 Task: Find connections with filter location Sarankhola with filter topic #Entrepreneurshipwith filter profile language Potuguese with filter current company PubMatic with filter school Sree Chitra Thirunal College of Engineering, Pappanamcode, Thiruvananthapuram with filter industry Public Relations and Communications Services with filter service category DUI Law with filter keywords title Musician
Action: Mouse moved to (662, 134)
Screenshot: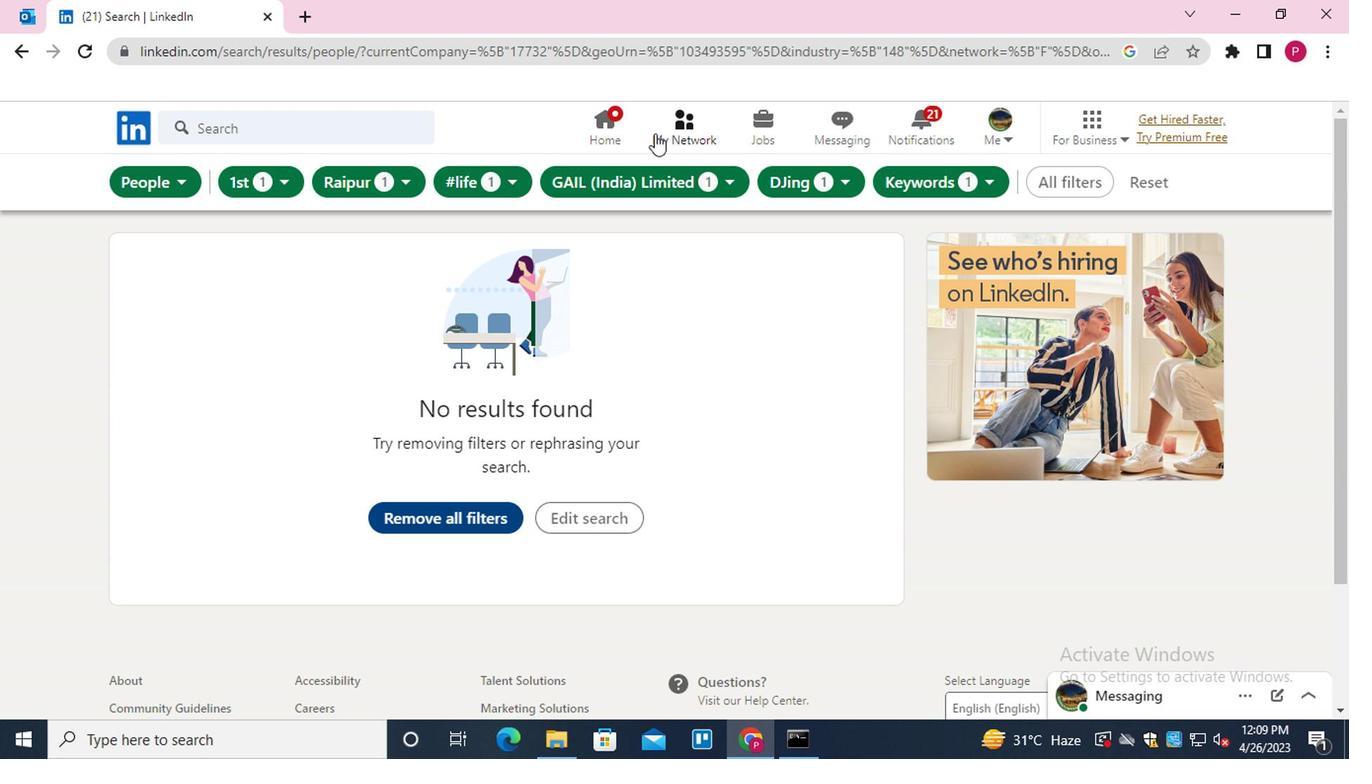 
Action: Mouse pressed left at (662, 134)
Screenshot: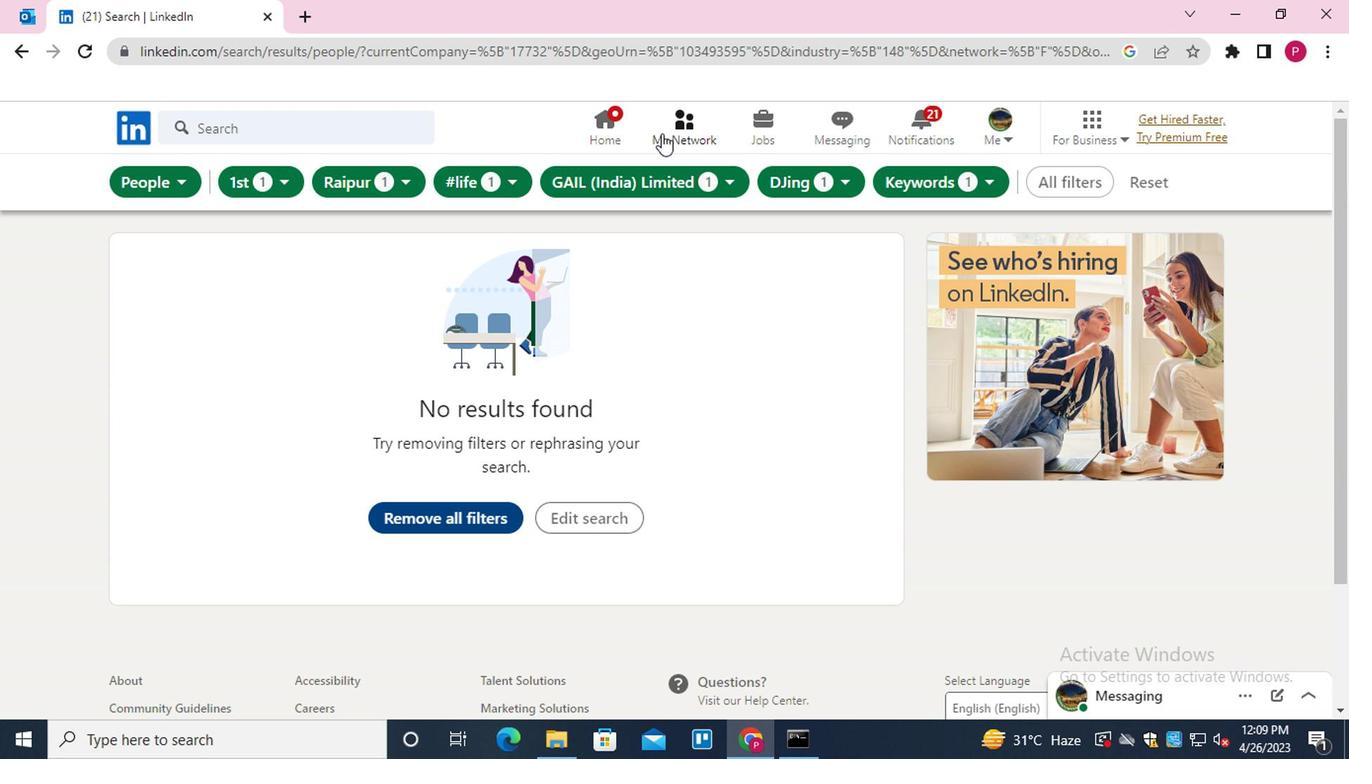
Action: Mouse moved to (315, 235)
Screenshot: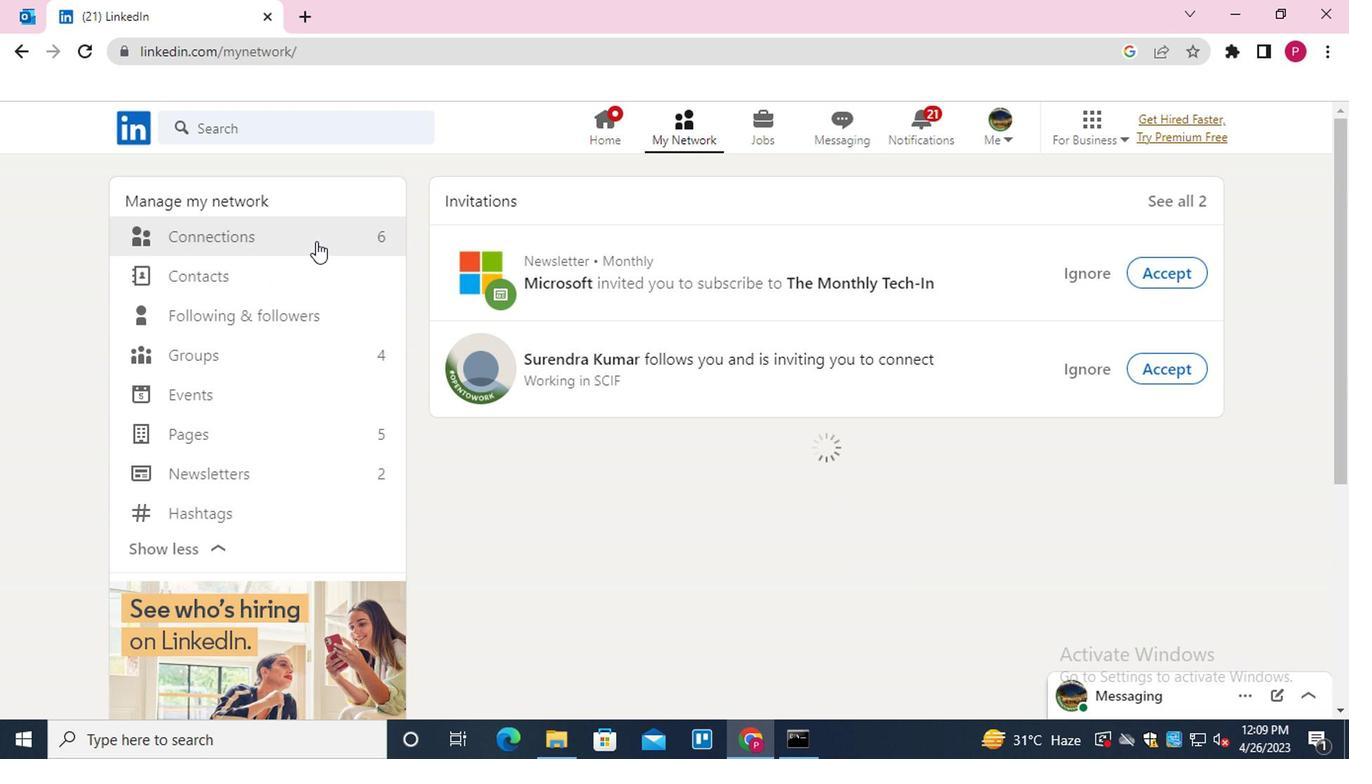 
Action: Mouse pressed left at (315, 235)
Screenshot: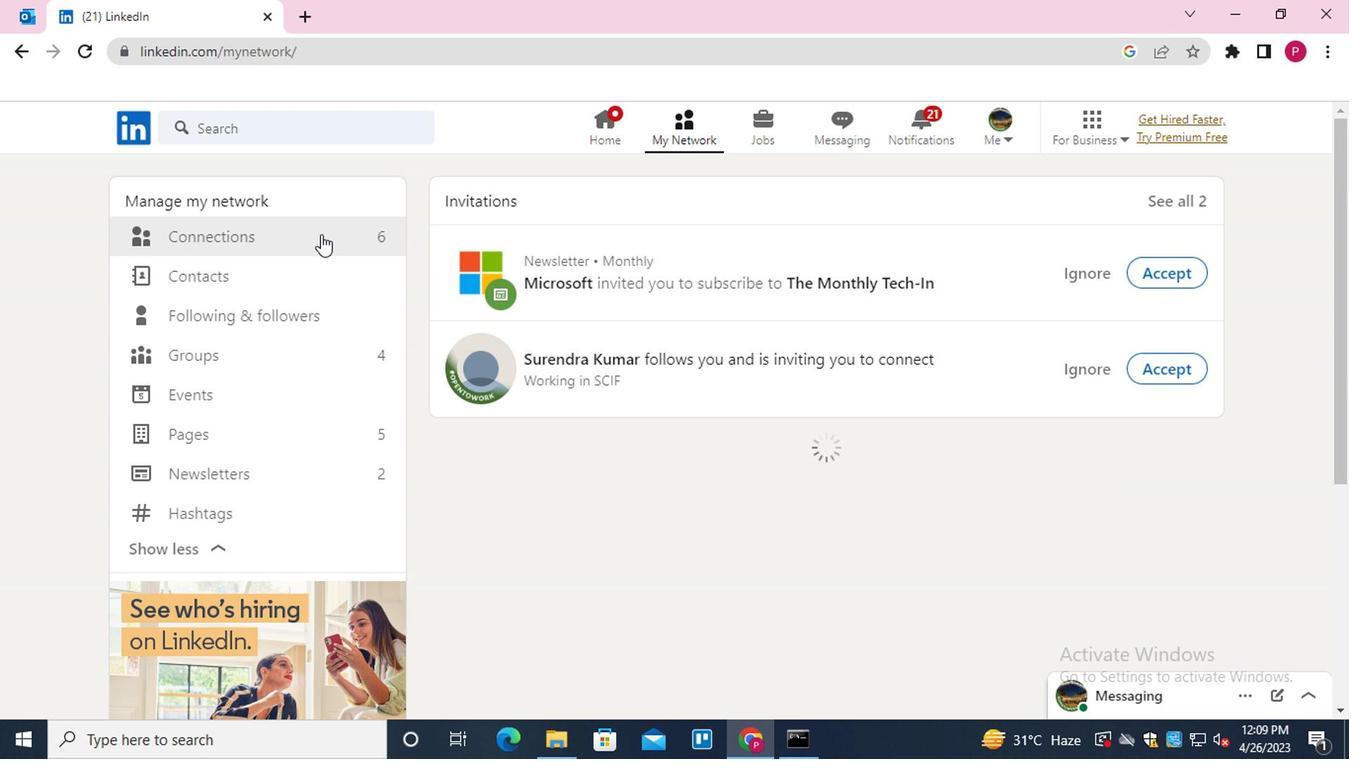 
Action: Mouse moved to (821, 238)
Screenshot: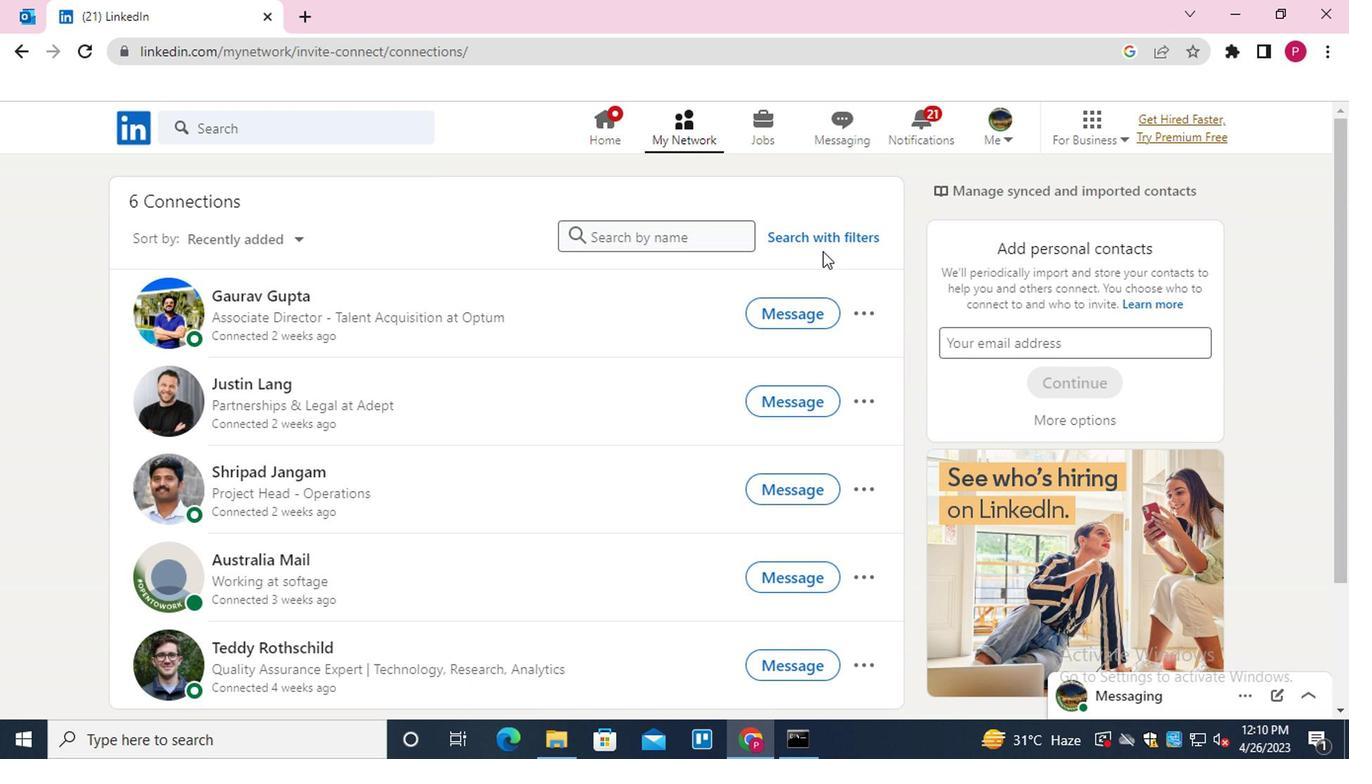 
Action: Mouse pressed left at (821, 238)
Screenshot: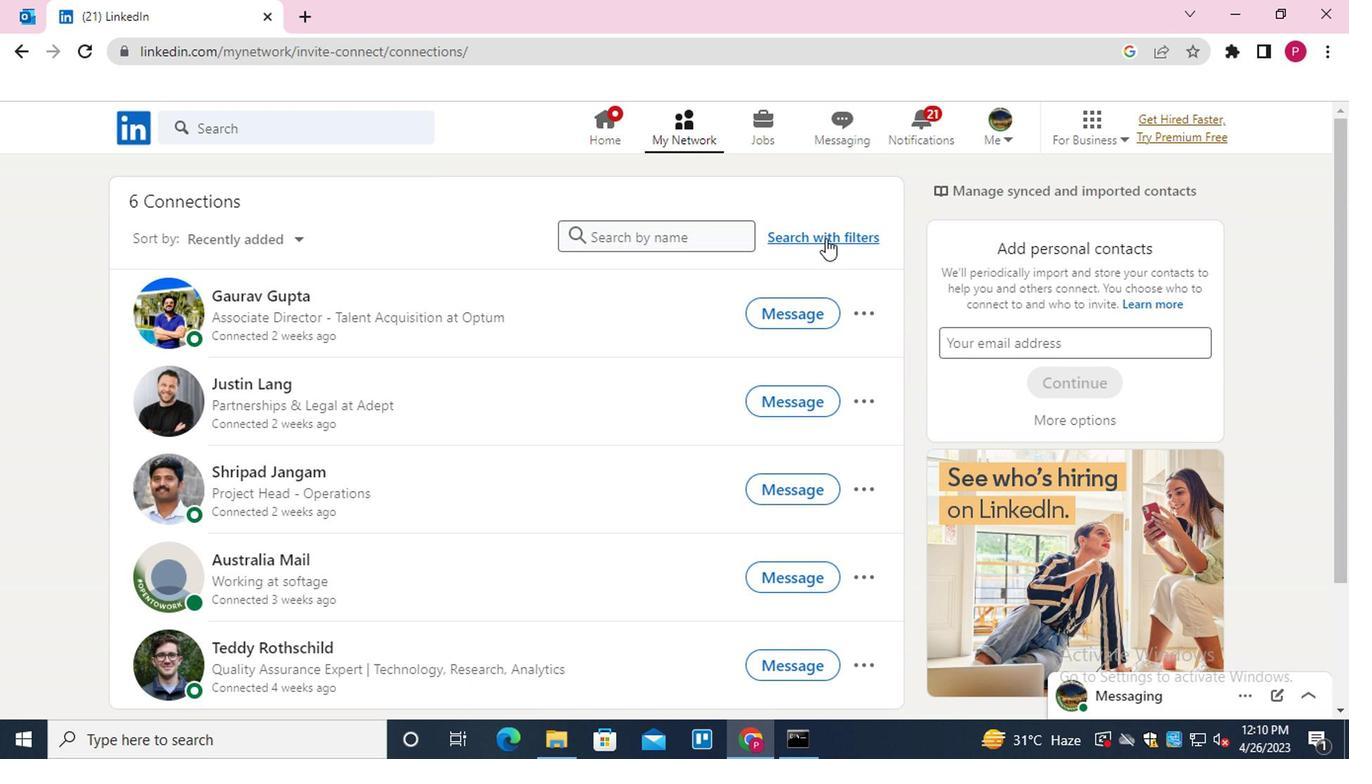 
Action: Mouse moved to (674, 189)
Screenshot: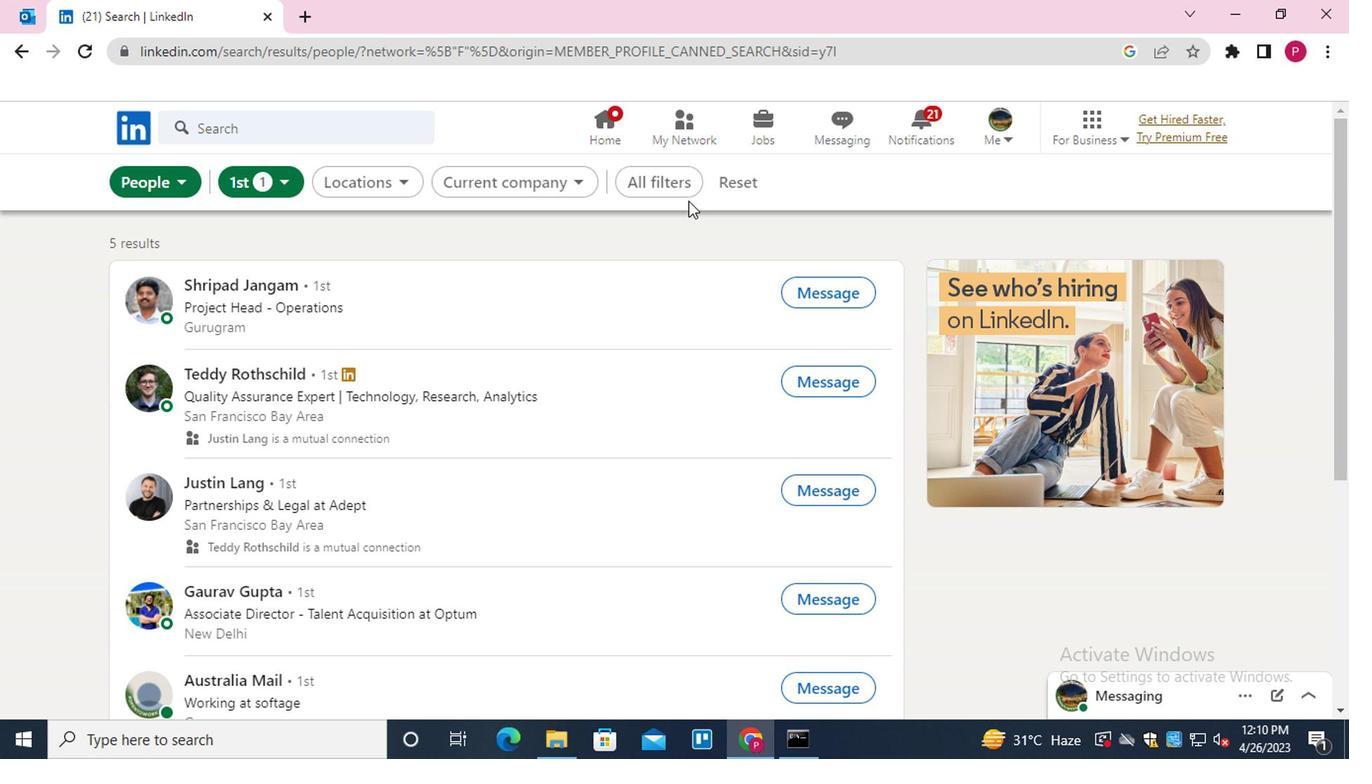 
Action: Mouse pressed left at (674, 189)
Screenshot: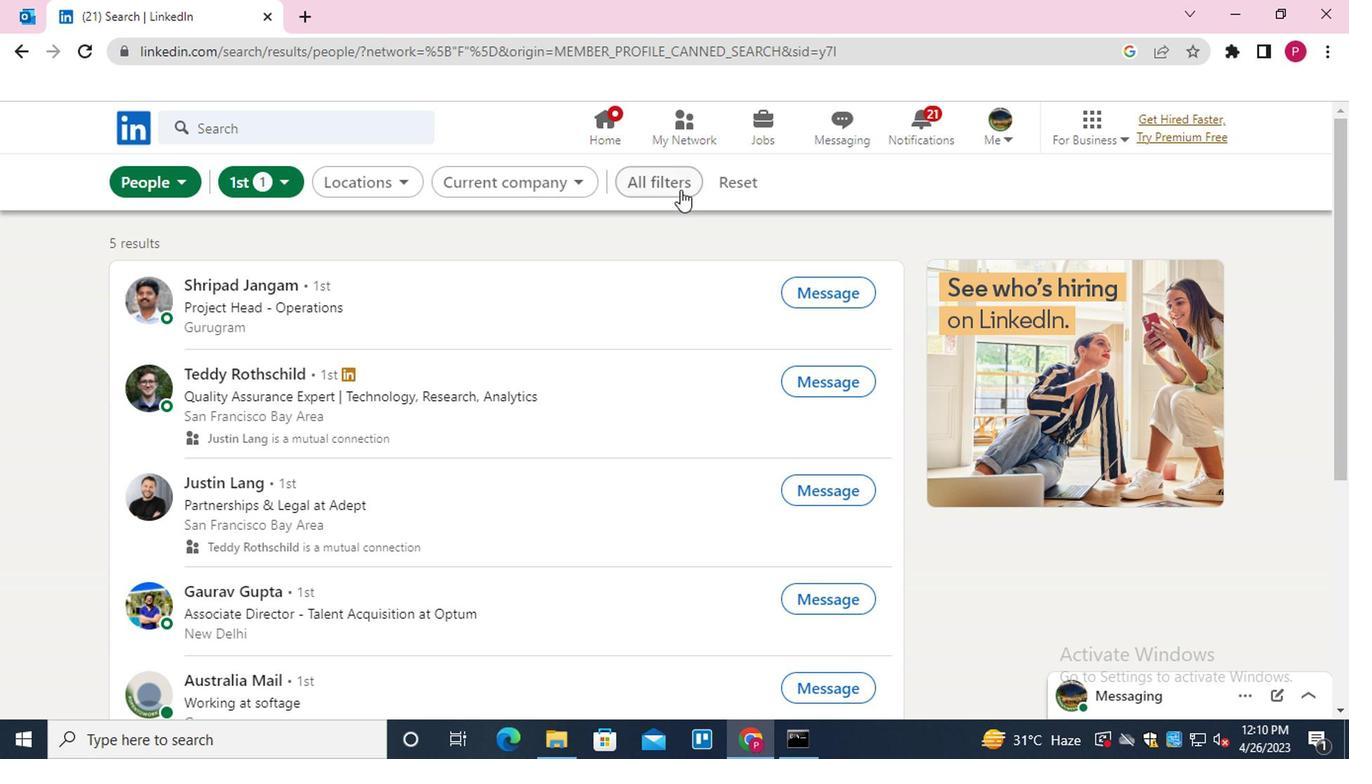 
Action: Mouse moved to (989, 371)
Screenshot: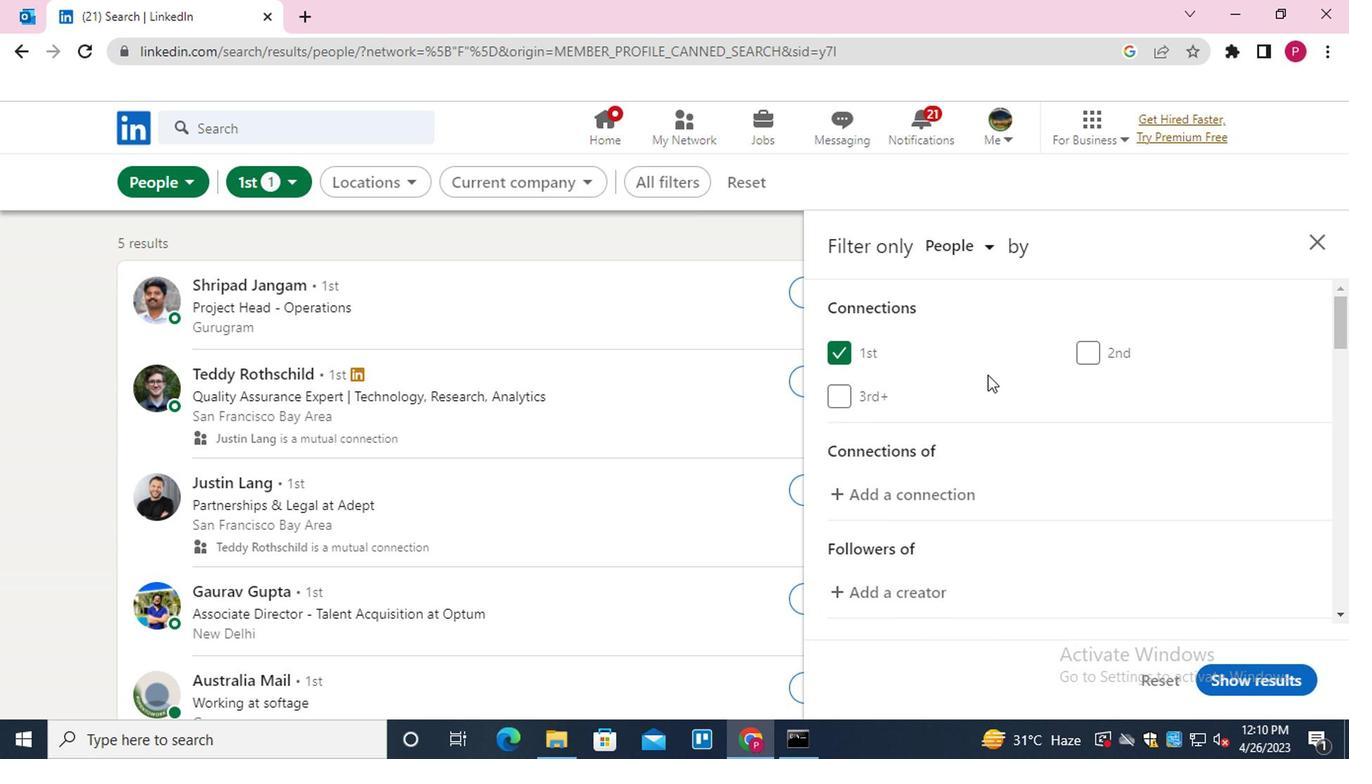 
Action: Mouse scrolled (989, 370) with delta (0, 0)
Screenshot: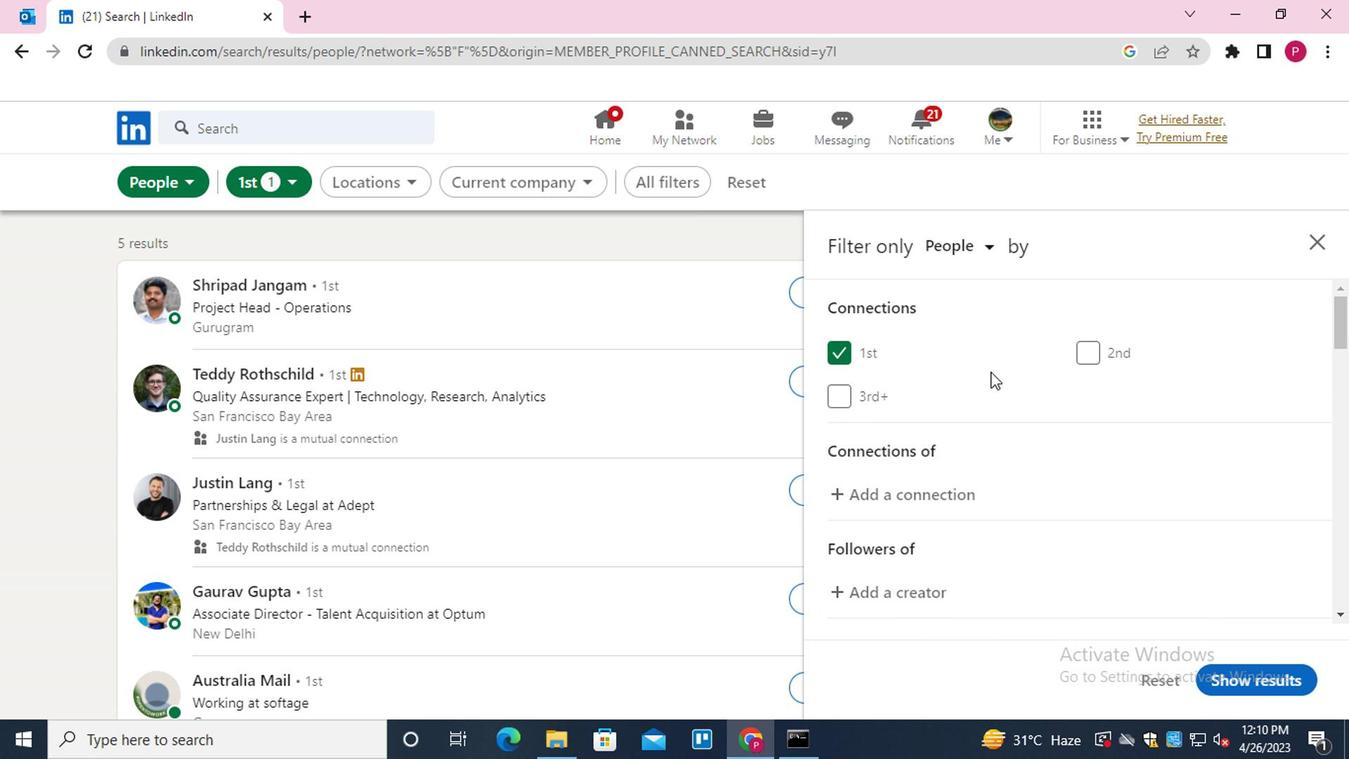 
Action: Mouse scrolled (989, 370) with delta (0, 0)
Screenshot: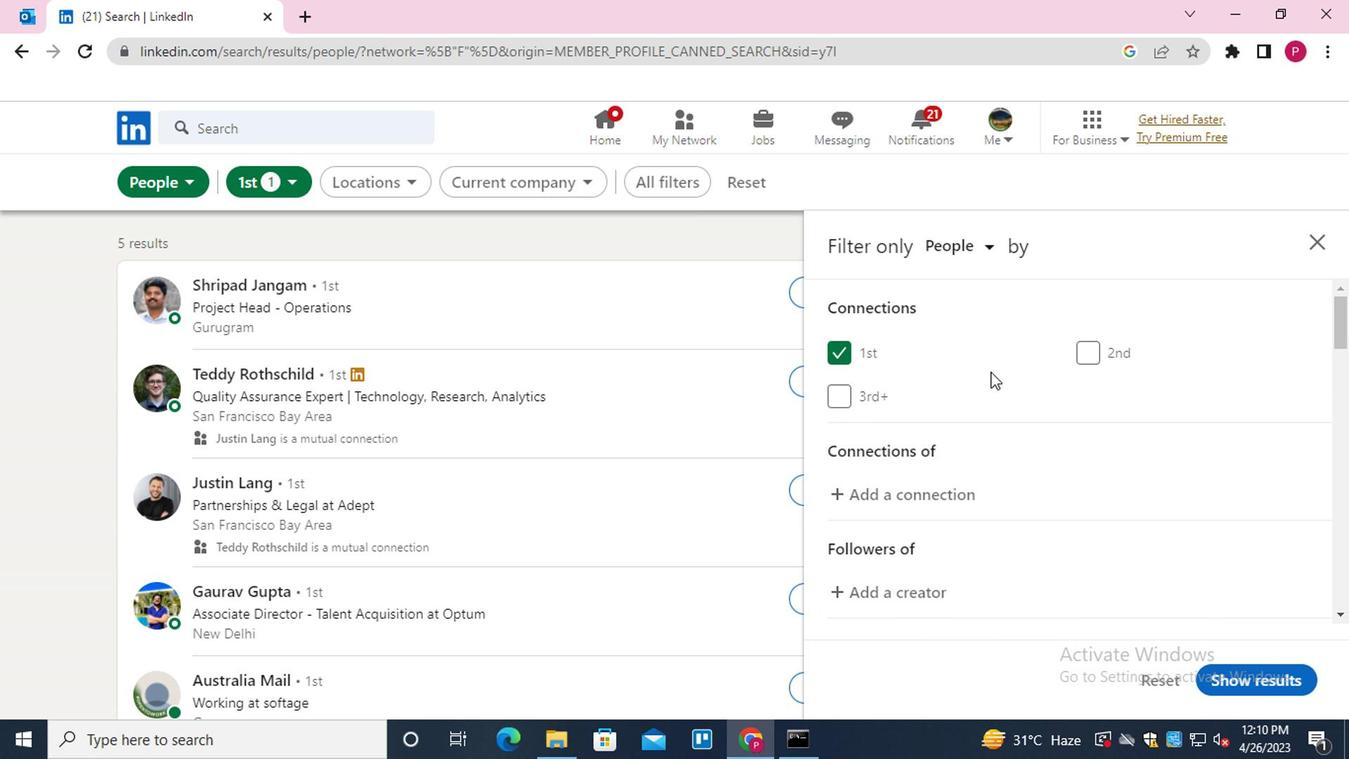 
Action: Mouse scrolled (989, 370) with delta (0, 0)
Screenshot: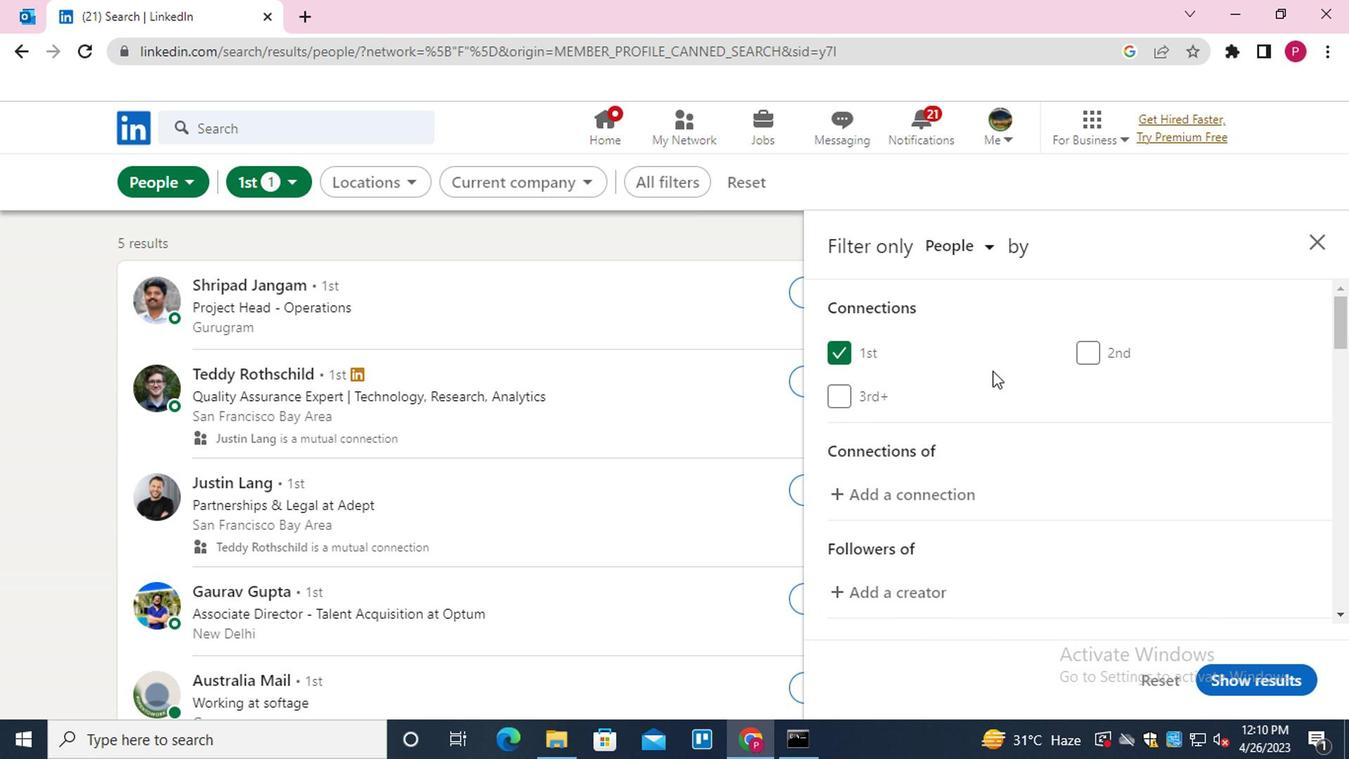 
Action: Mouse moved to (1114, 487)
Screenshot: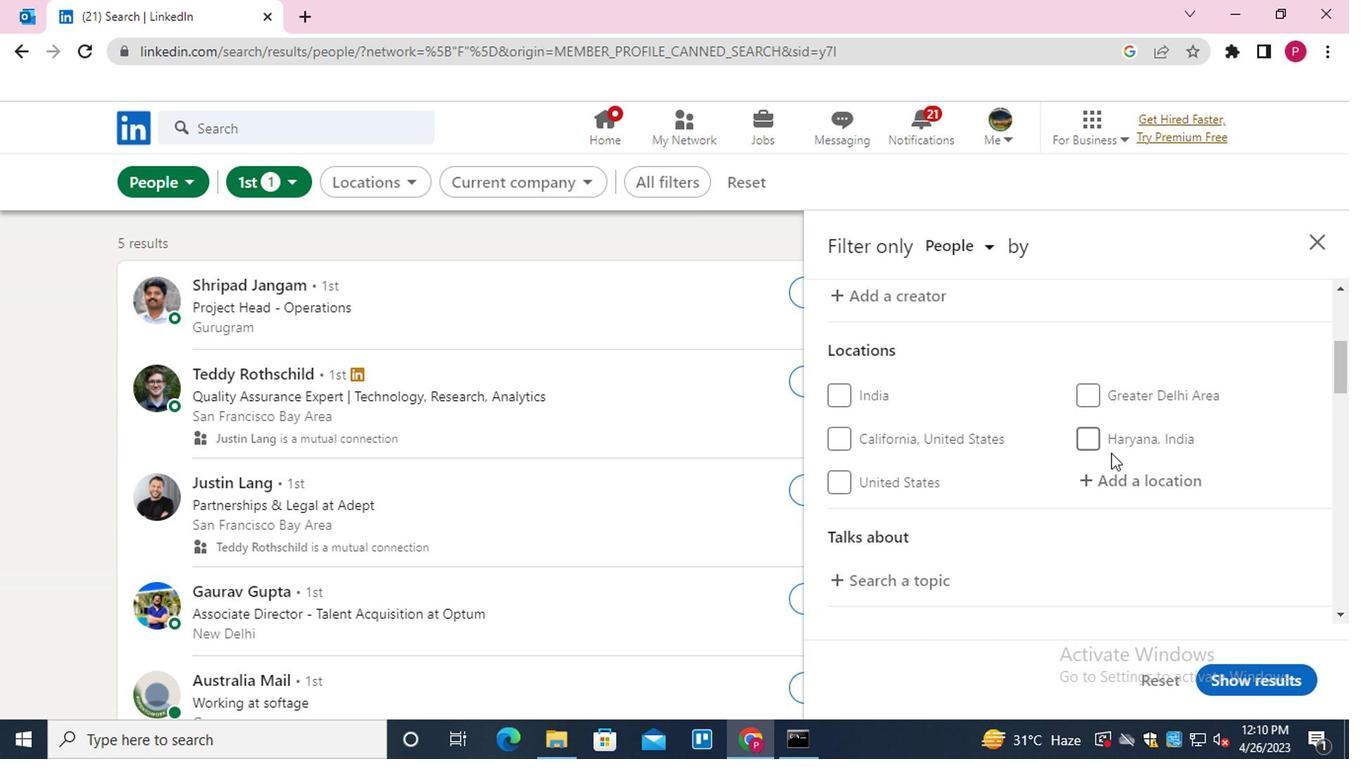 
Action: Mouse pressed left at (1114, 487)
Screenshot: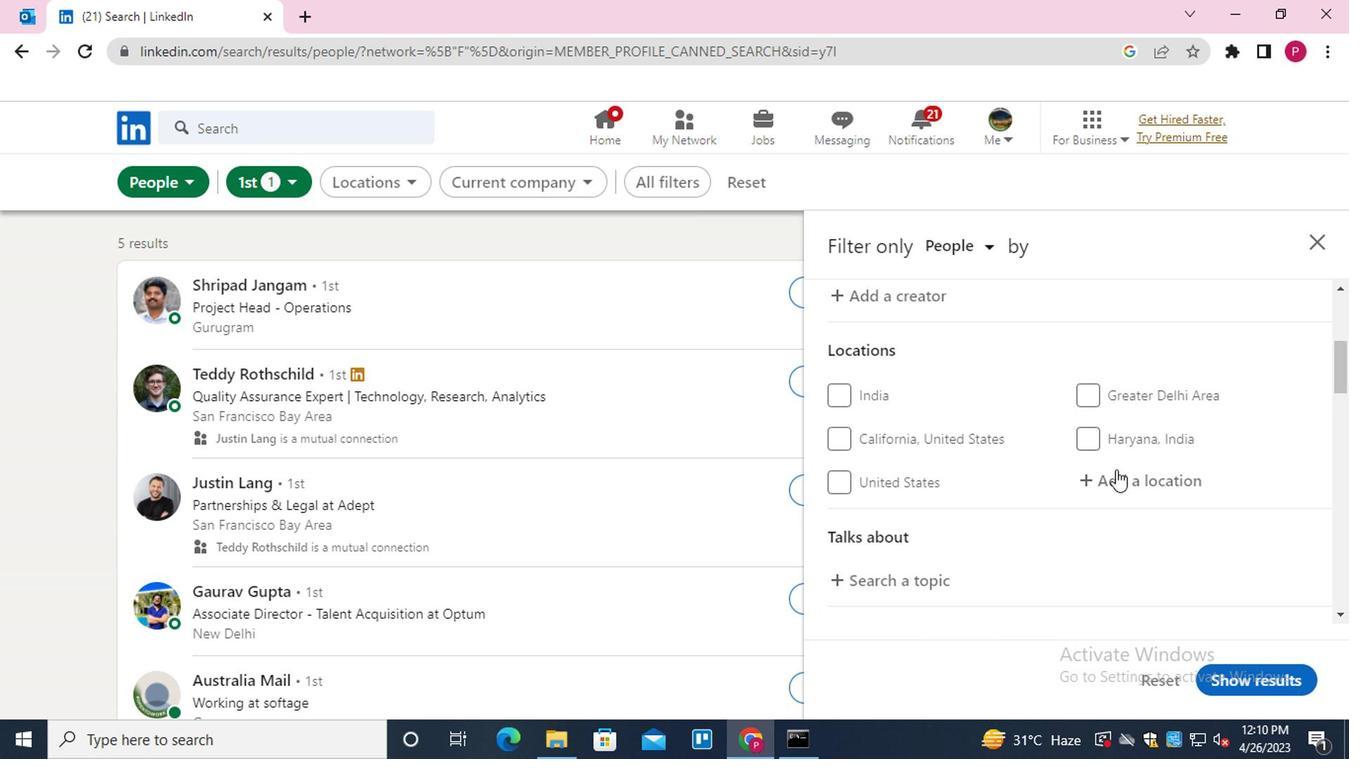 
Action: Mouse moved to (1112, 444)
Screenshot: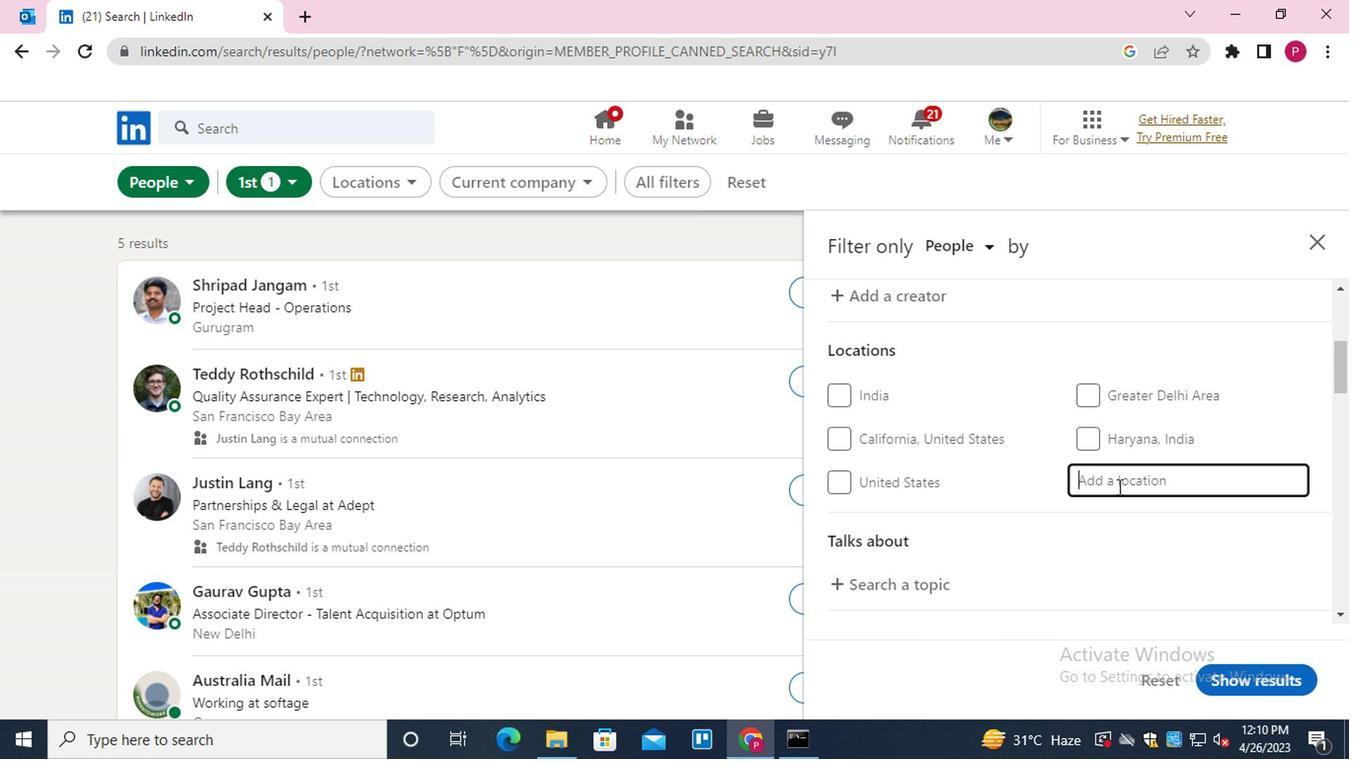 
Action: Key pressed <Key.shift>SARANKHOLA<Key.down><Key.enter>
Screenshot: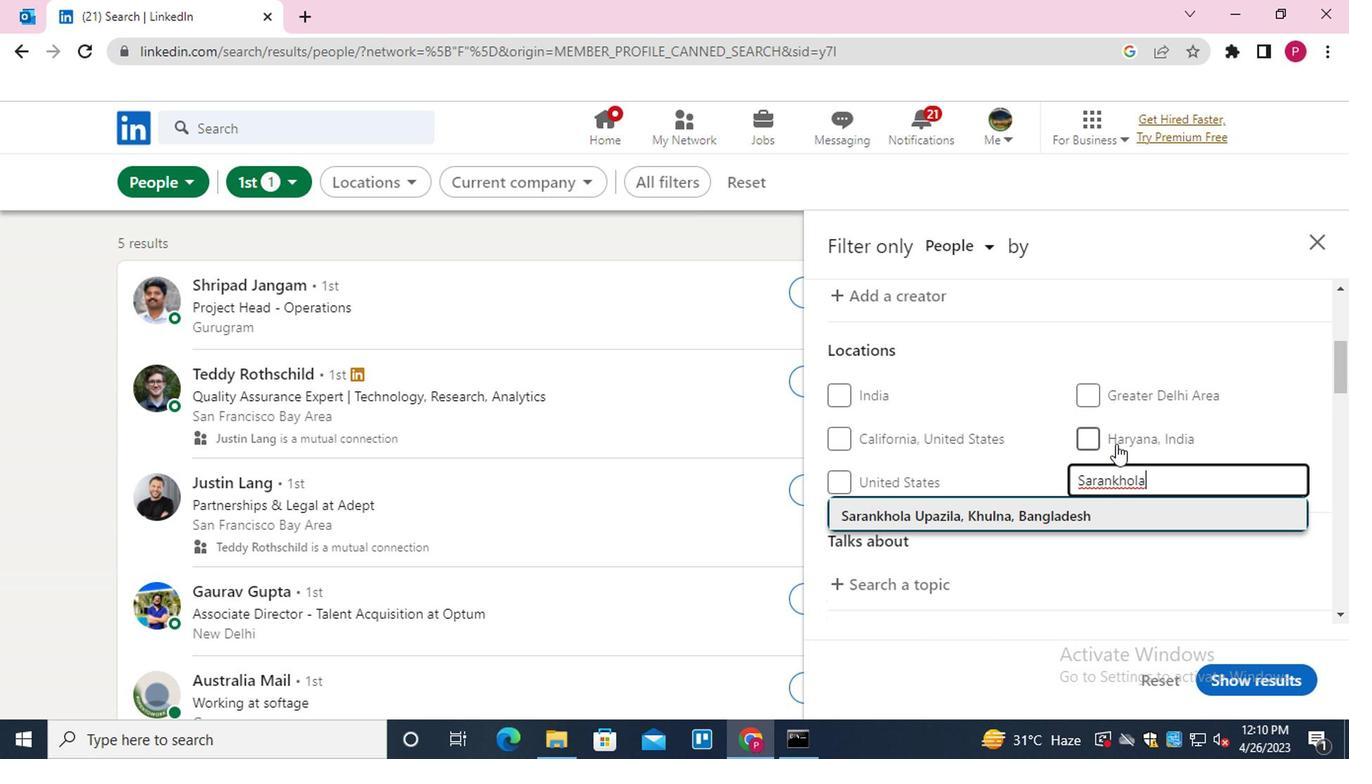 
Action: Mouse moved to (936, 444)
Screenshot: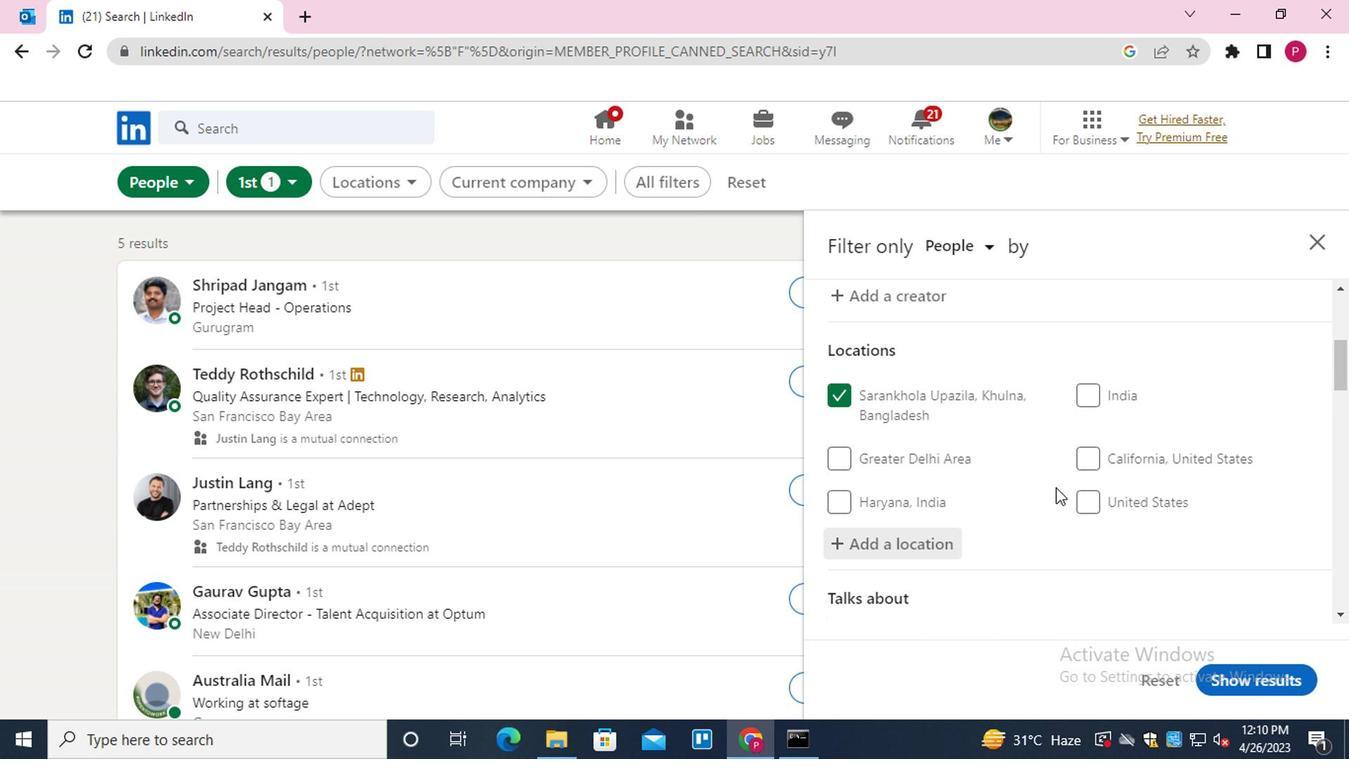 
Action: Mouse scrolled (936, 444) with delta (0, 0)
Screenshot: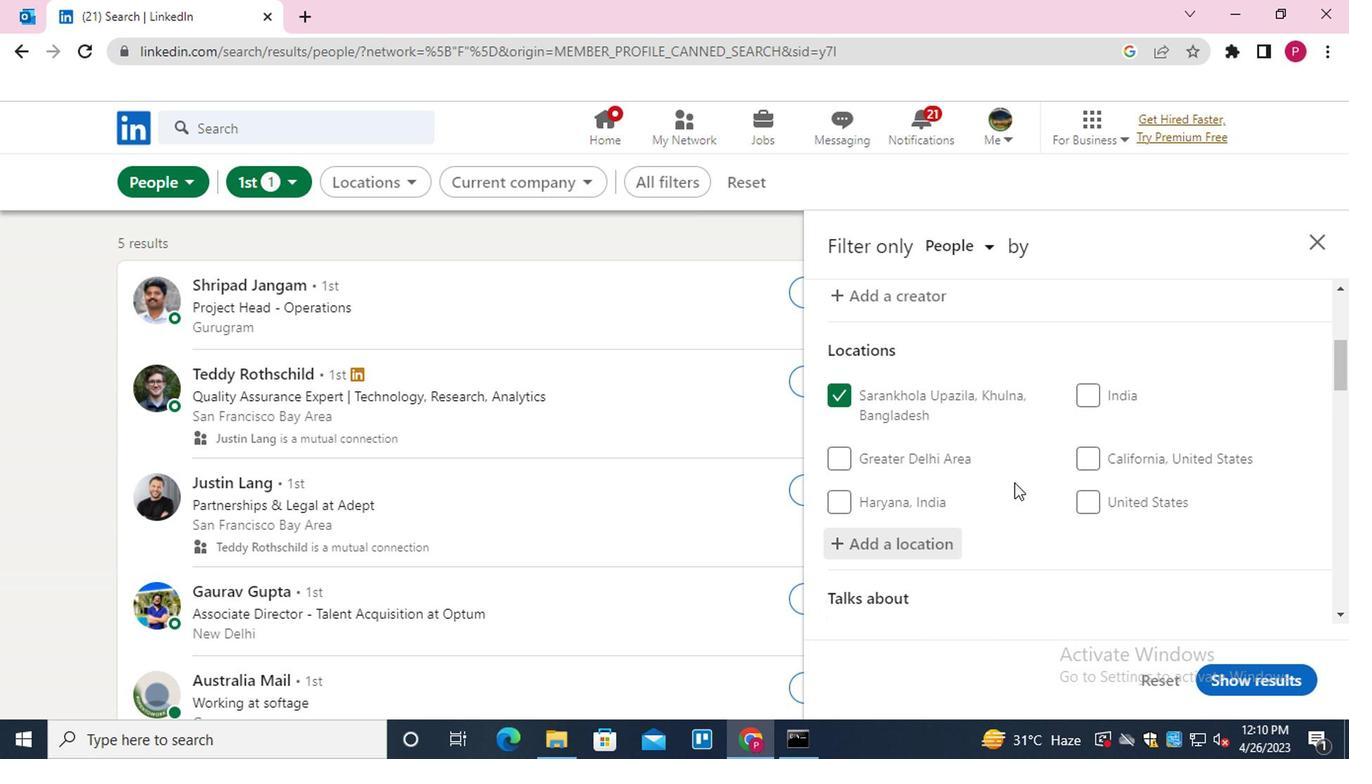 
Action: Mouse scrolled (936, 444) with delta (0, 0)
Screenshot: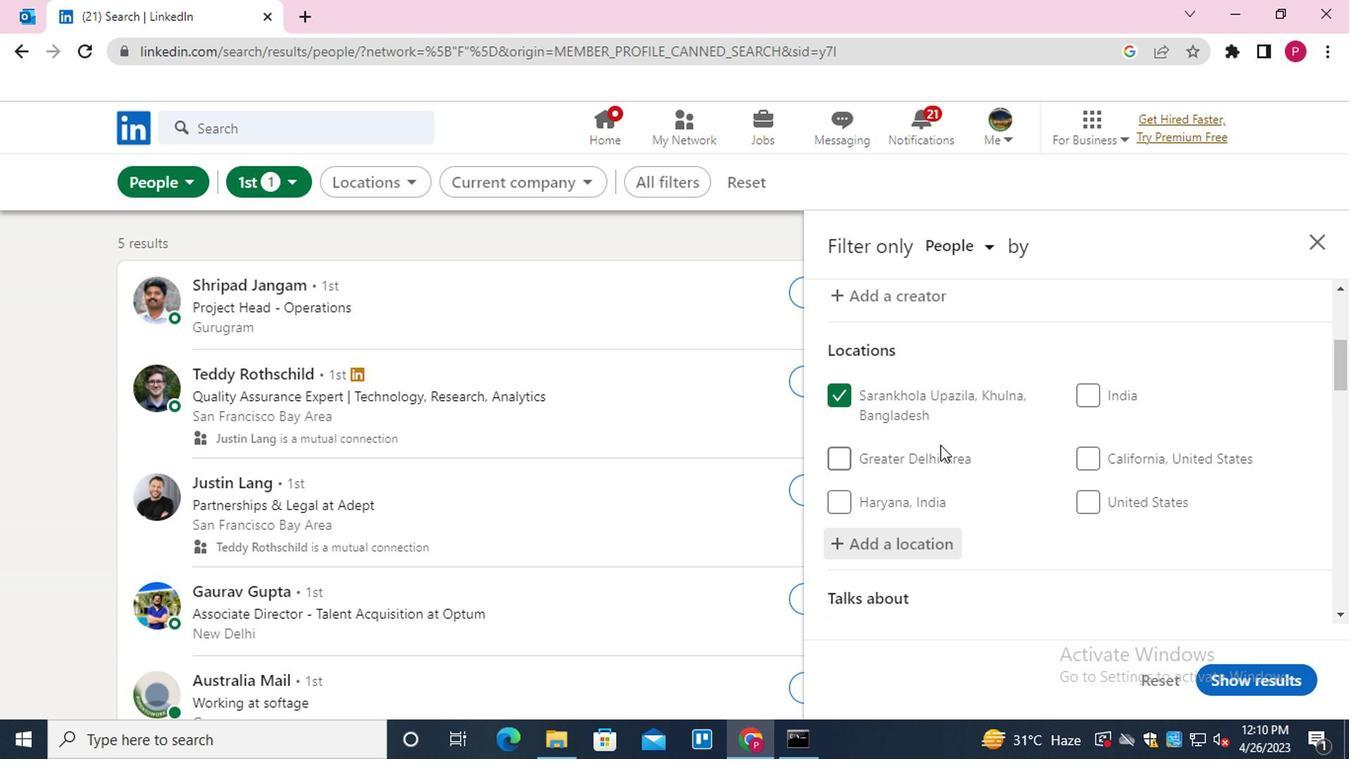
Action: Mouse moved to (938, 444)
Screenshot: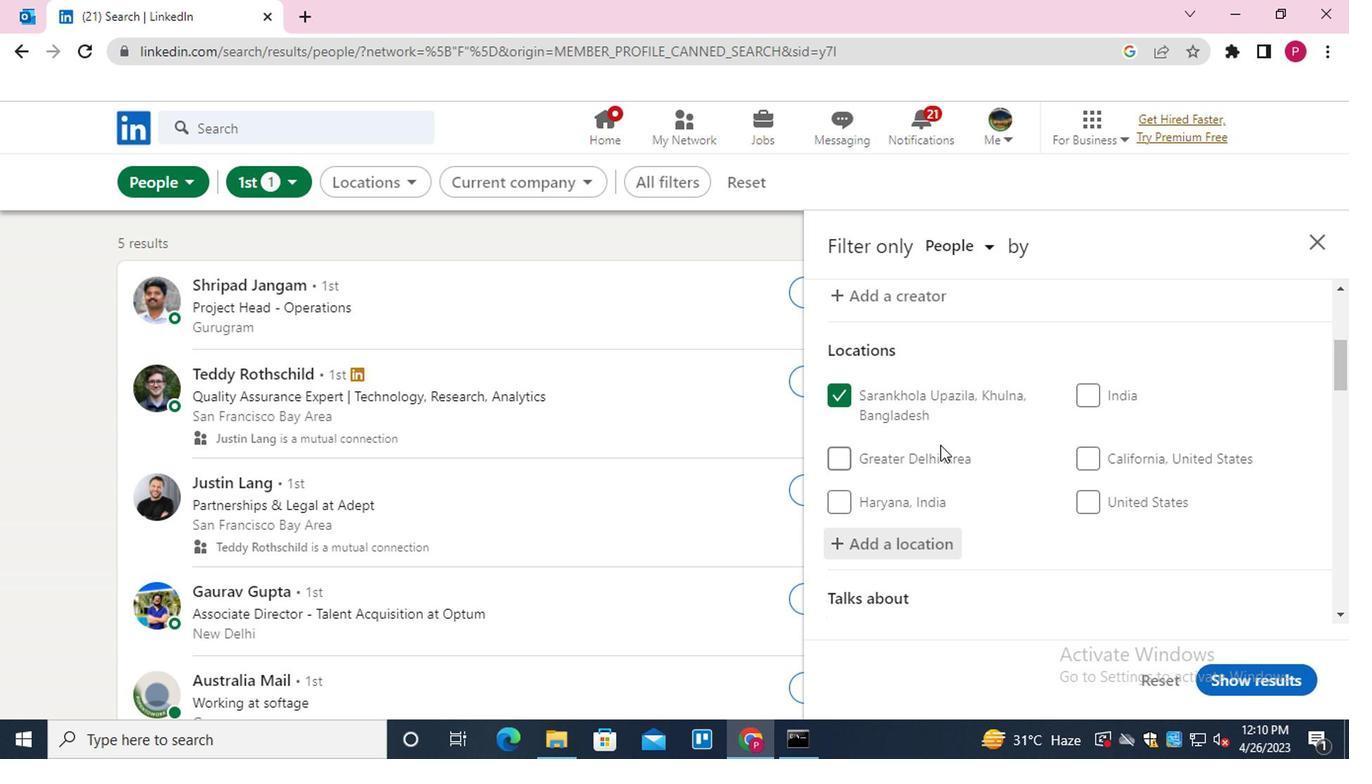 
Action: Mouse scrolled (938, 444) with delta (0, 0)
Screenshot: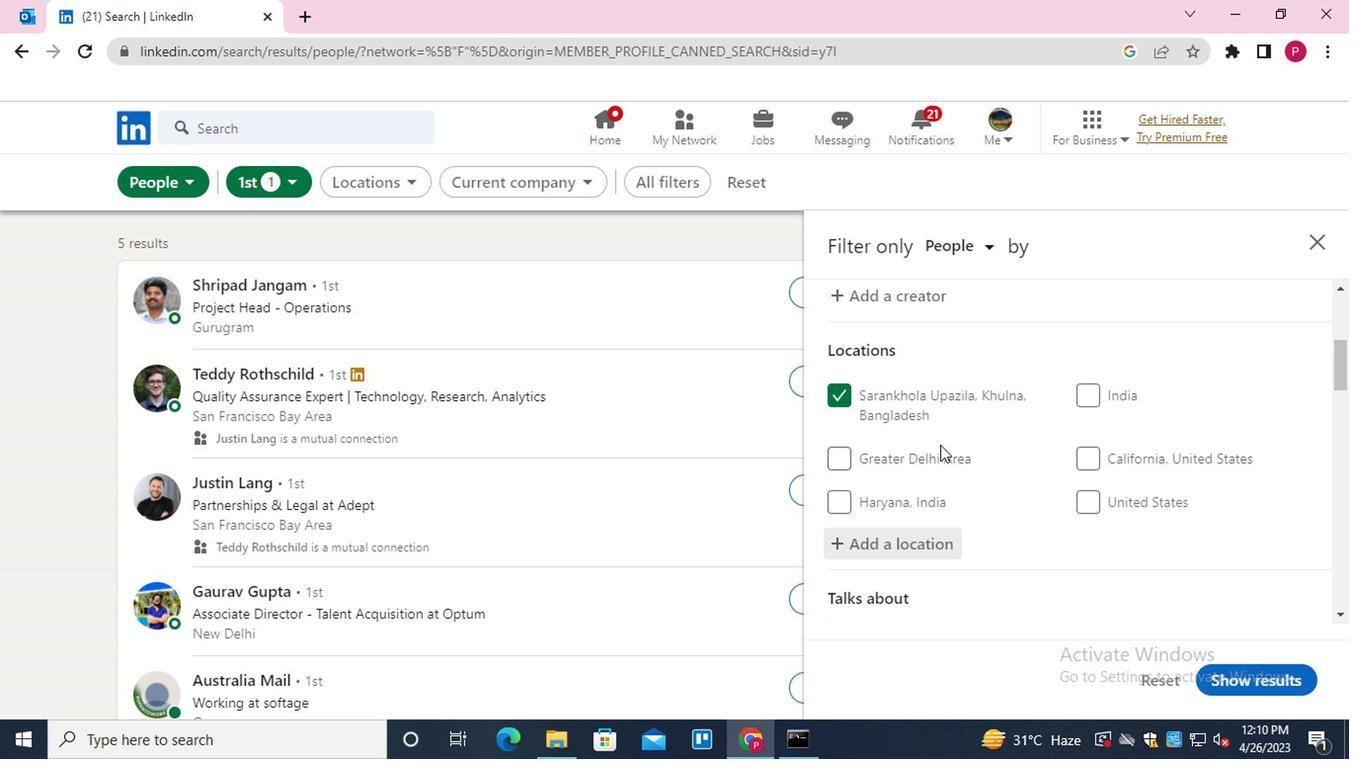 
Action: Mouse moved to (866, 336)
Screenshot: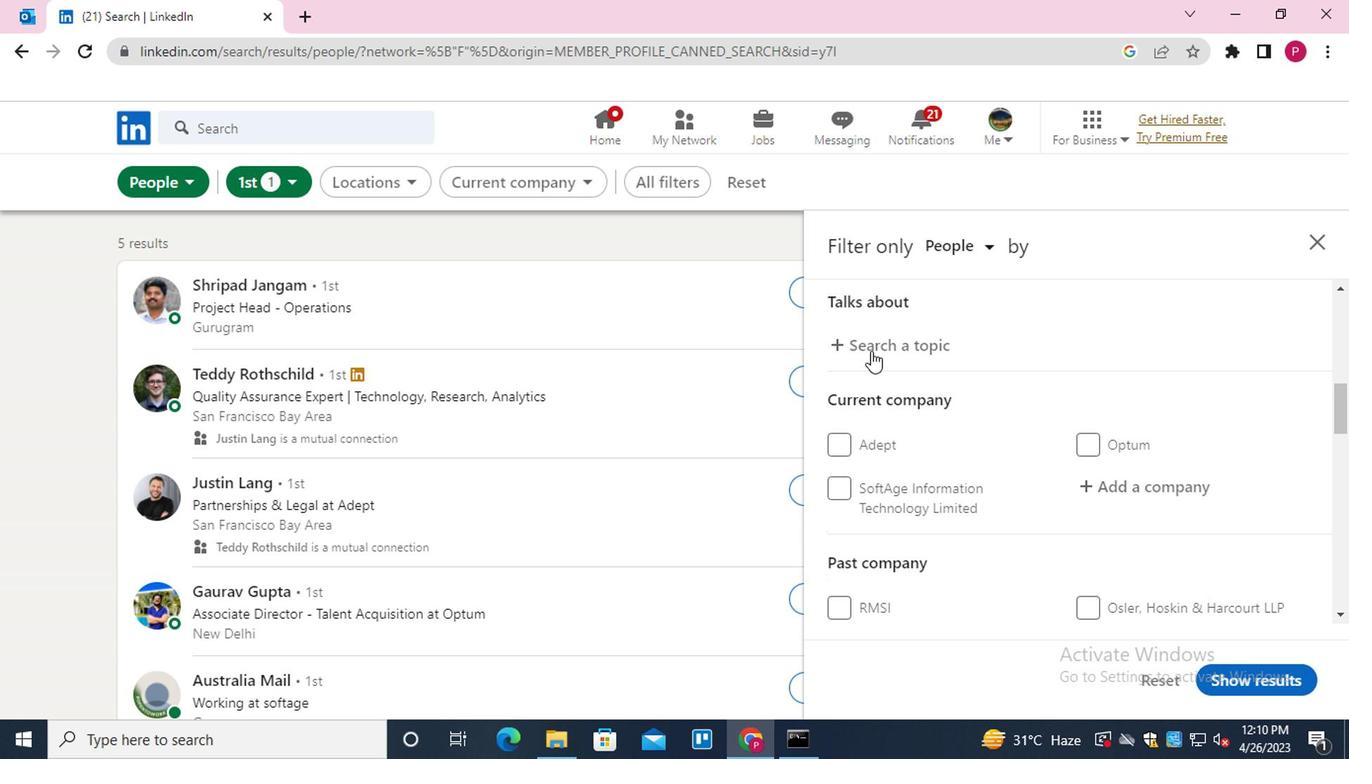 
Action: Mouse pressed left at (866, 336)
Screenshot: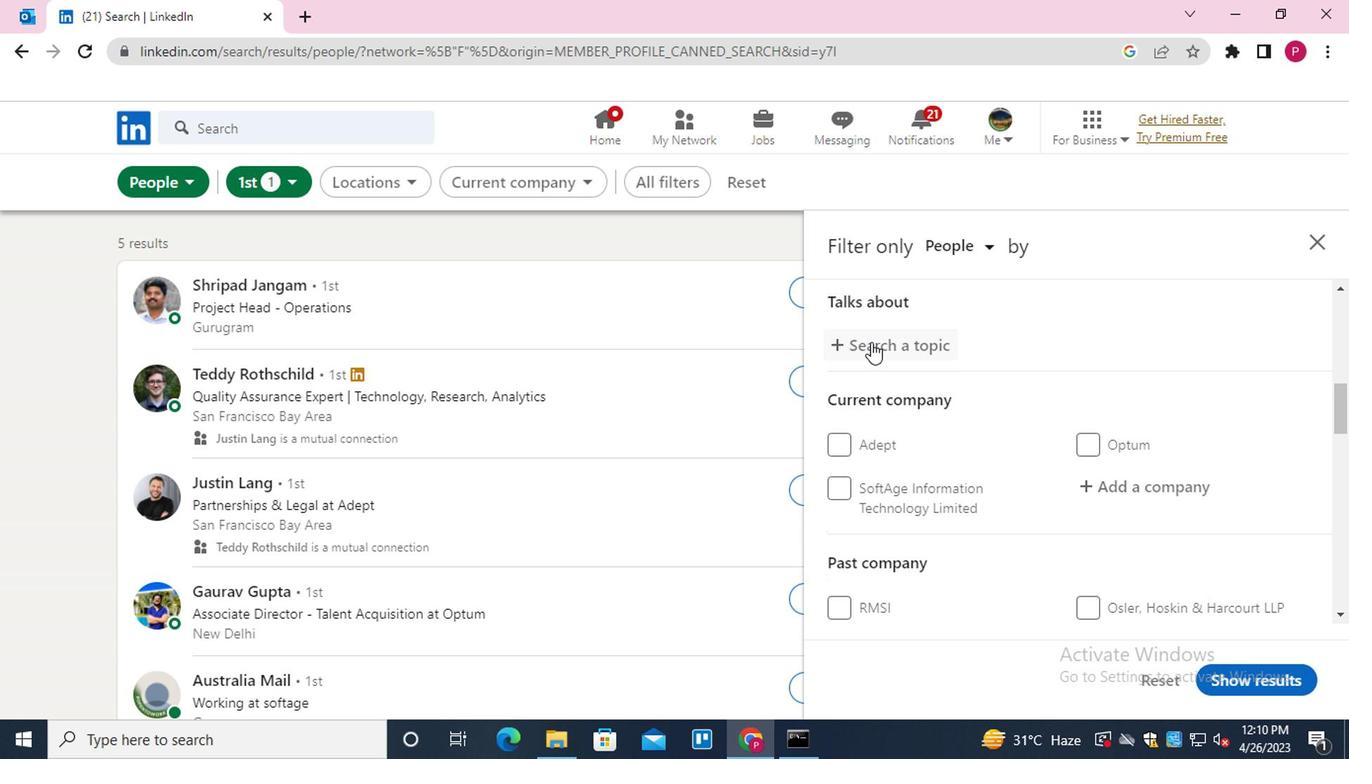 
Action: Key pressed <Key.shift>ENTERPRE<Key.down><Key.down><Key.down><Key.enter>
Screenshot: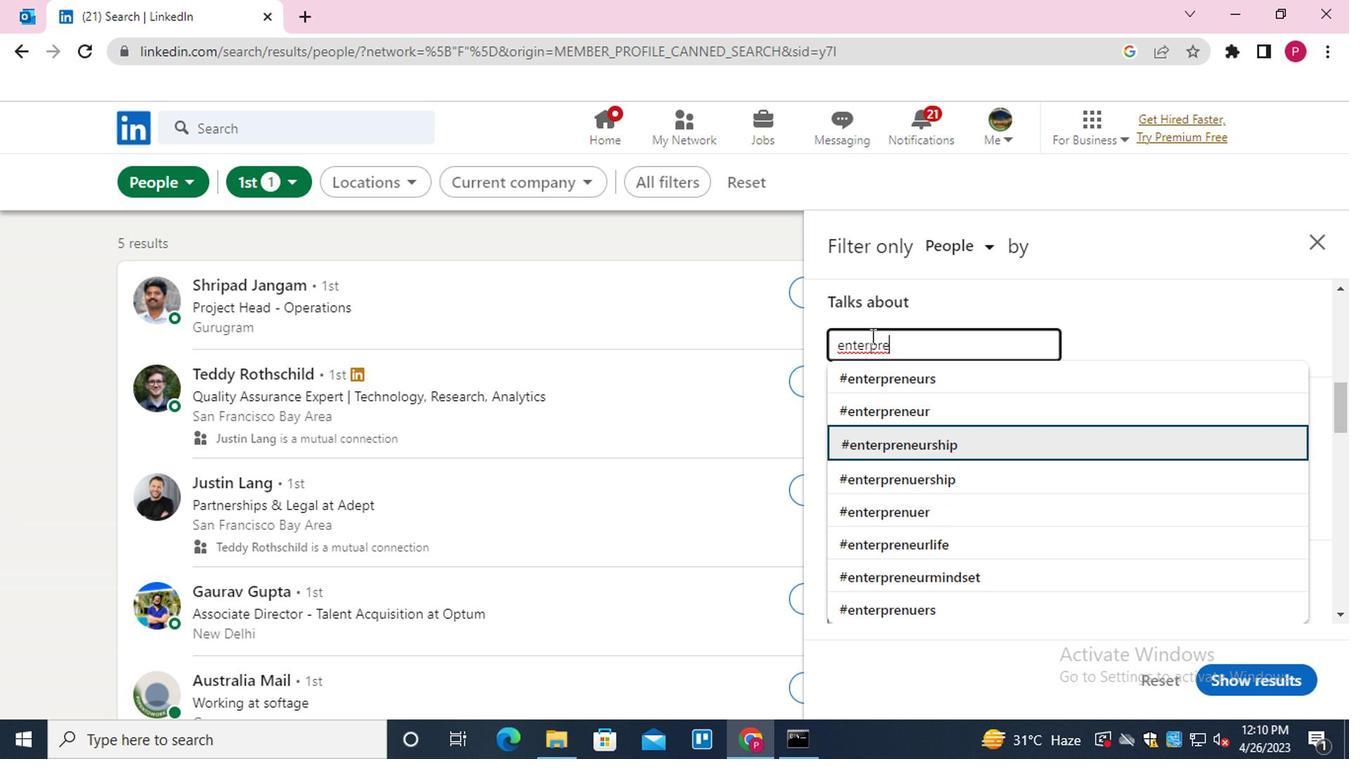 
Action: Mouse moved to (851, 333)
Screenshot: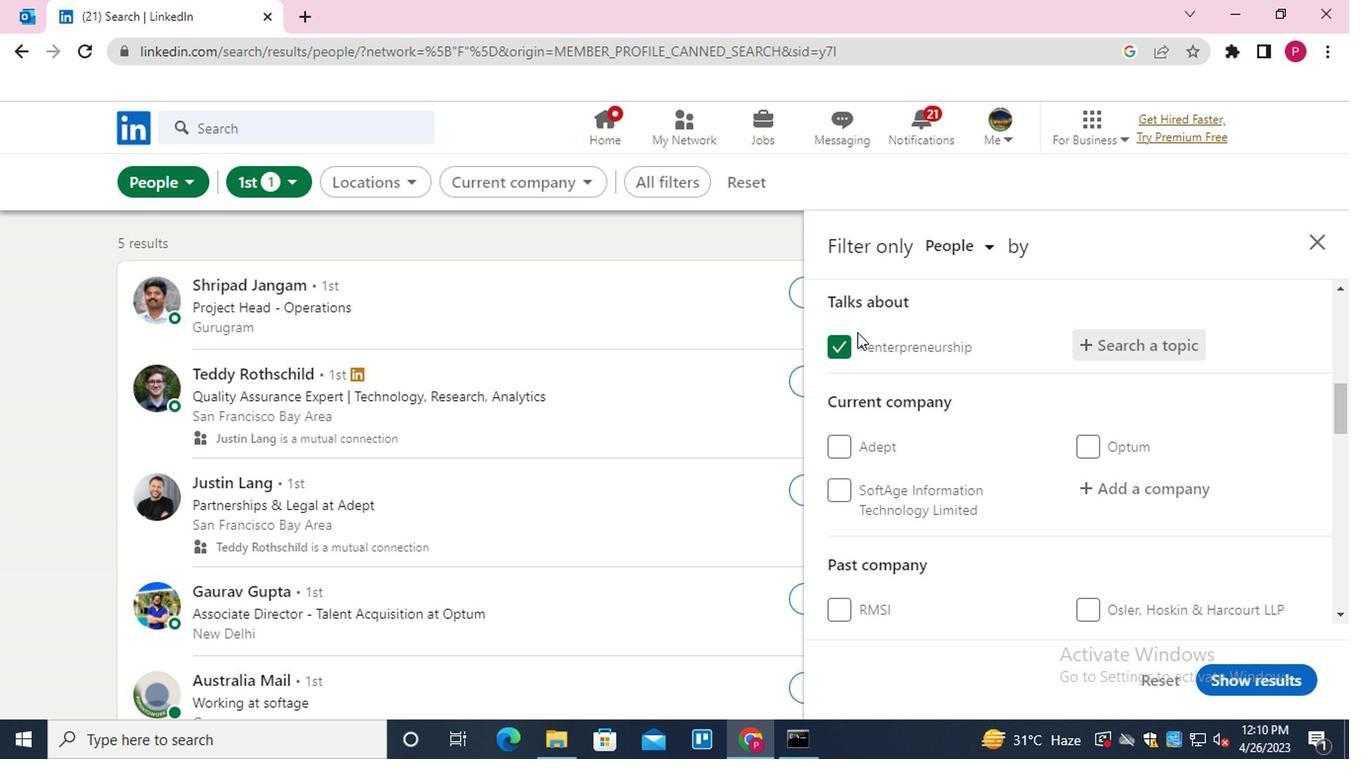 
Action: Mouse scrolled (851, 332) with delta (0, -1)
Screenshot: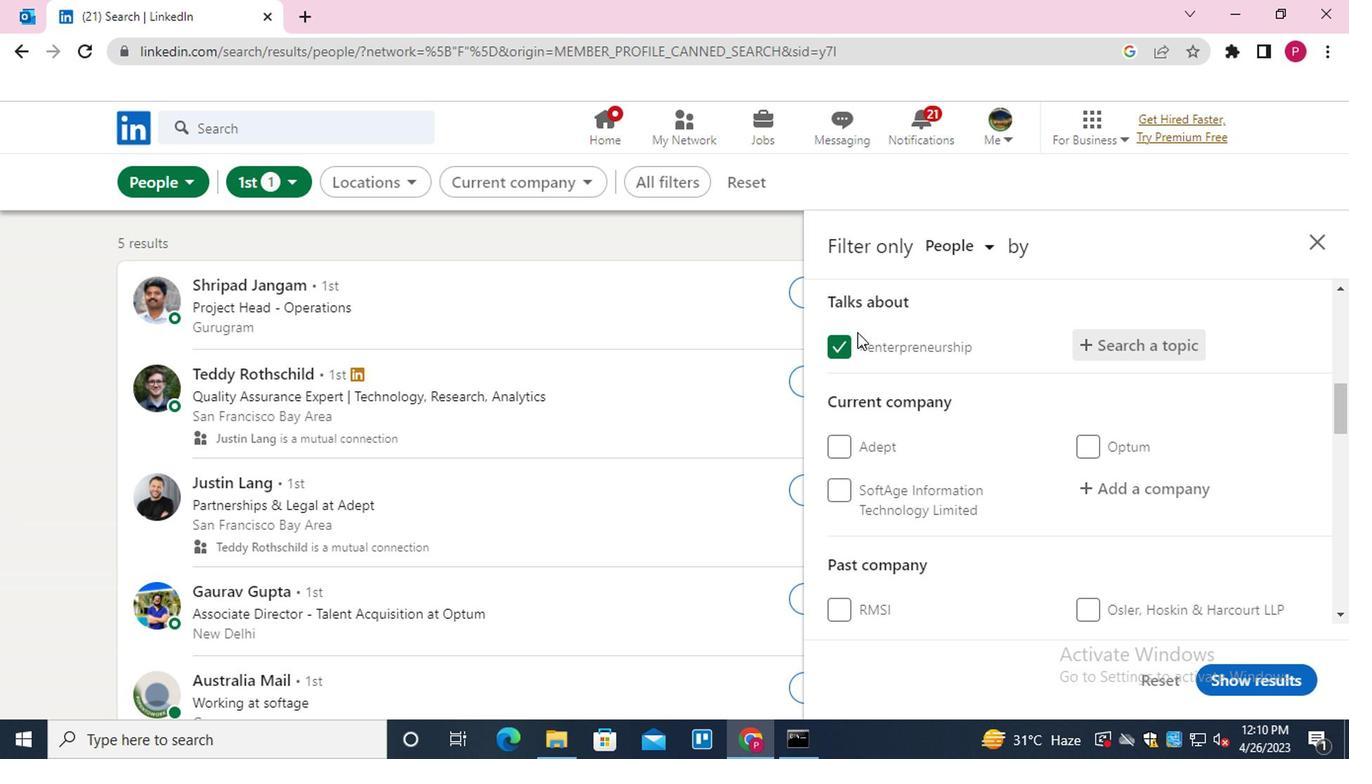 
Action: Mouse scrolled (851, 332) with delta (0, -1)
Screenshot: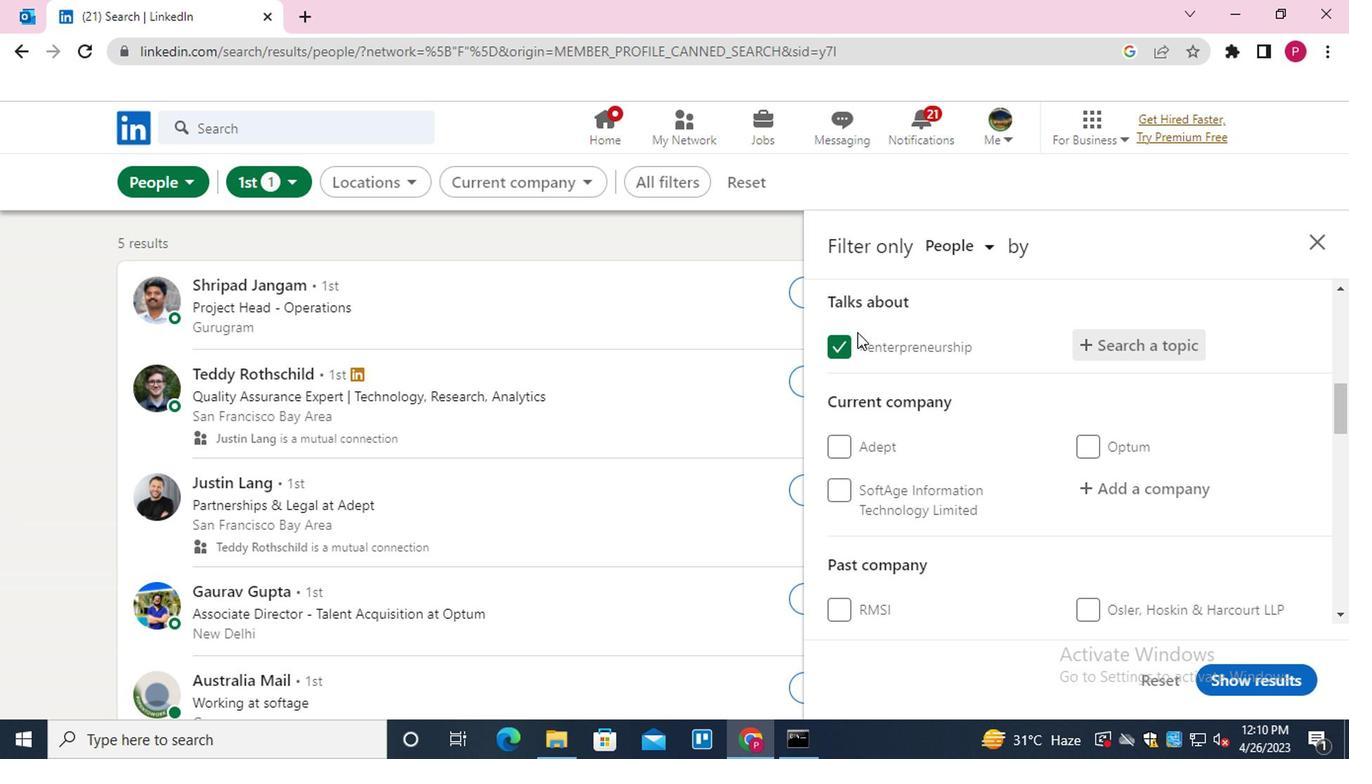 
Action: Mouse moved to (1109, 295)
Screenshot: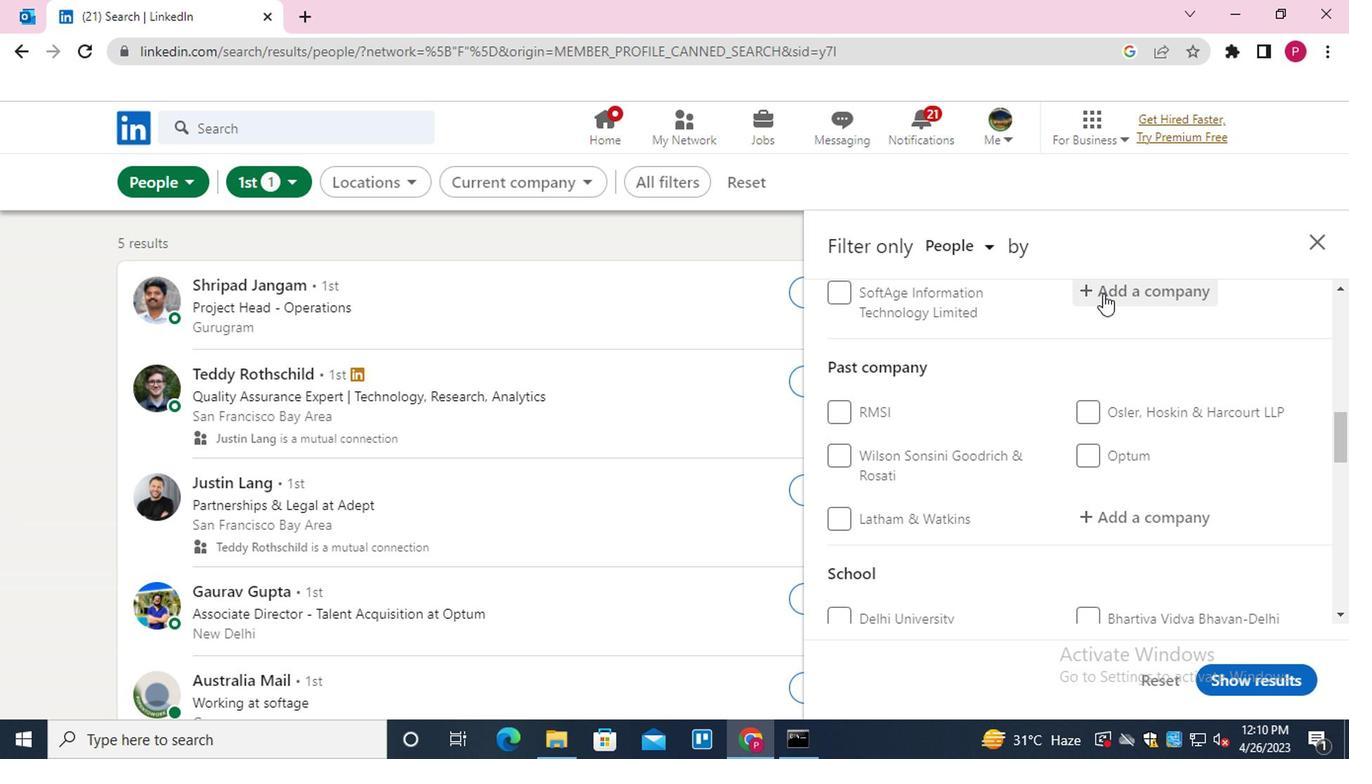 
Action: Mouse pressed left at (1109, 295)
Screenshot: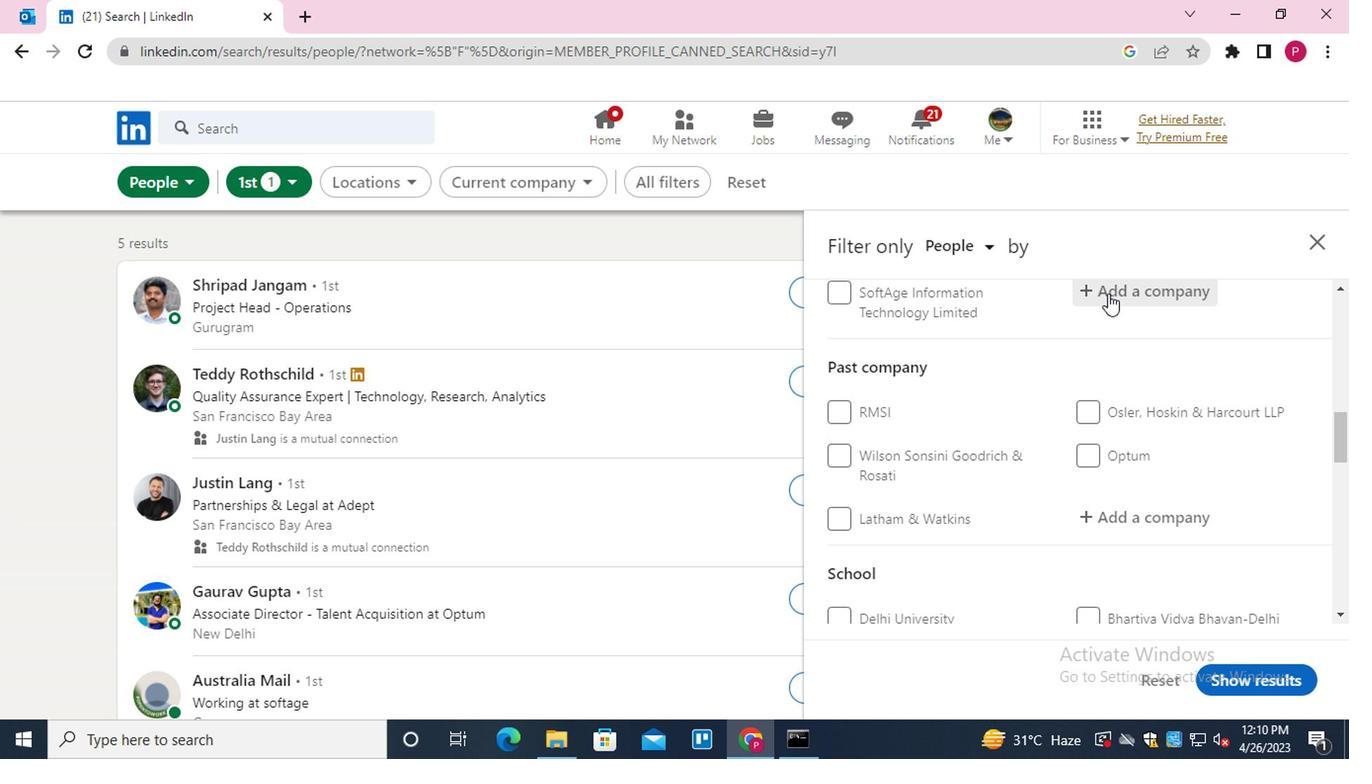 
Action: Mouse moved to (1110, 297)
Screenshot: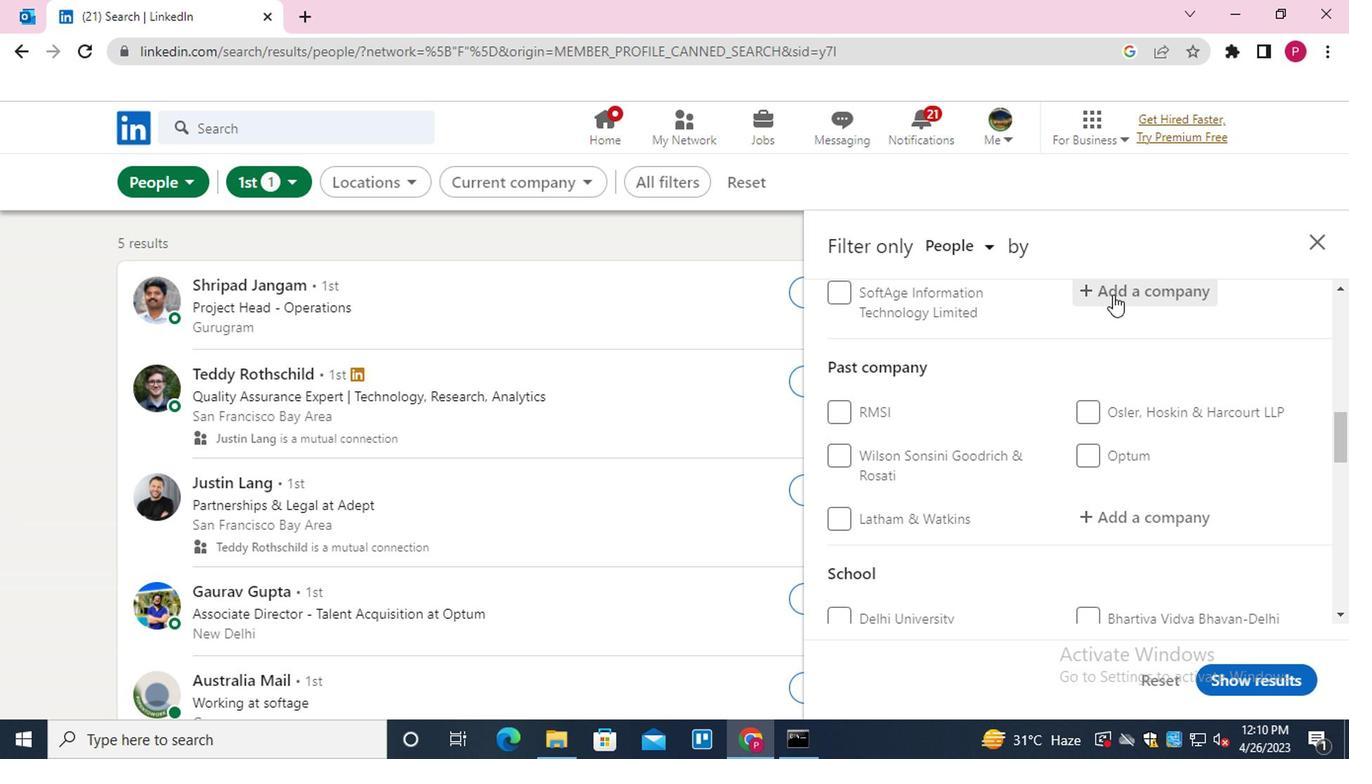 
Action: Key pressed <Key.shift>PUBMATIC<Key.down><Key.enter>
Screenshot: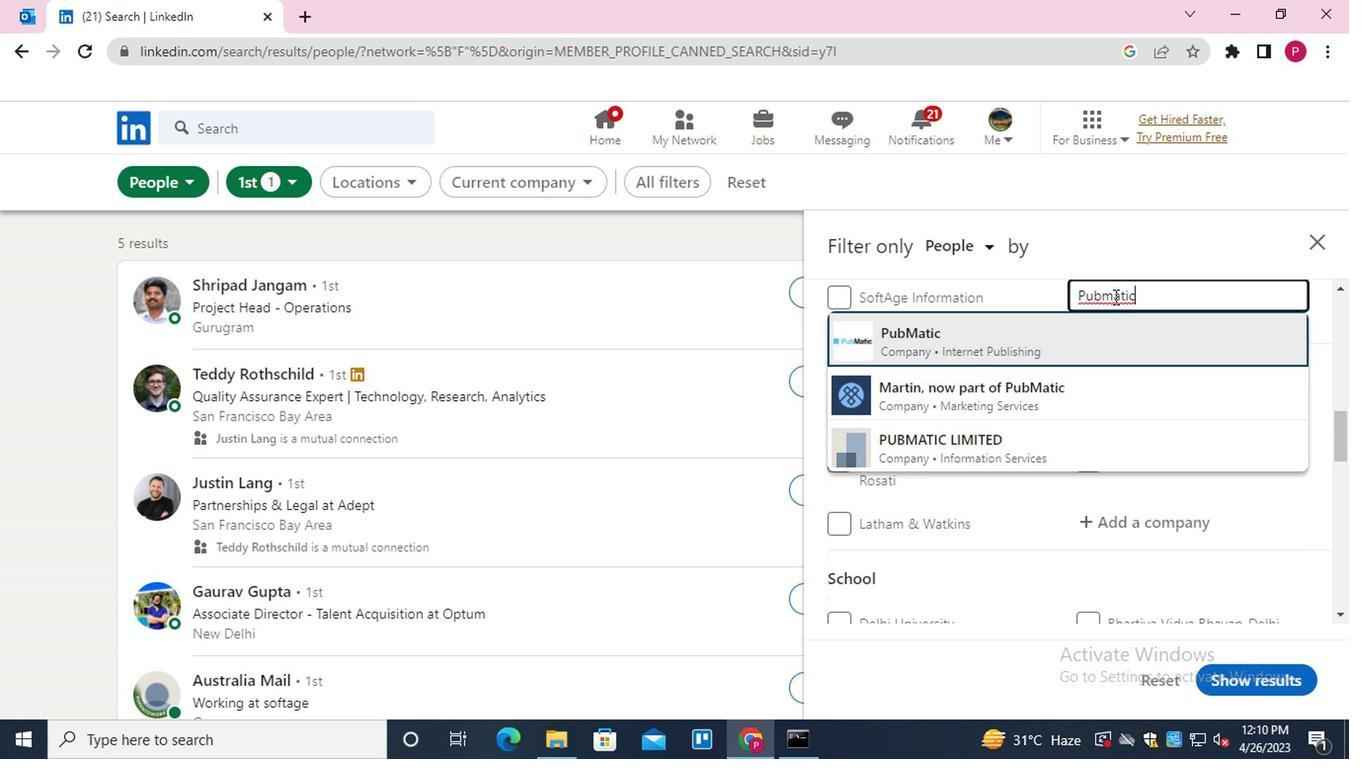 
Action: Mouse moved to (1044, 347)
Screenshot: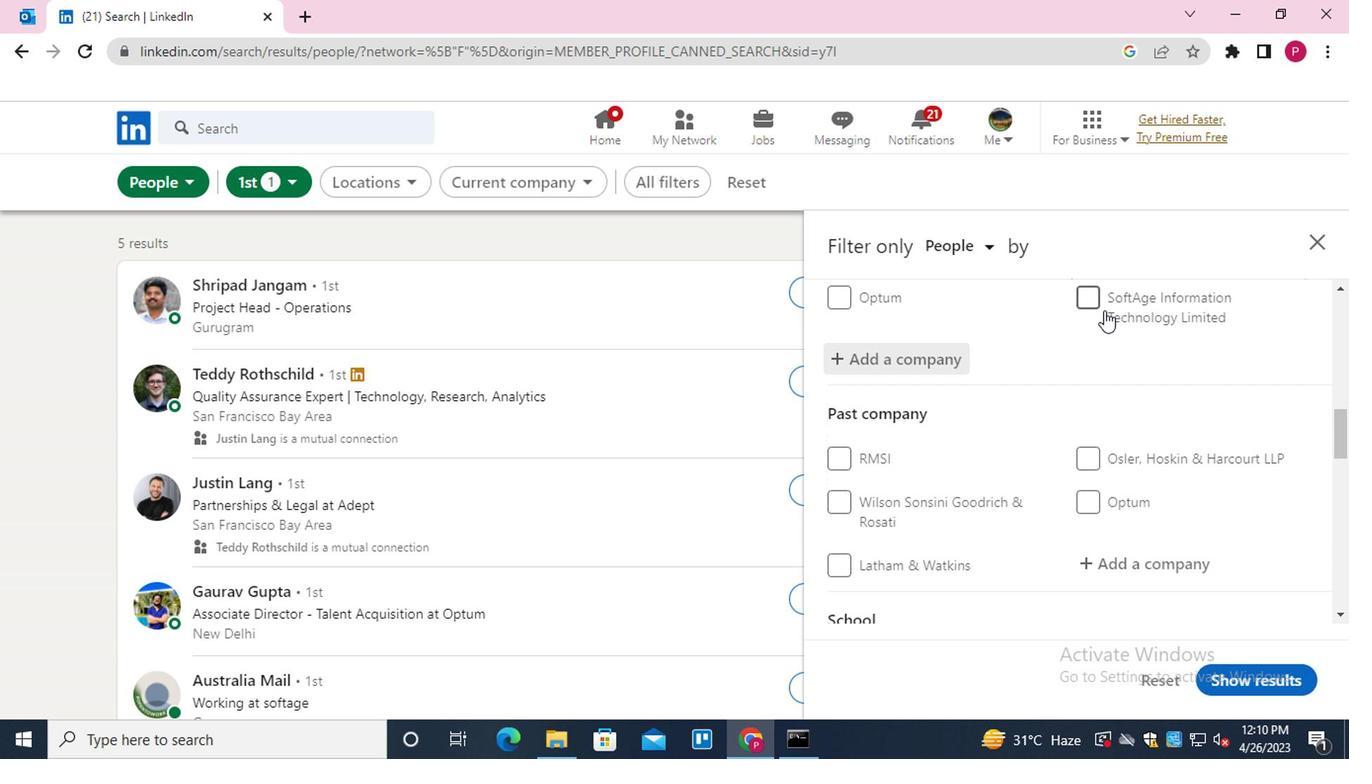 
Action: Mouse scrolled (1044, 348) with delta (0, 1)
Screenshot: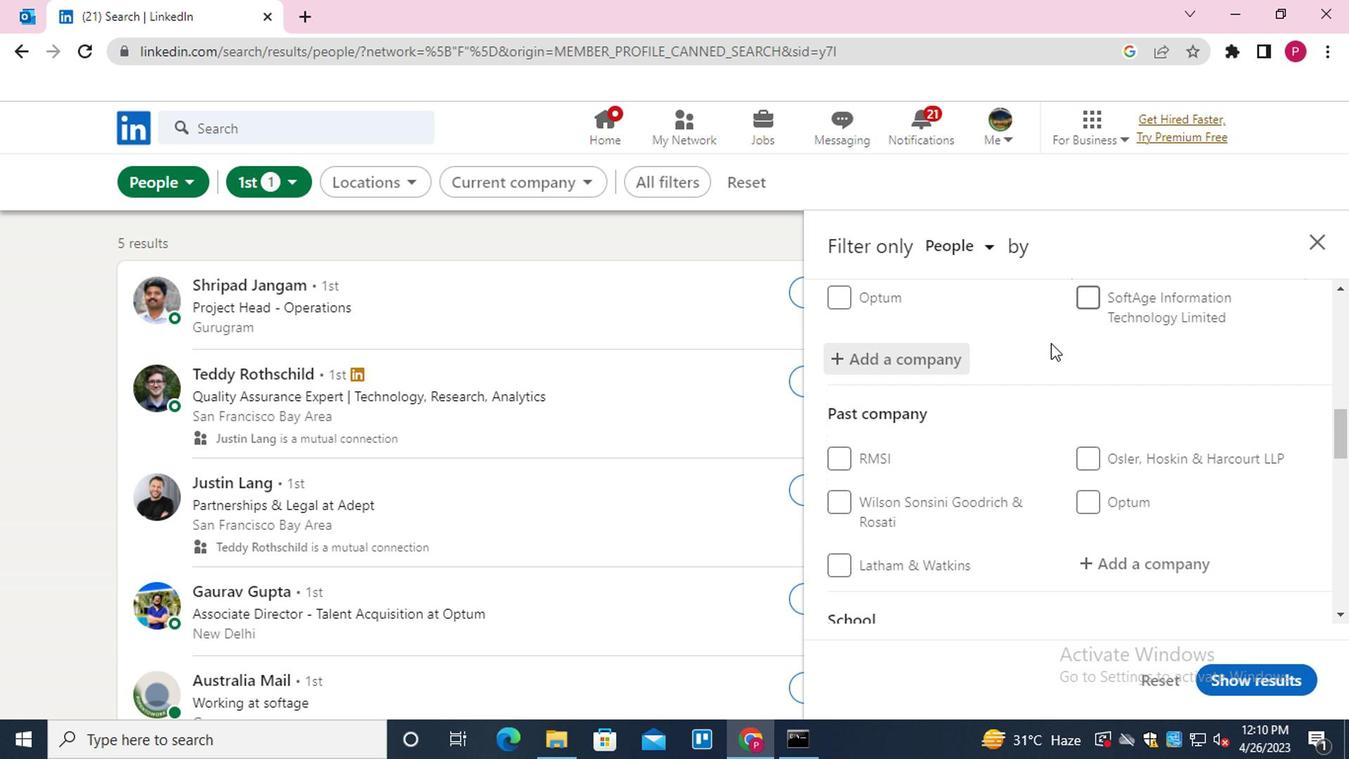 
Action: Mouse moved to (1044, 353)
Screenshot: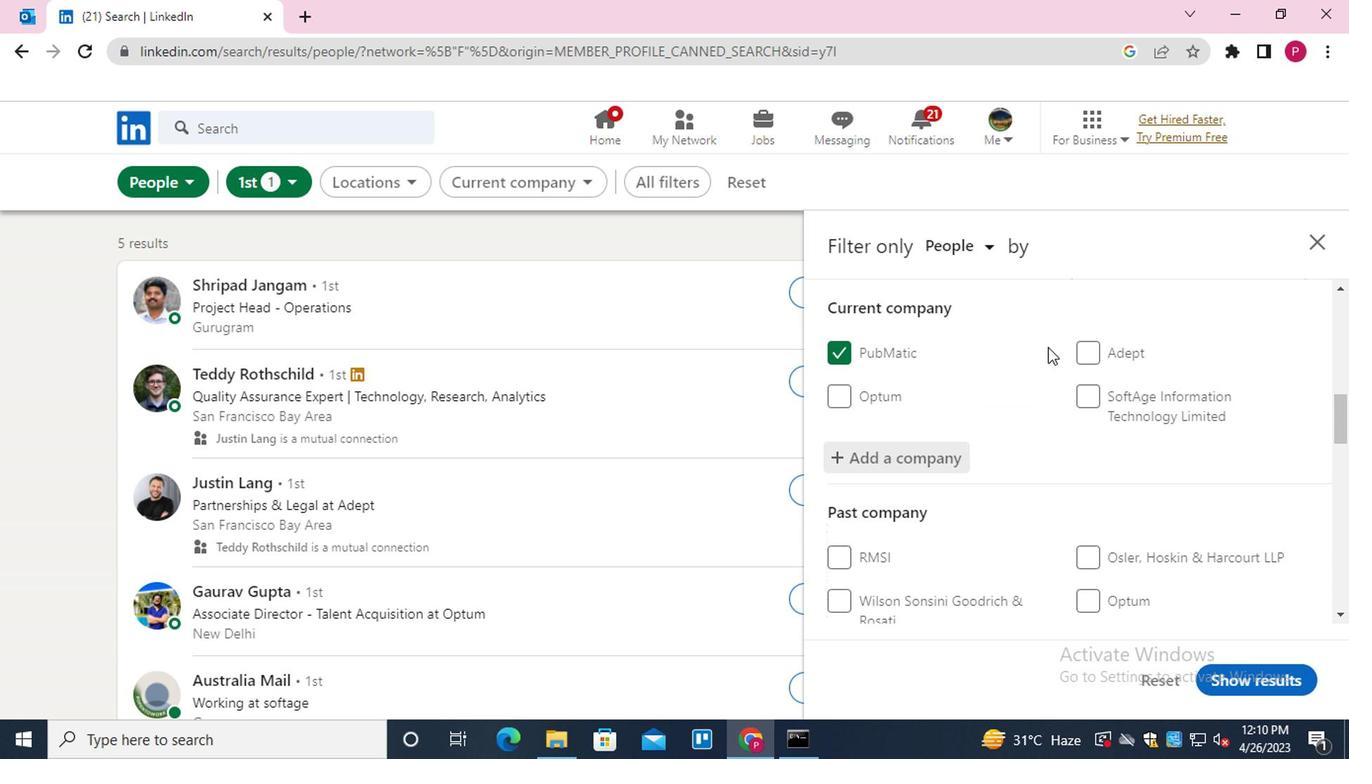 
Action: Mouse scrolled (1044, 352) with delta (0, -1)
Screenshot: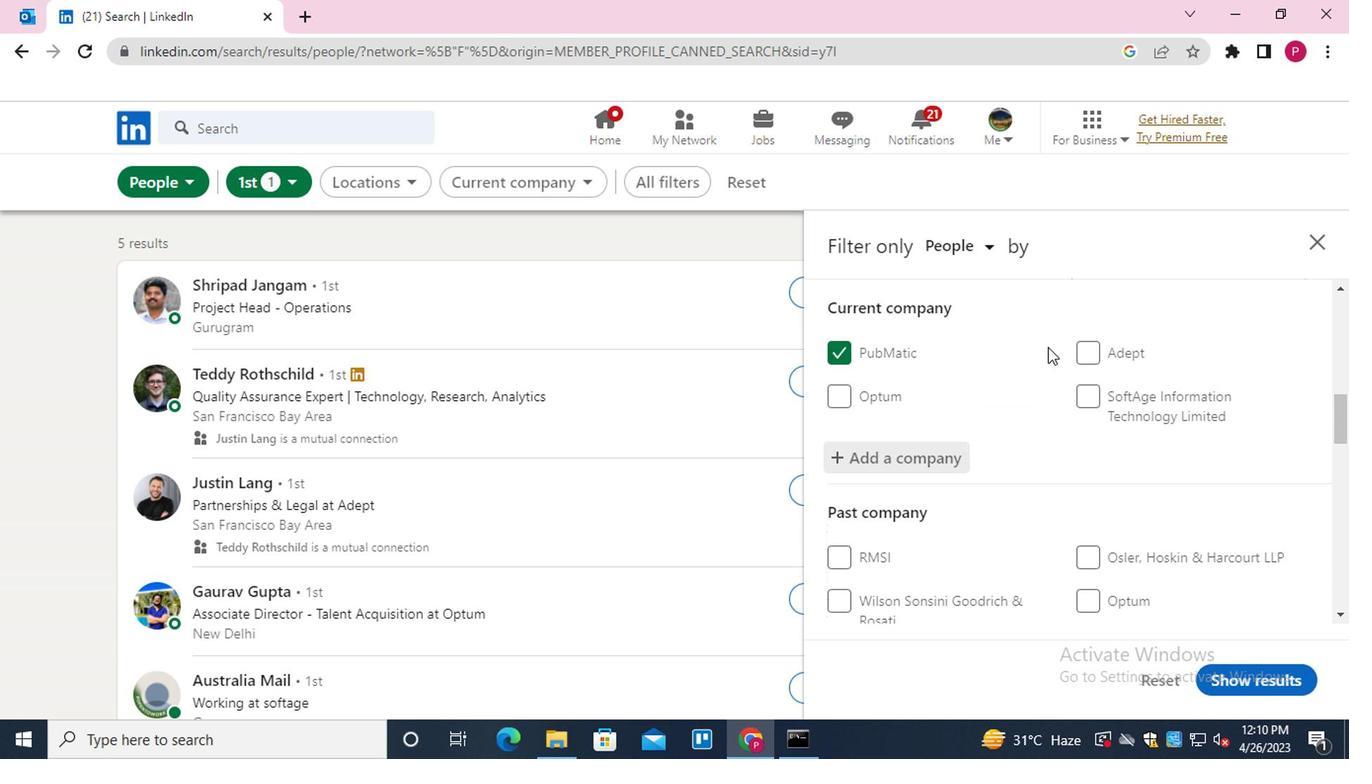 
Action: Mouse moved to (1044, 361)
Screenshot: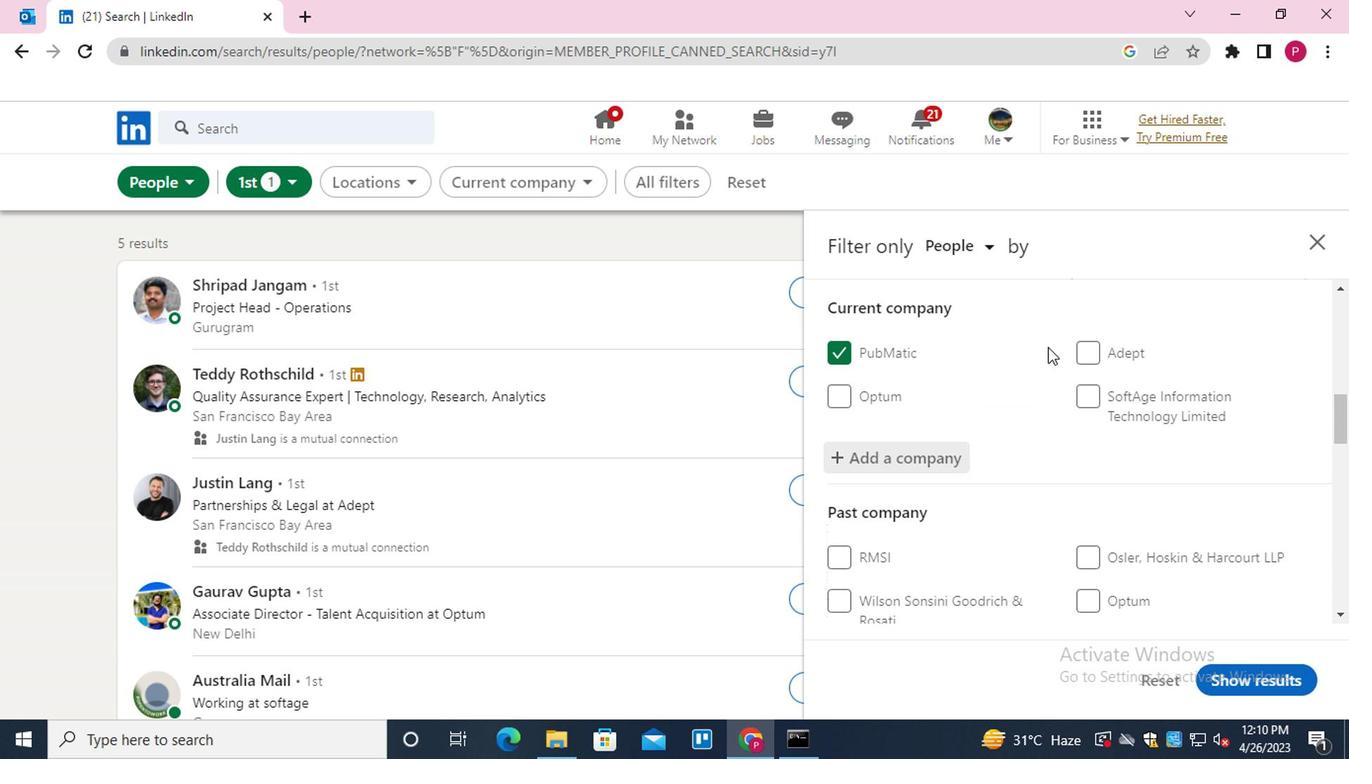 
Action: Mouse scrolled (1044, 361) with delta (0, 0)
Screenshot: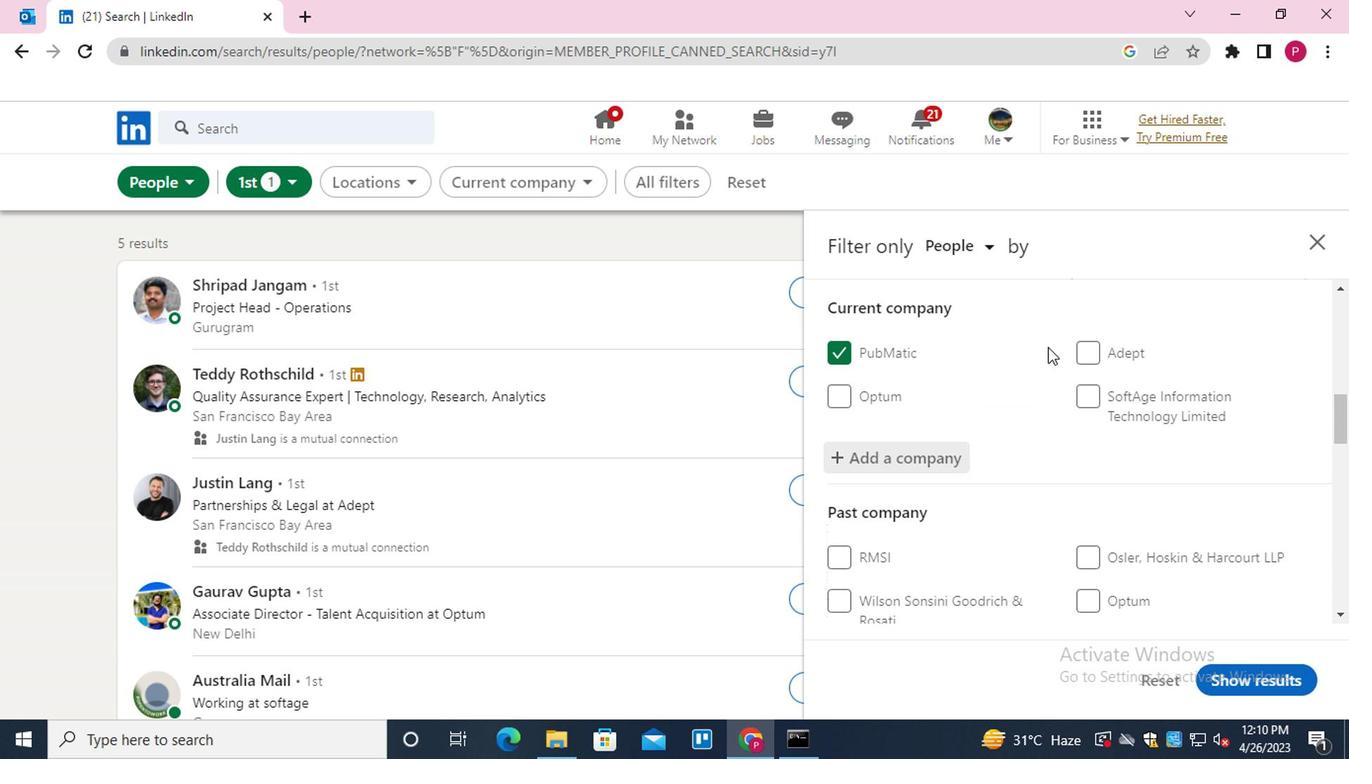 
Action: Mouse moved to (998, 396)
Screenshot: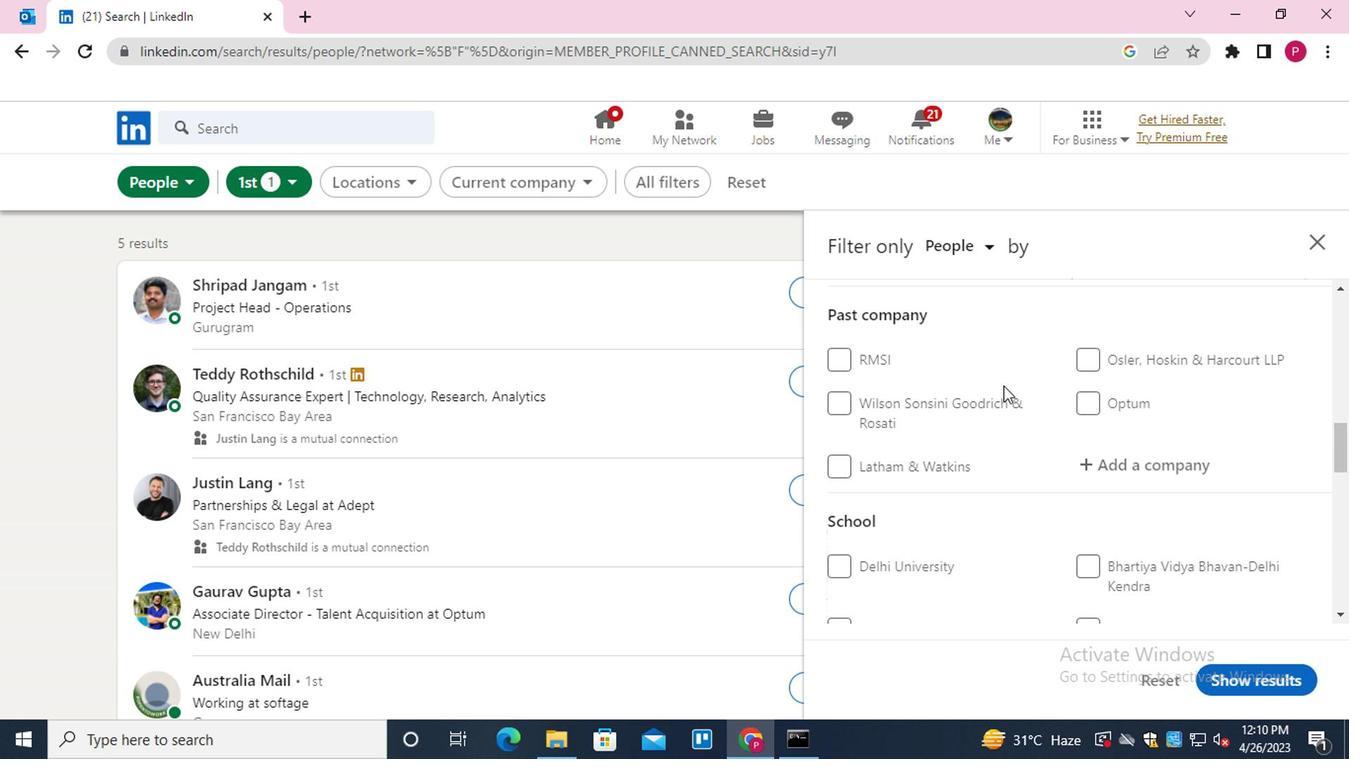 
Action: Mouse scrolled (998, 395) with delta (0, 0)
Screenshot: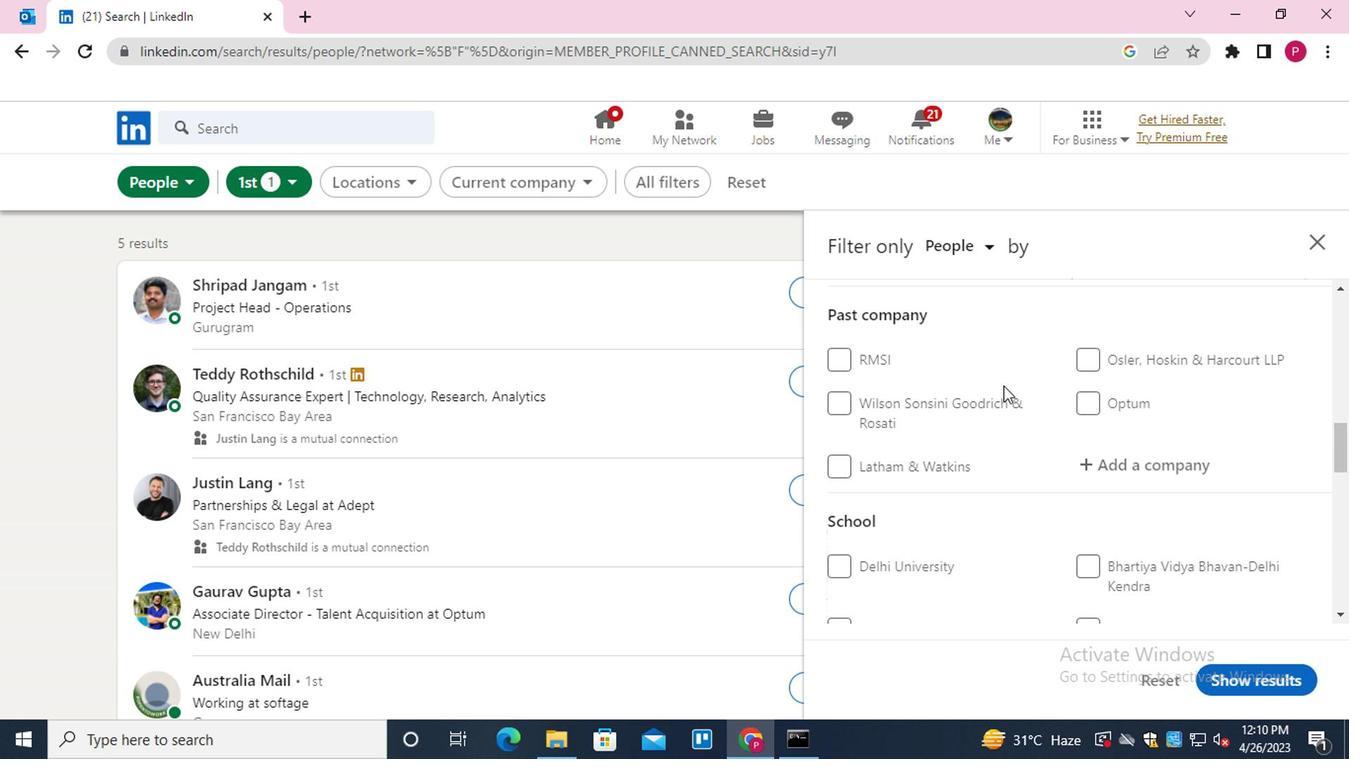 
Action: Mouse moved to (1000, 398)
Screenshot: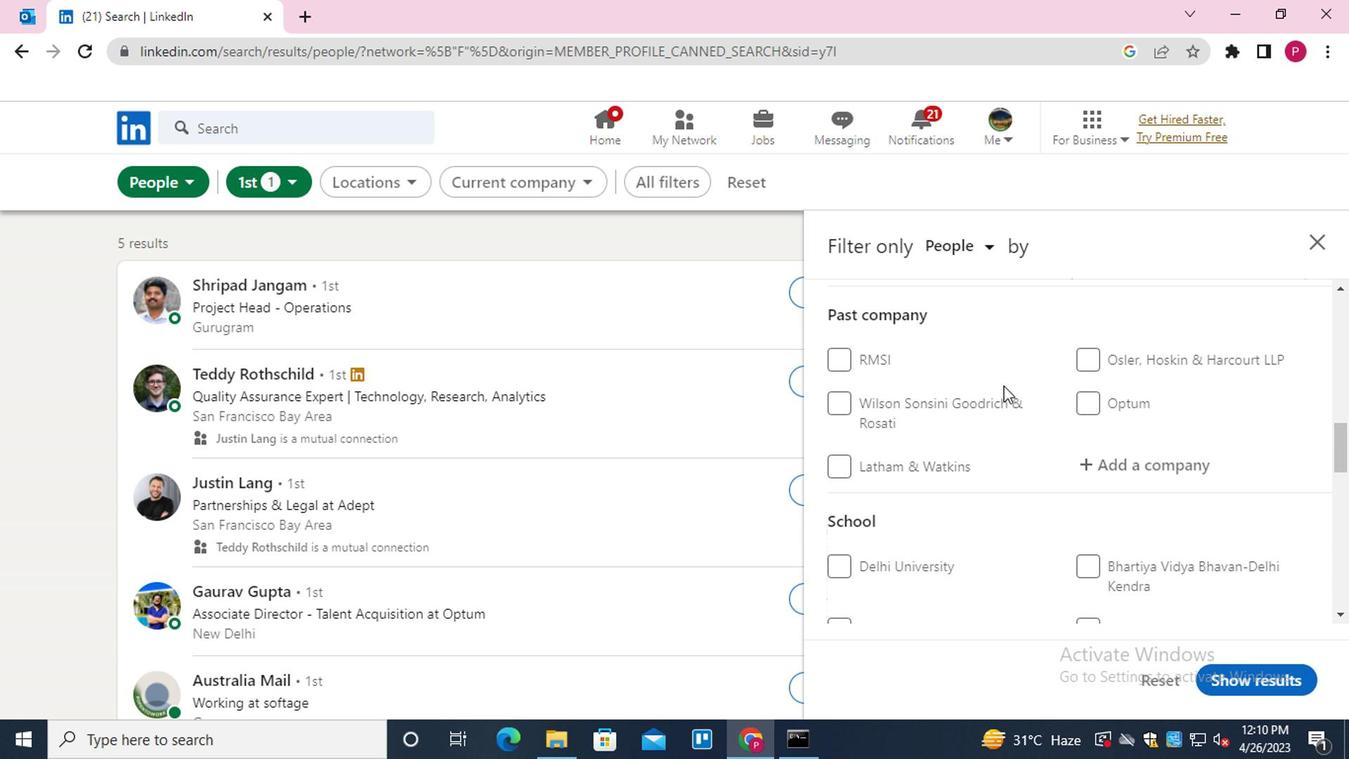 
Action: Mouse scrolled (1000, 397) with delta (0, 0)
Screenshot: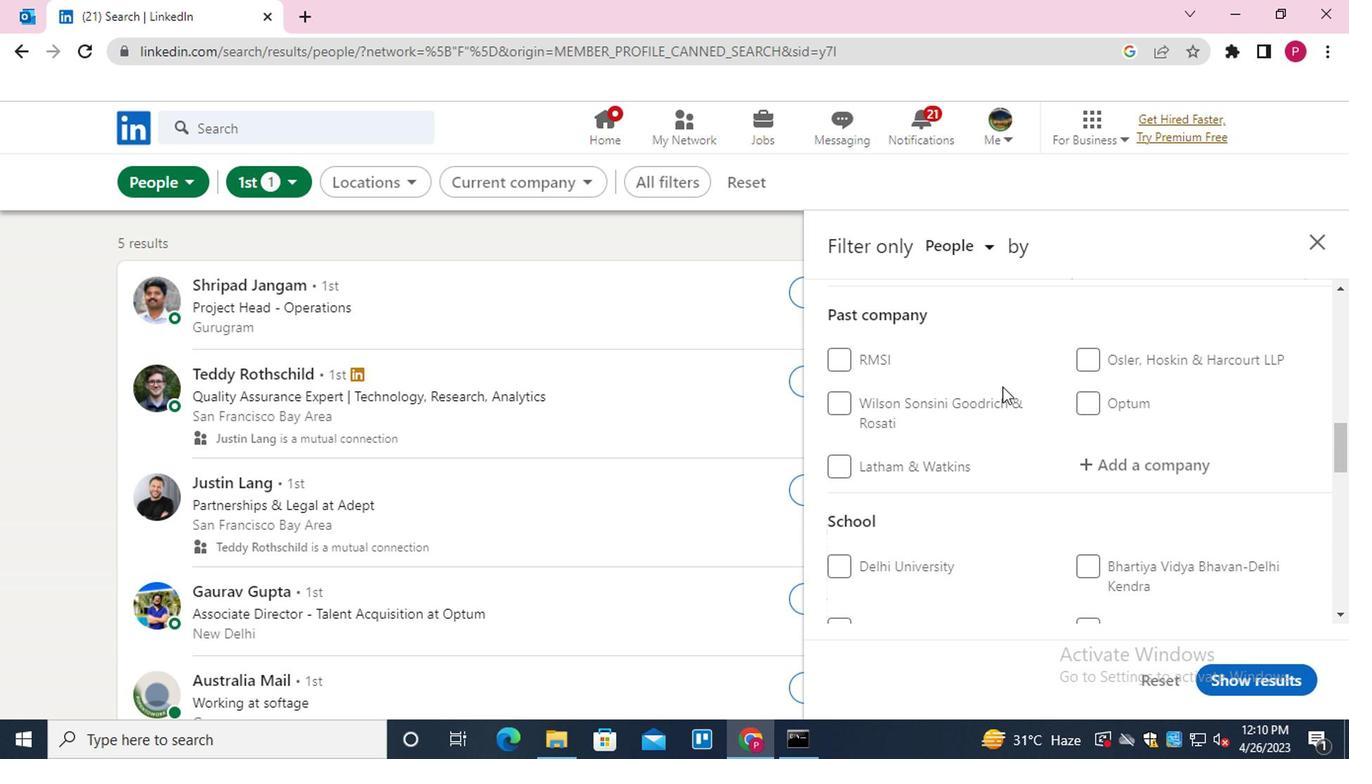 
Action: Mouse moved to (1000, 398)
Screenshot: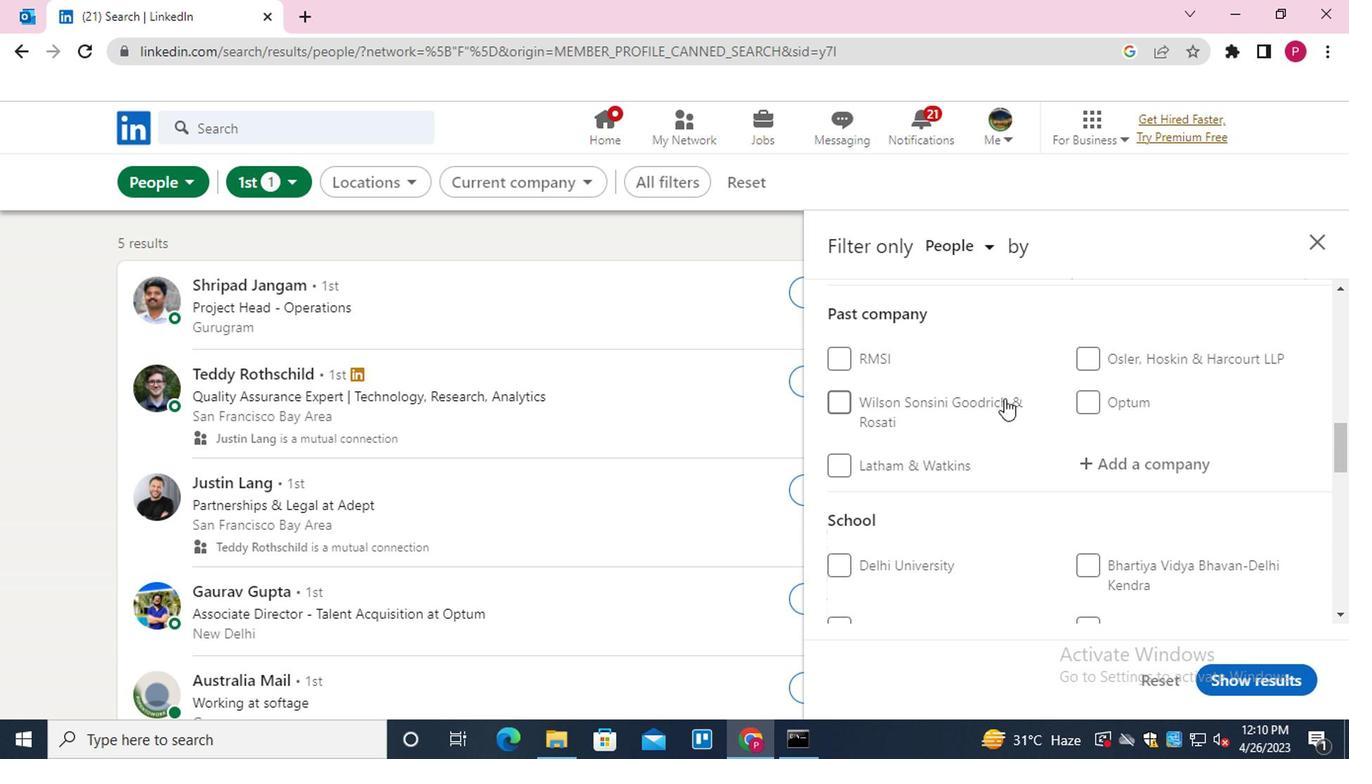 
Action: Mouse scrolled (1000, 397) with delta (0, 0)
Screenshot: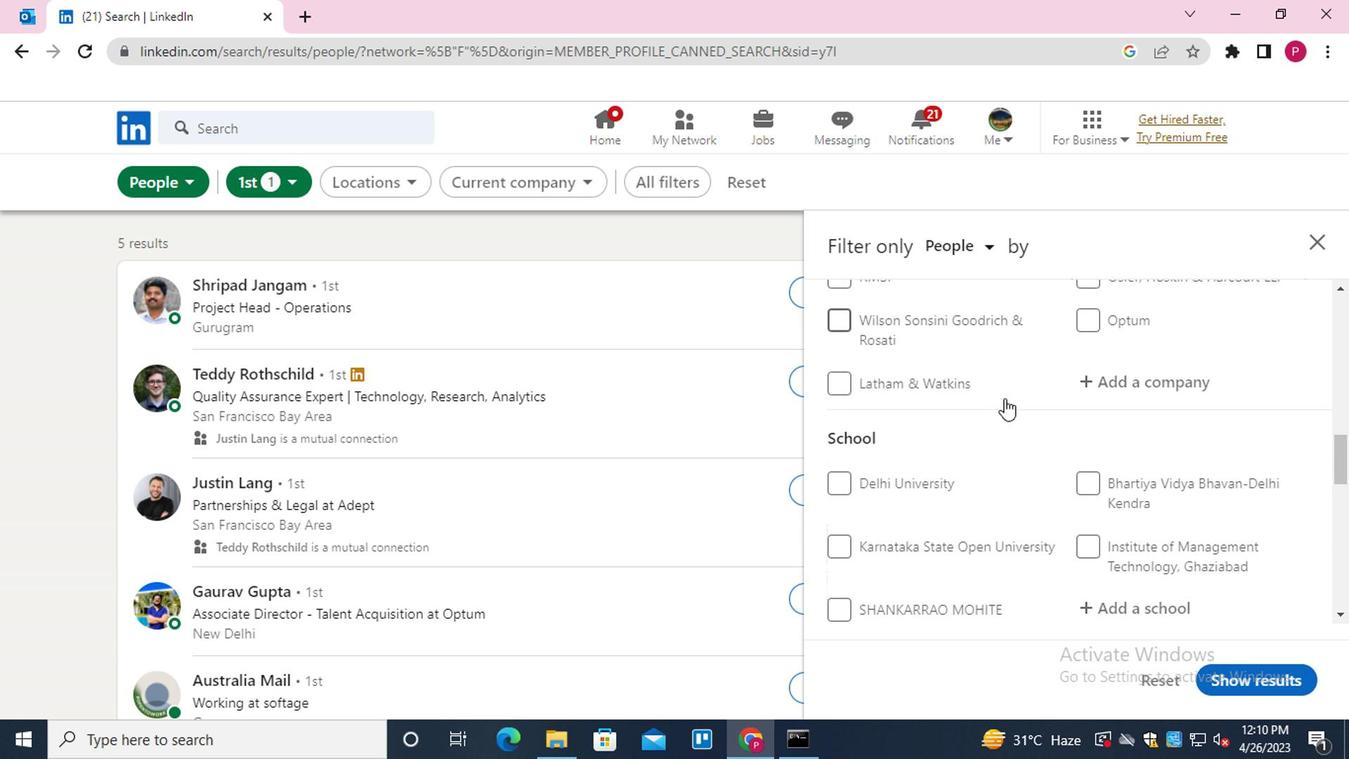
Action: Mouse scrolled (1000, 397) with delta (0, 0)
Screenshot: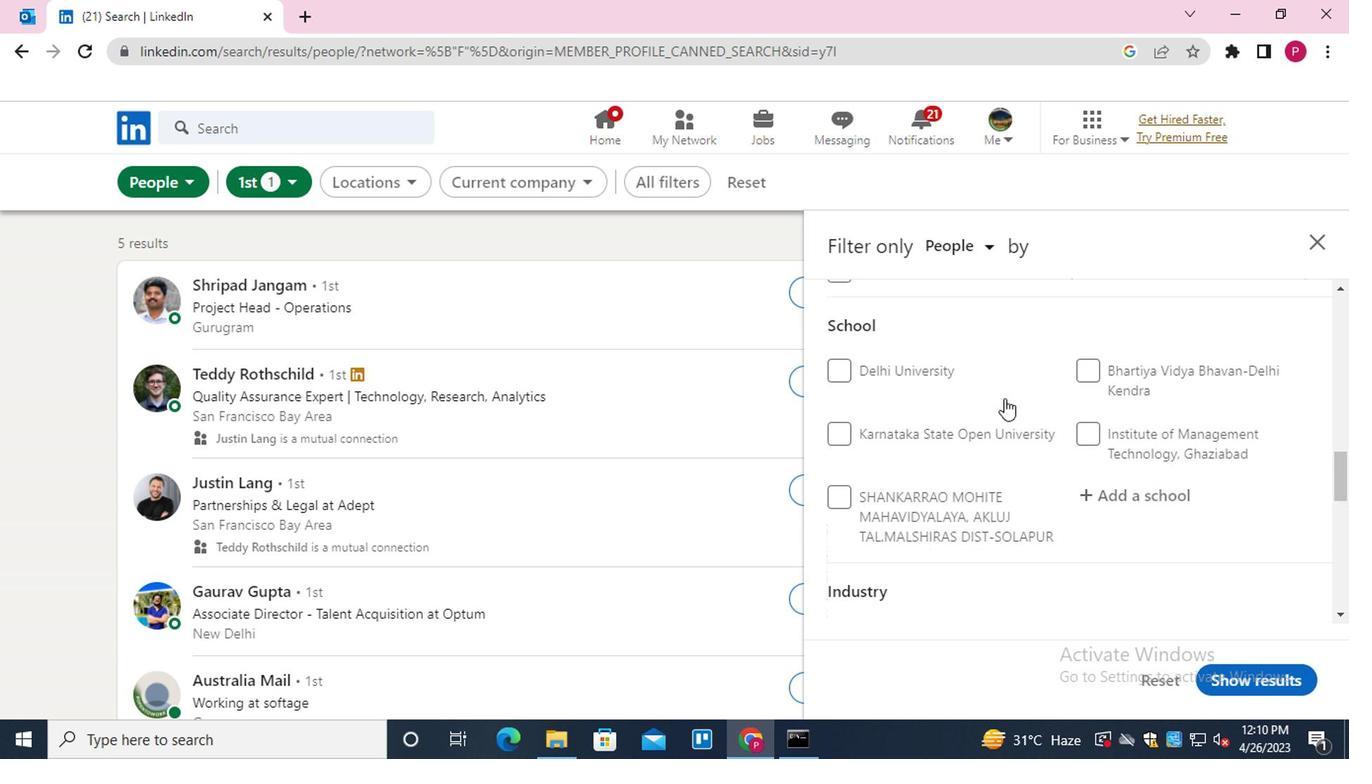 
Action: Mouse moved to (1134, 299)
Screenshot: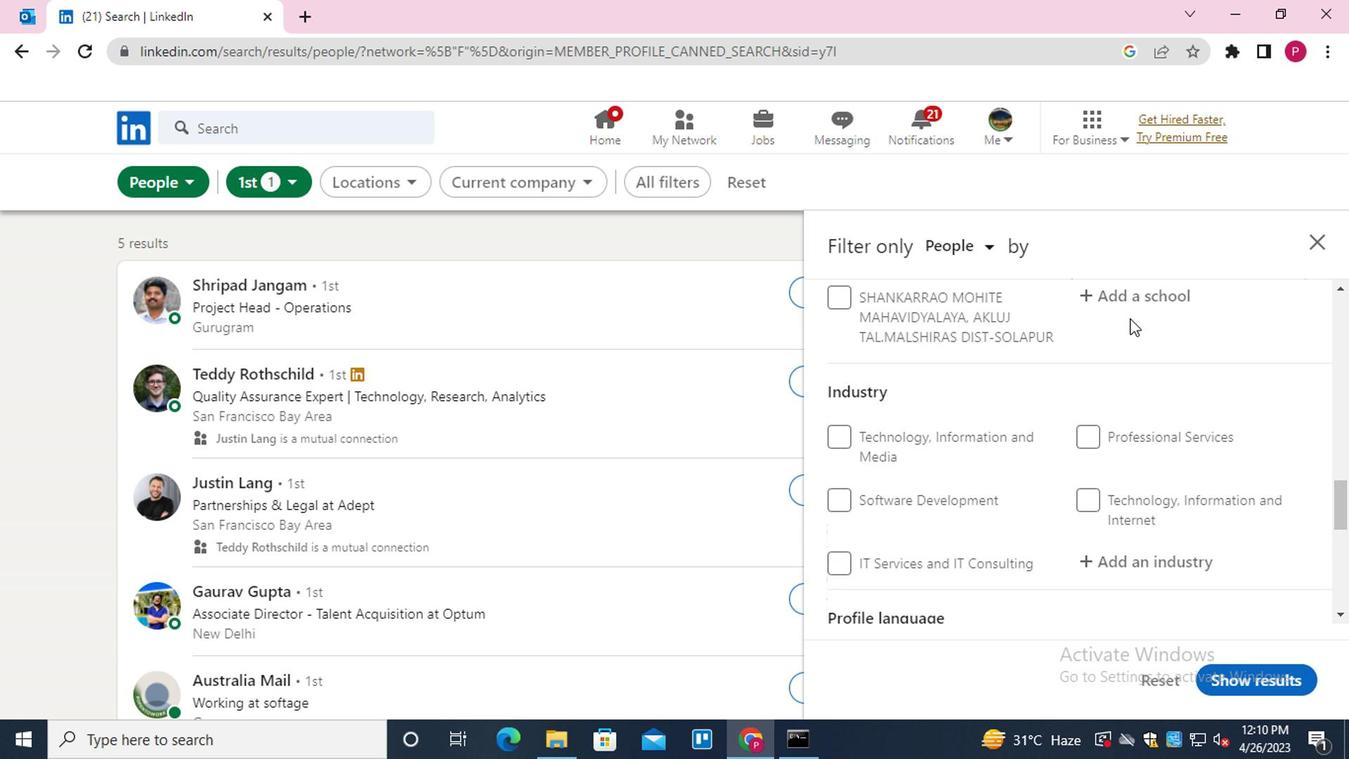 
Action: Mouse pressed left at (1134, 299)
Screenshot: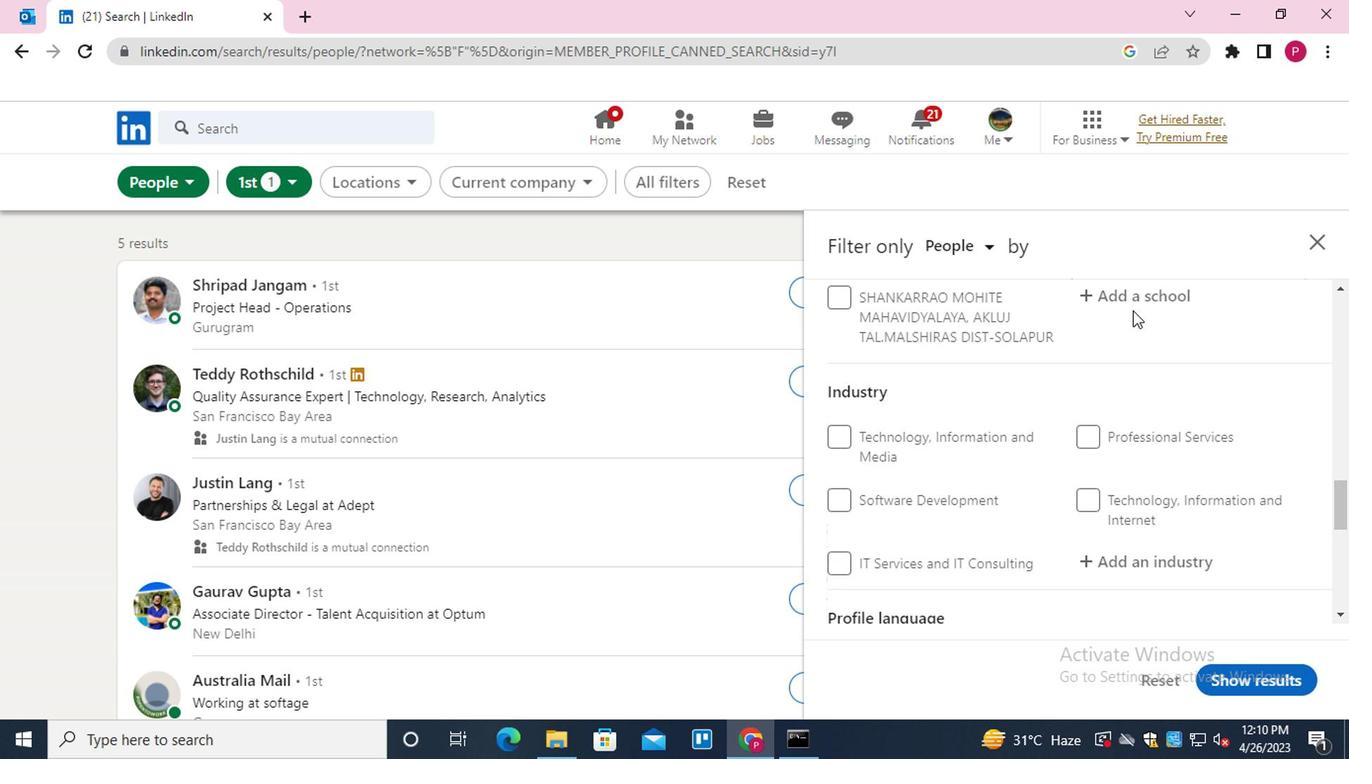 
Action: Key pressed <Key.shift><Key.shift><Key.shift><Key.shift>SREE<Key.space><Key.shift>CHITA<Key.space><Key.backspace><Key.backspace>RA<Key.space>
Screenshot: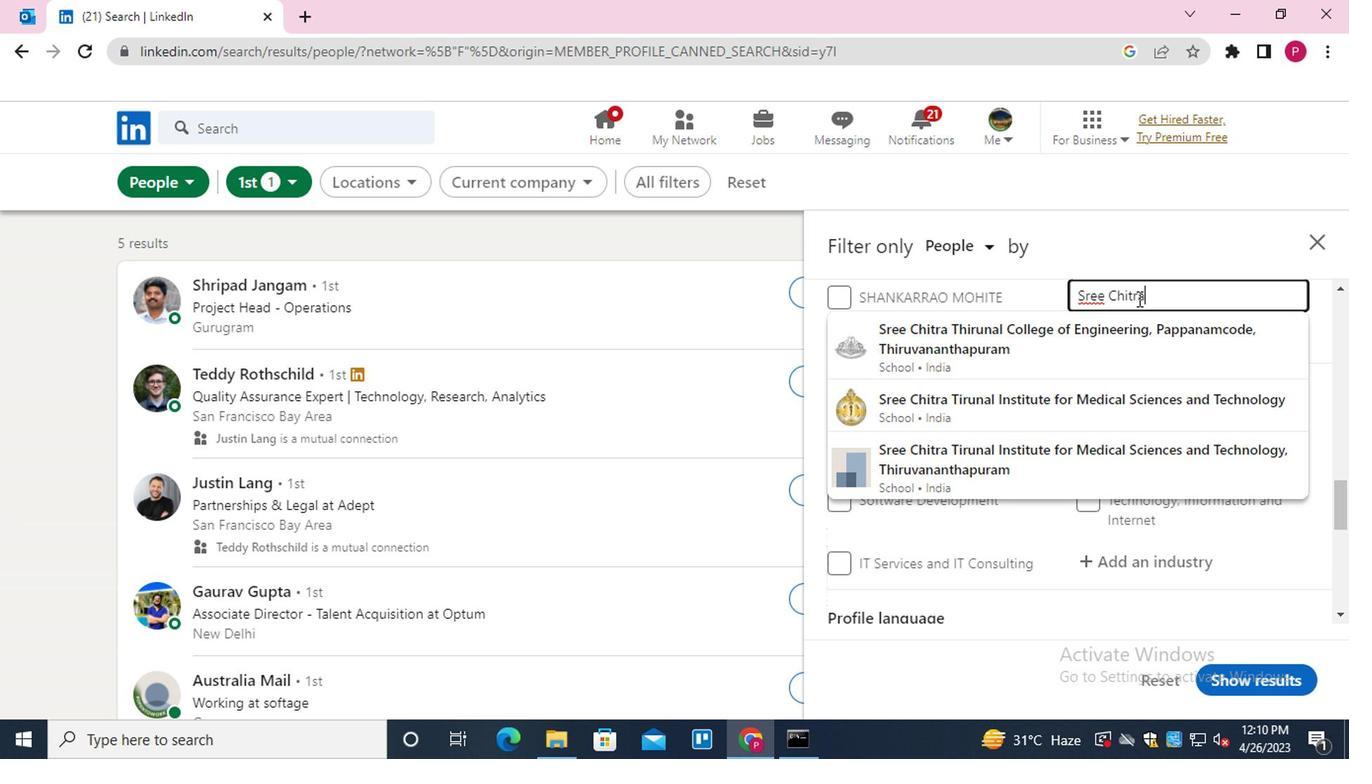
Action: Mouse moved to (1100, 342)
Screenshot: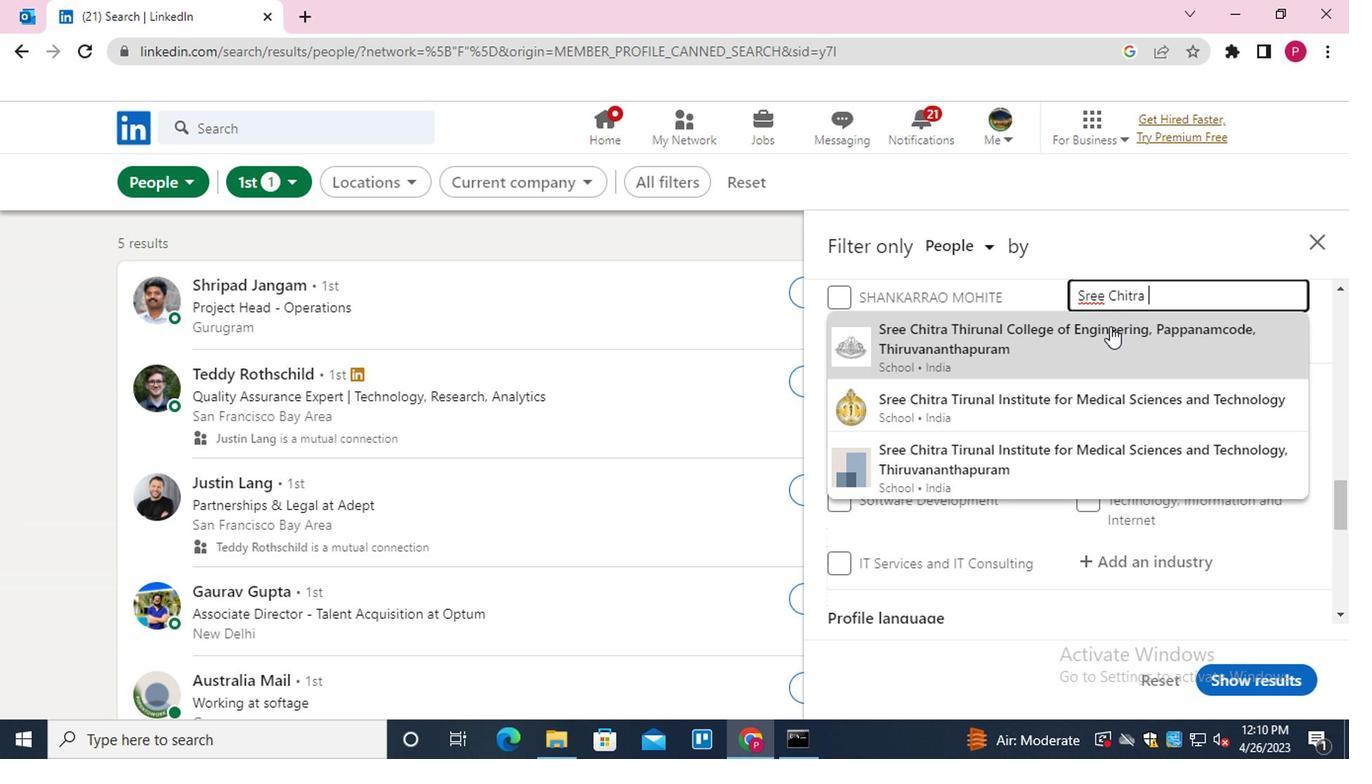 
Action: Mouse pressed left at (1100, 342)
Screenshot: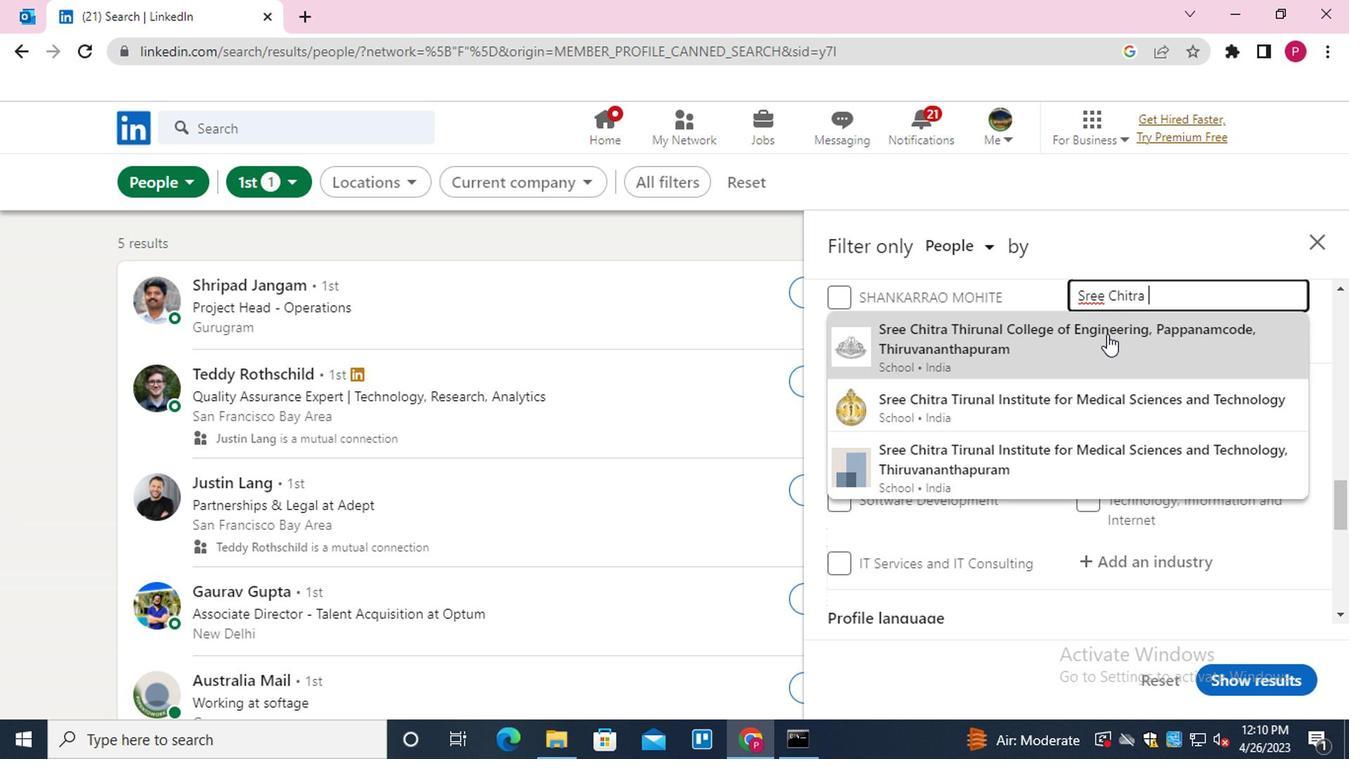
Action: Mouse moved to (1012, 387)
Screenshot: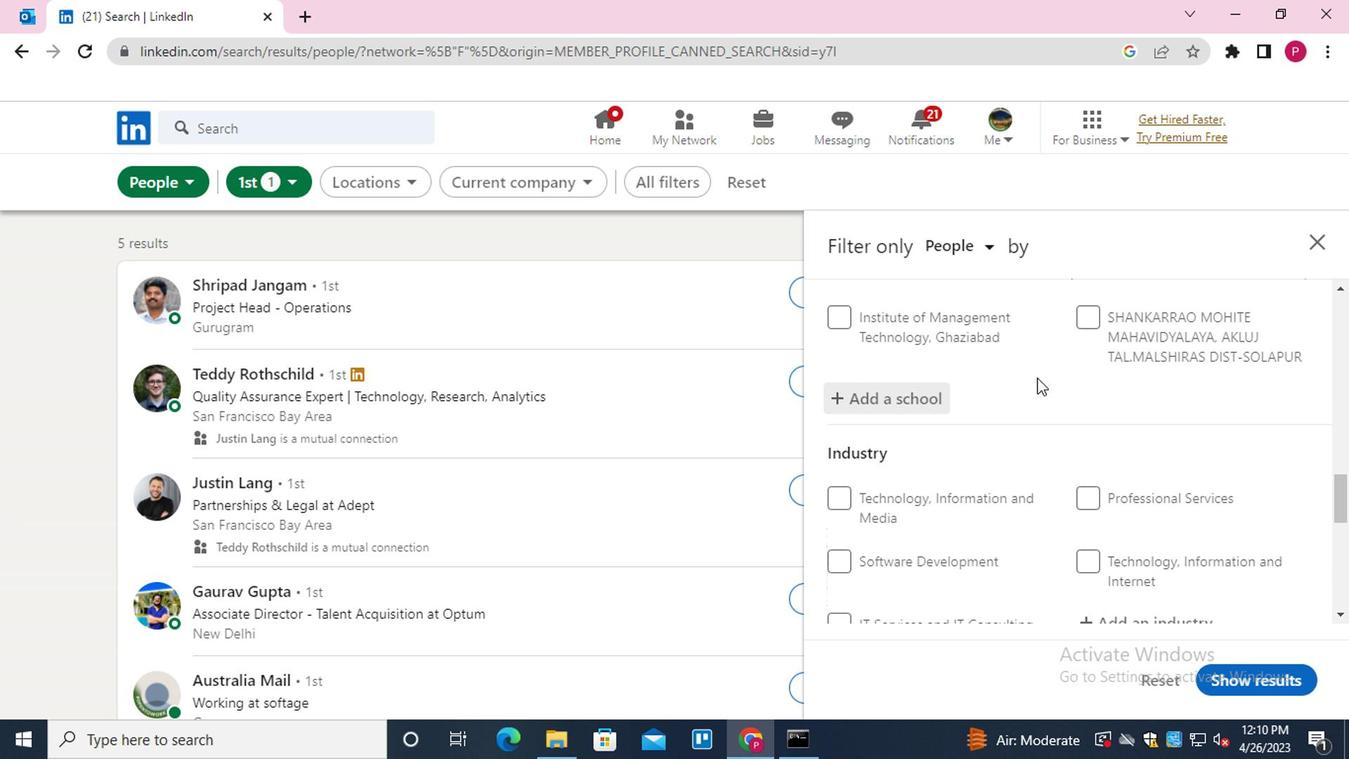 
Action: Mouse scrolled (1012, 386) with delta (0, -1)
Screenshot: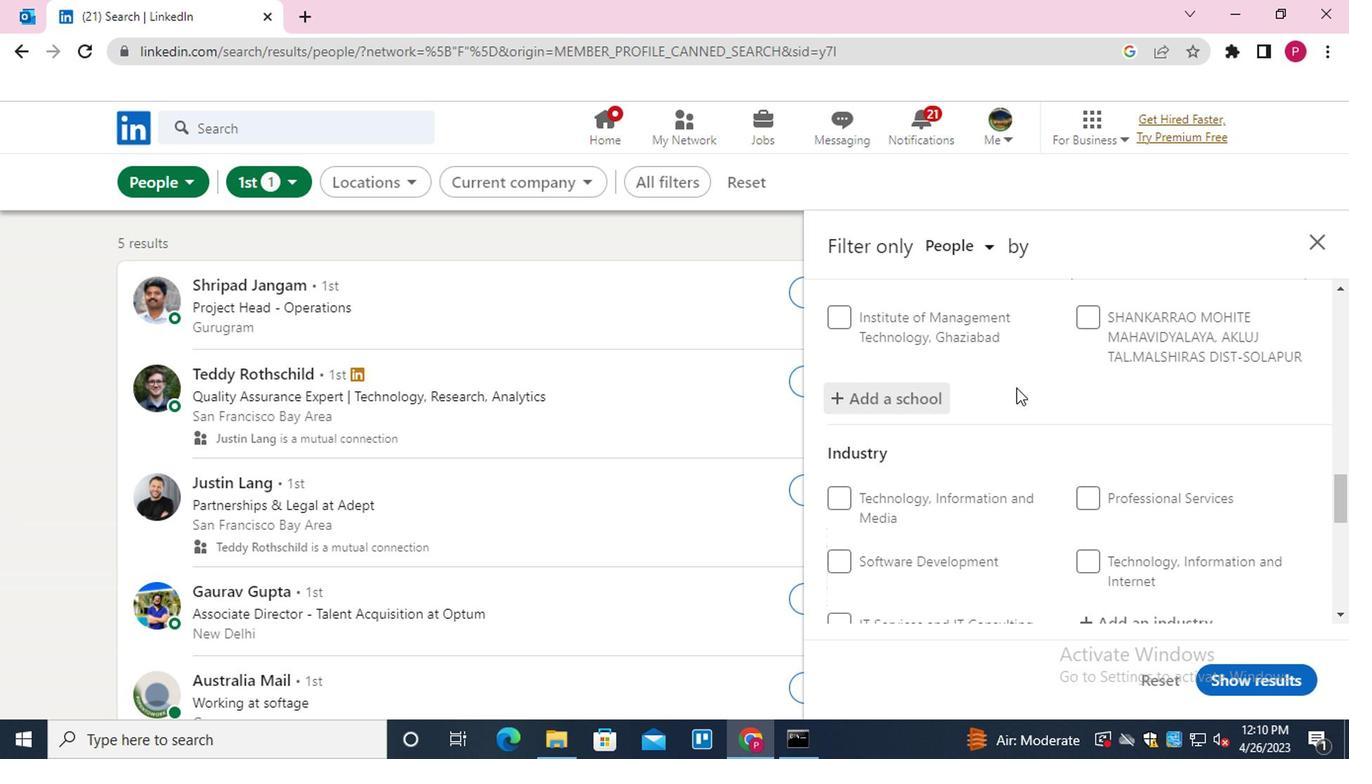 
Action: Mouse scrolled (1012, 386) with delta (0, -1)
Screenshot: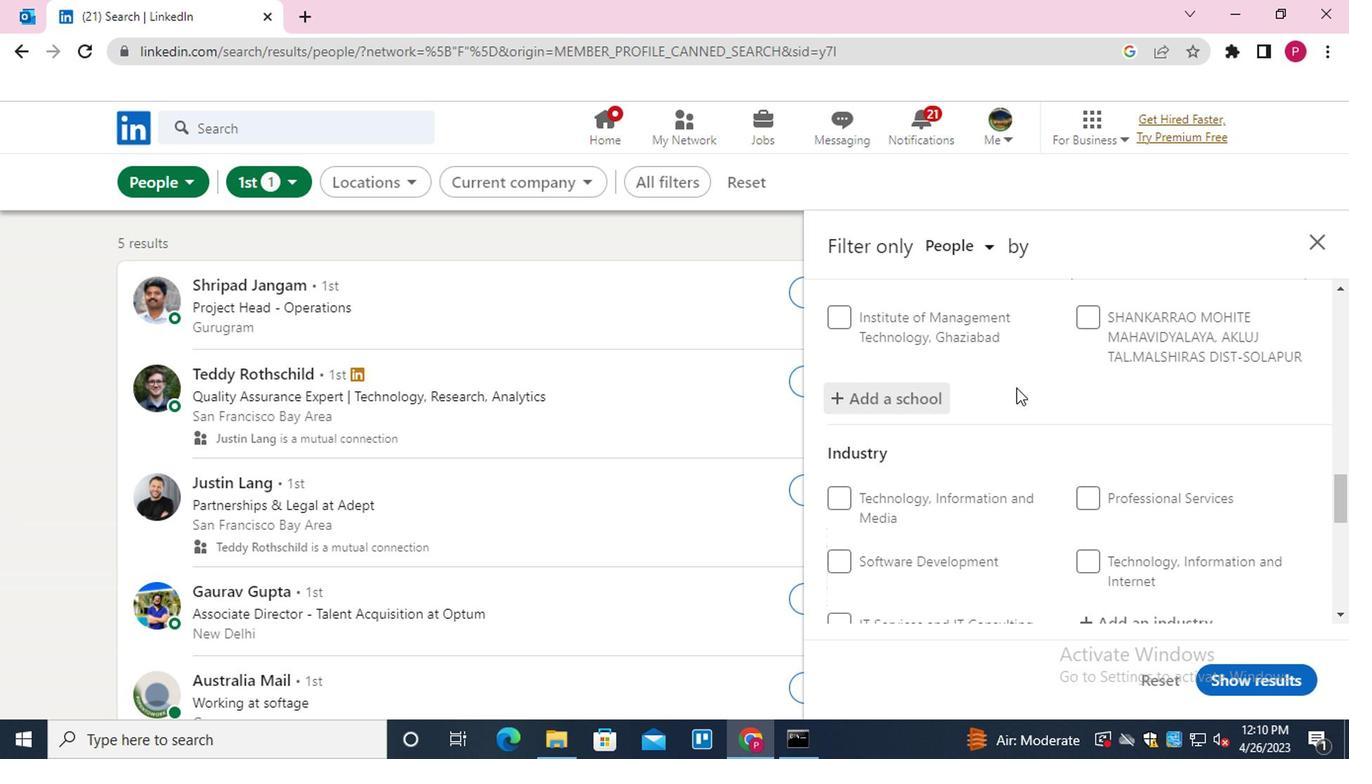 
Action: Mouse scrolled (1012, 386) with delta (0, -1)
Screenshot: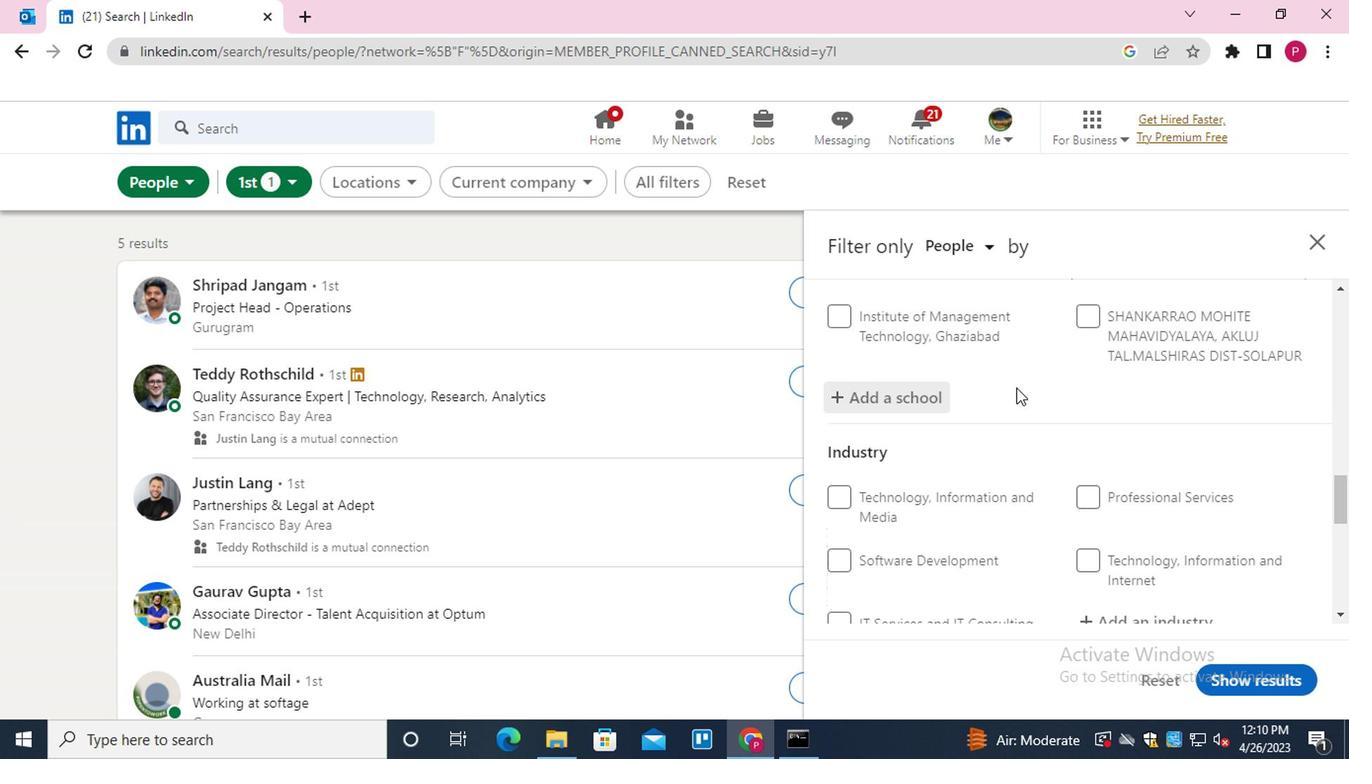 
Action: Mouse moved to (1126, 320)
Screenshot: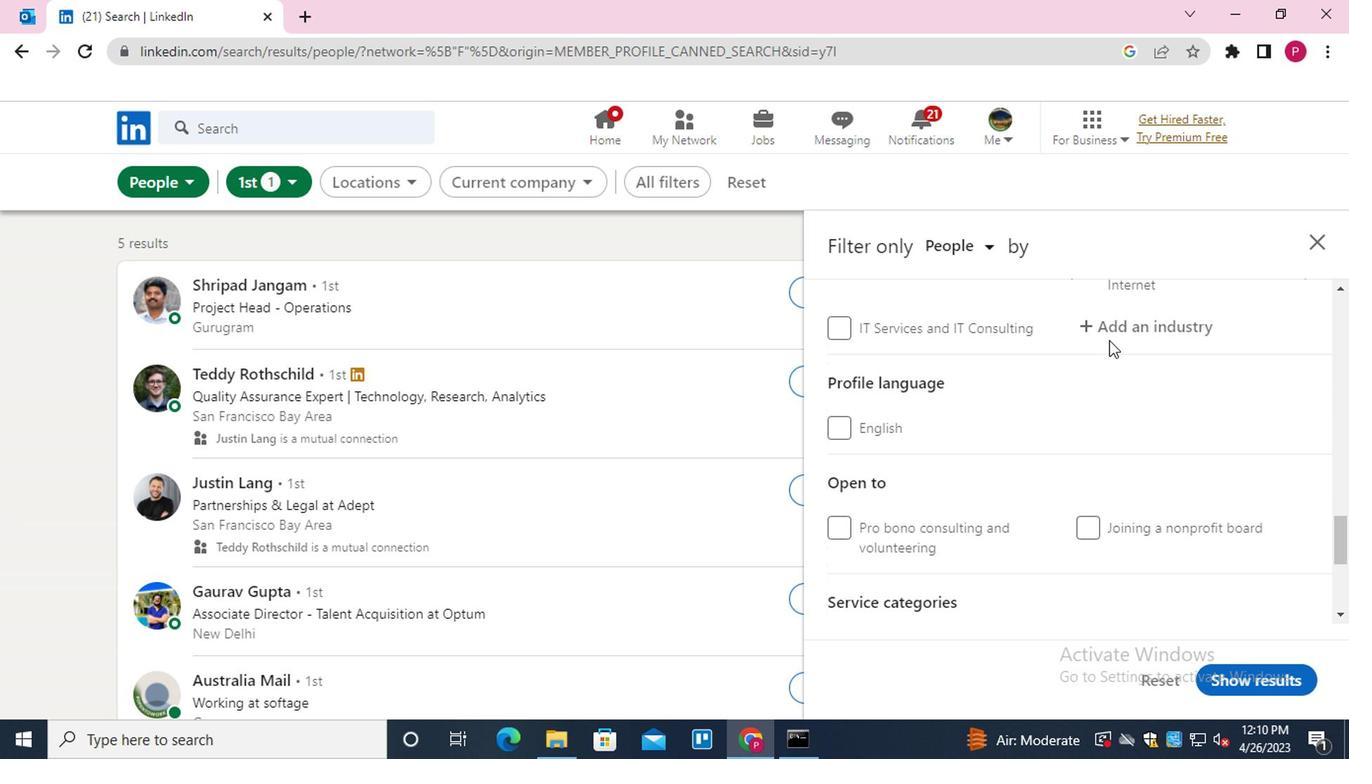 
Action: Mouse pressed left at (1126, 320)
Screenshot: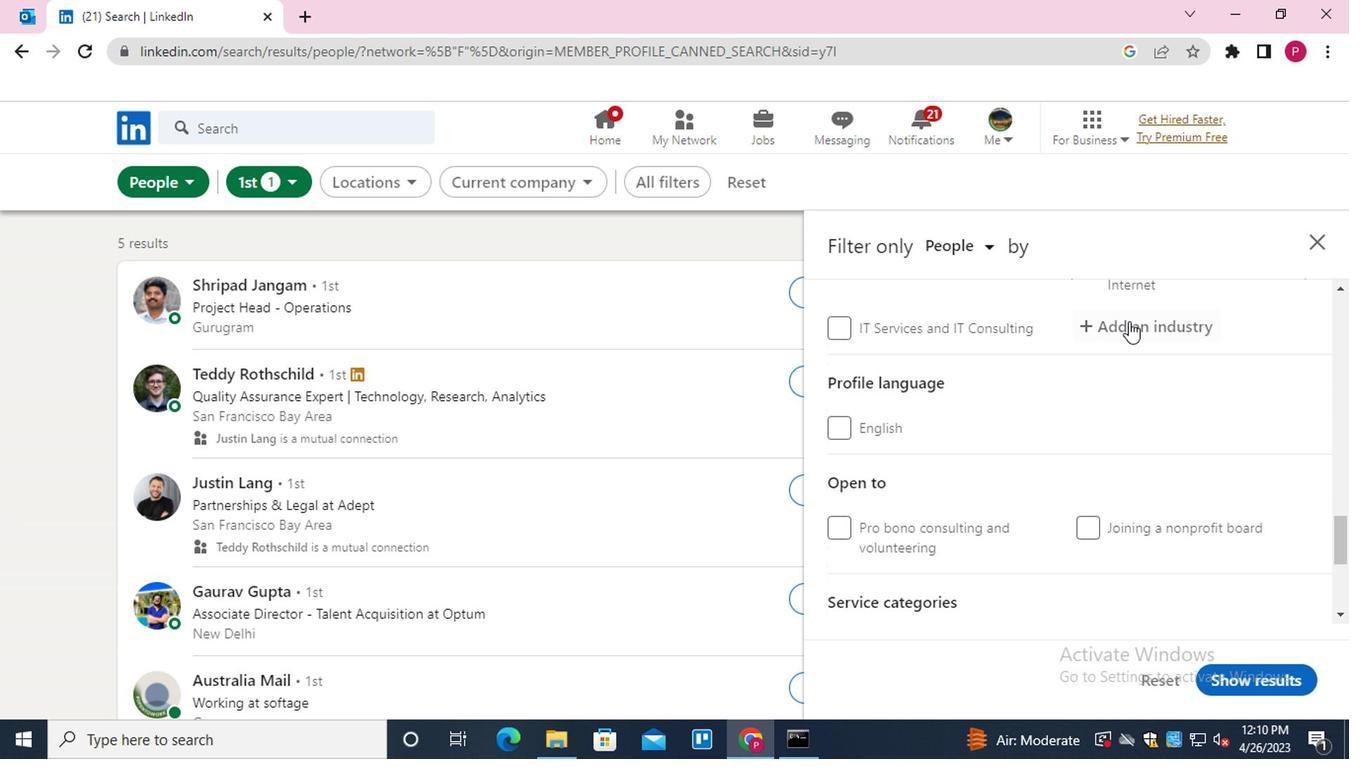 
Action: Key pressed <Key.shift>PUBLIC<Key.down><Key.down><Key.down><Key.down><Key.down><Key.up><Key.up><Key.enter>
Screenshot: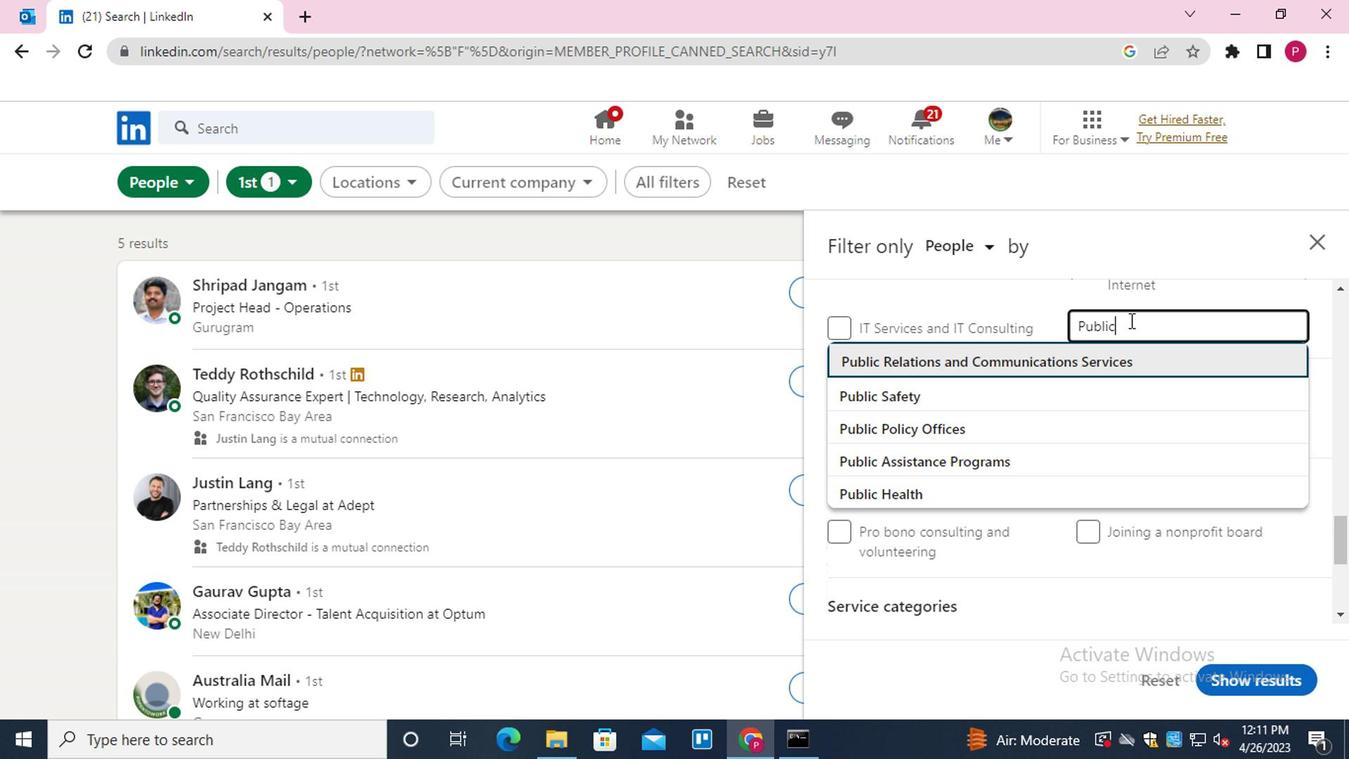 
Action: Mouse moved to (999, 418)
Screenshot: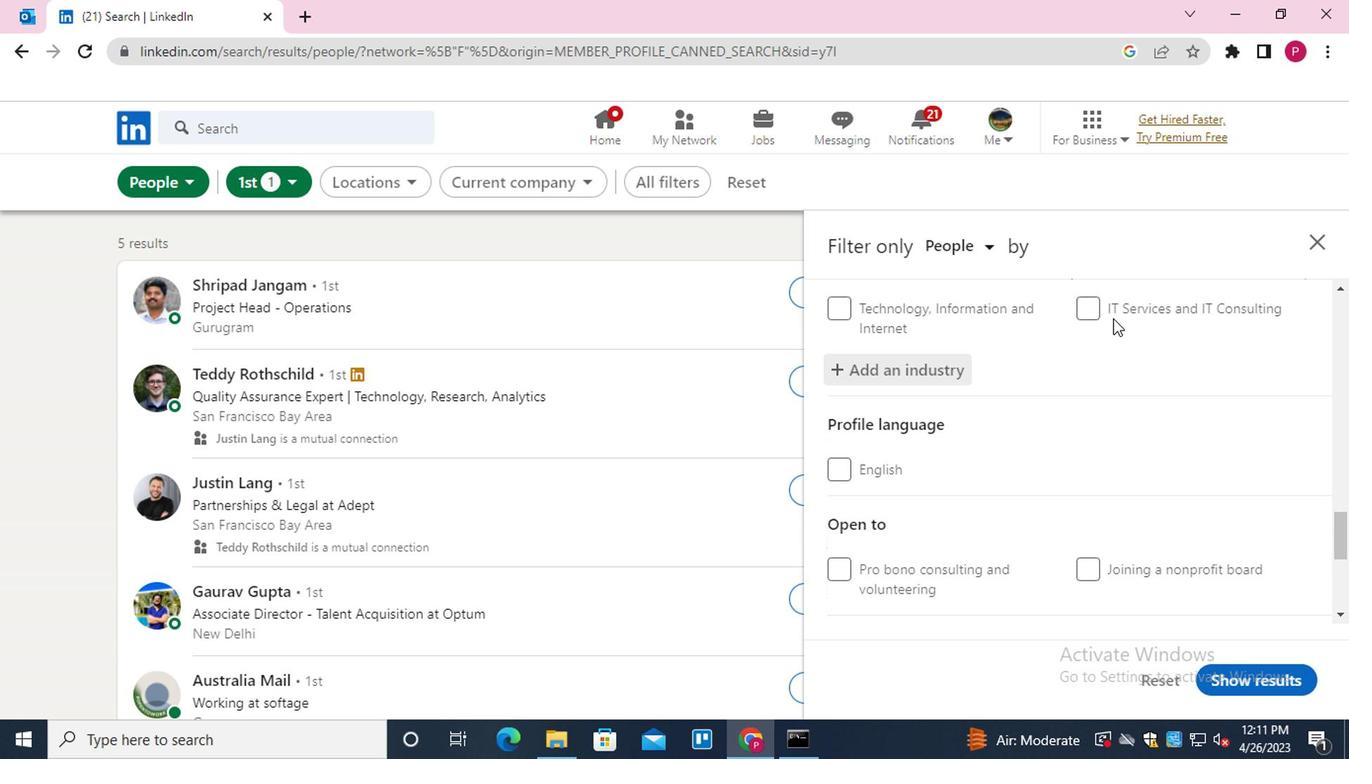 
Action: Mouse scrolled (999, 417) with delta (0, 0)
Screenshot: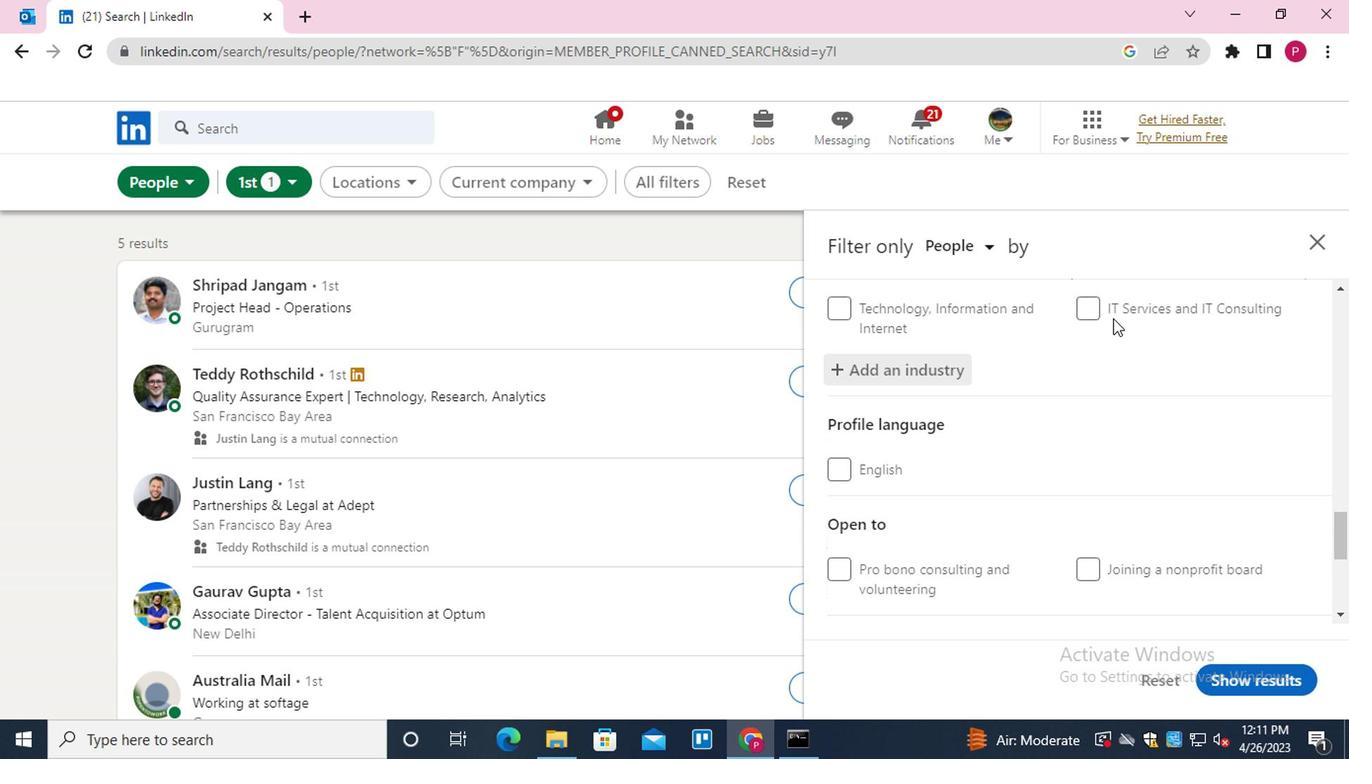 
Action: Mouse moved to (986, 434)
Screenshot: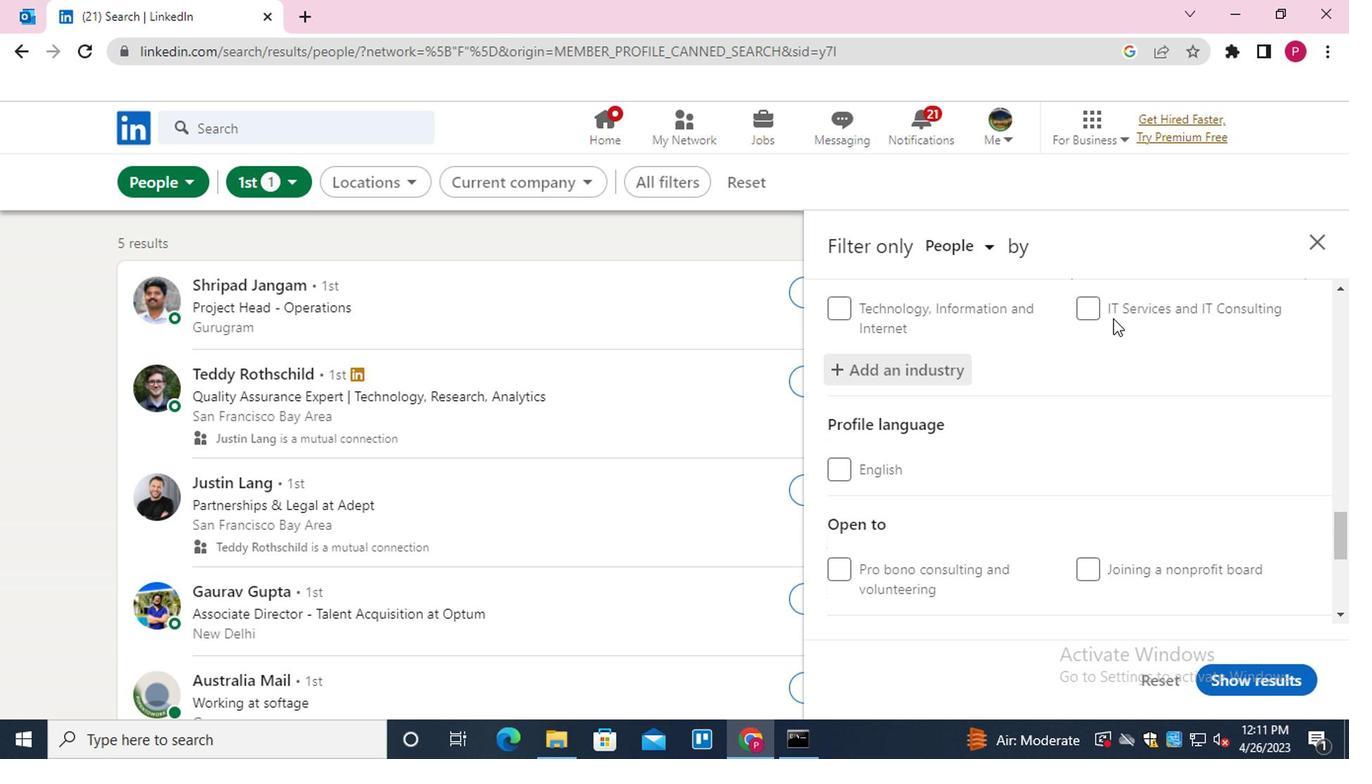 
Action: Mouse scrolled (986, 432) with delta (0, -1)
Screenshot: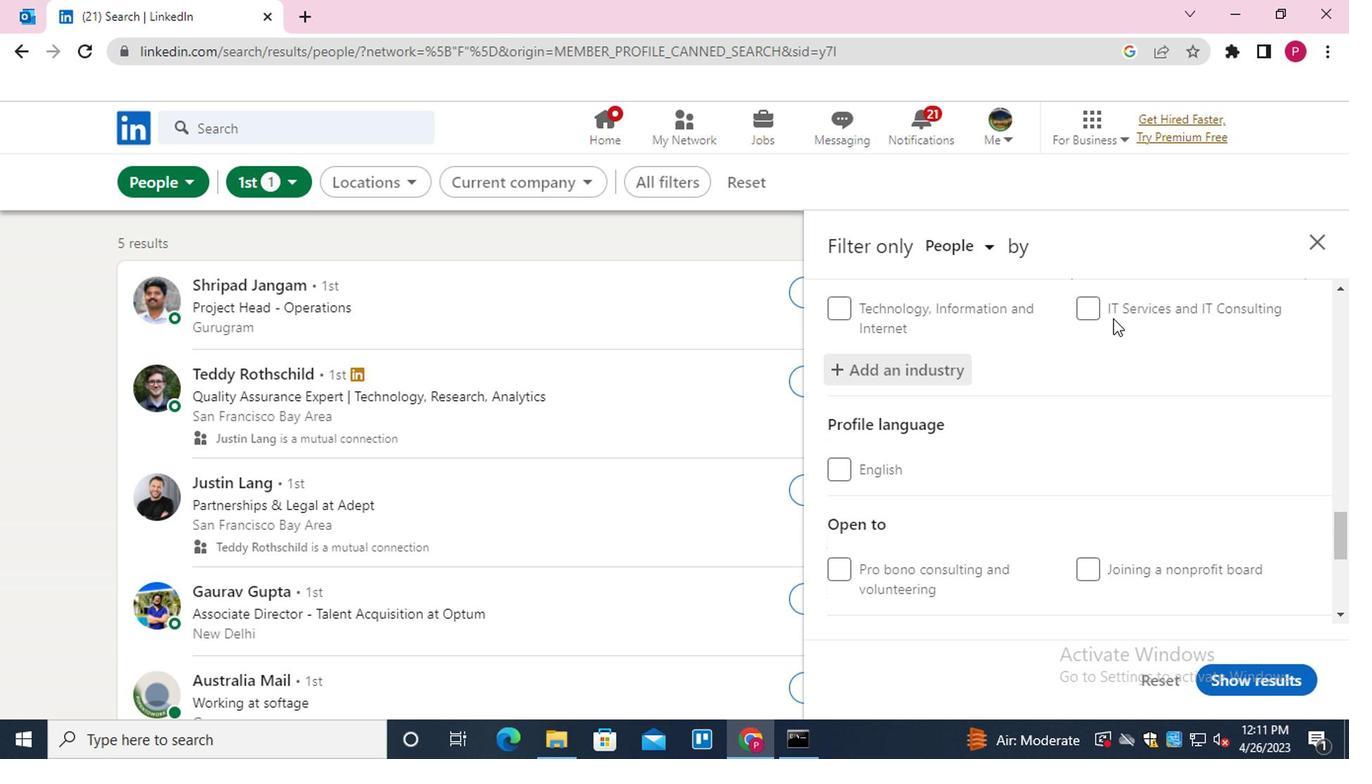 
Action: Mouse moved to (985, 435)
Screenshot: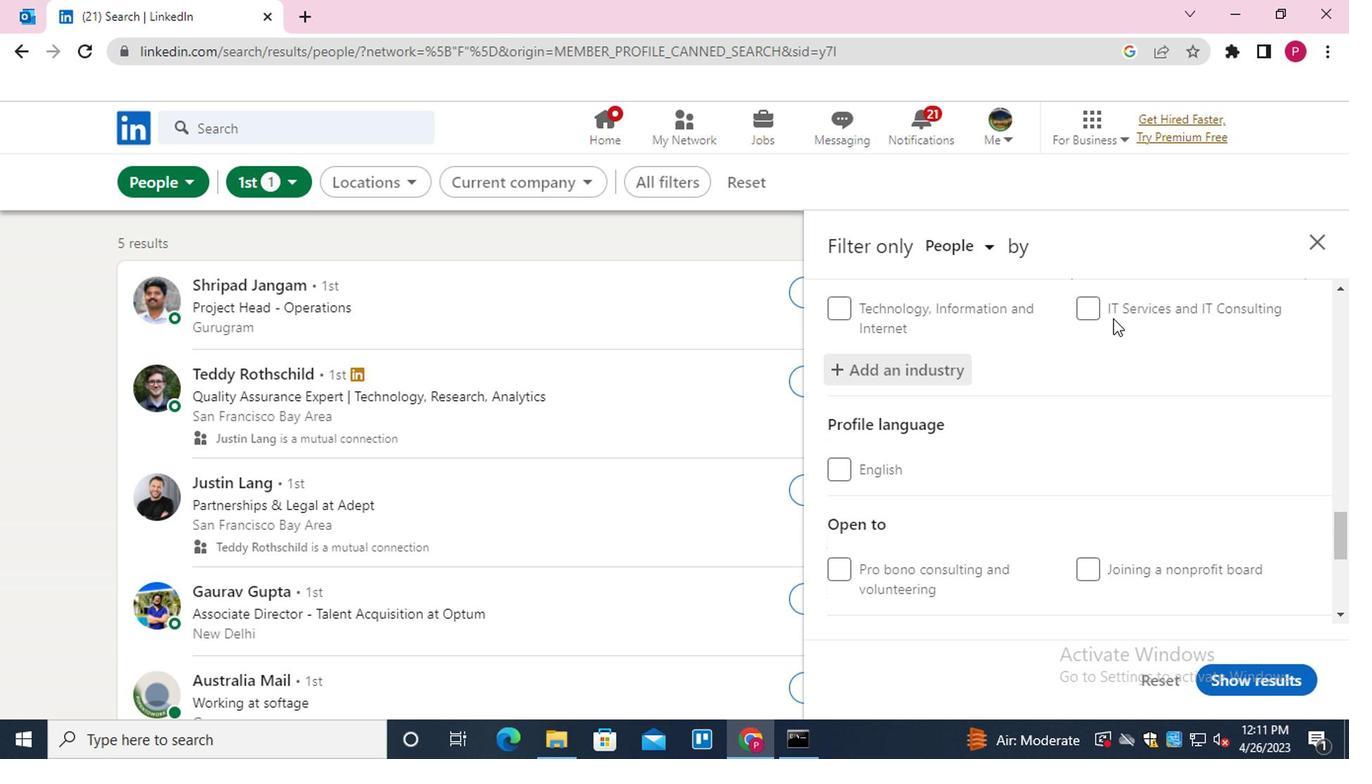 
Action: Mouse scrolled (985, 435) with delta (0, 0)
Screenshot: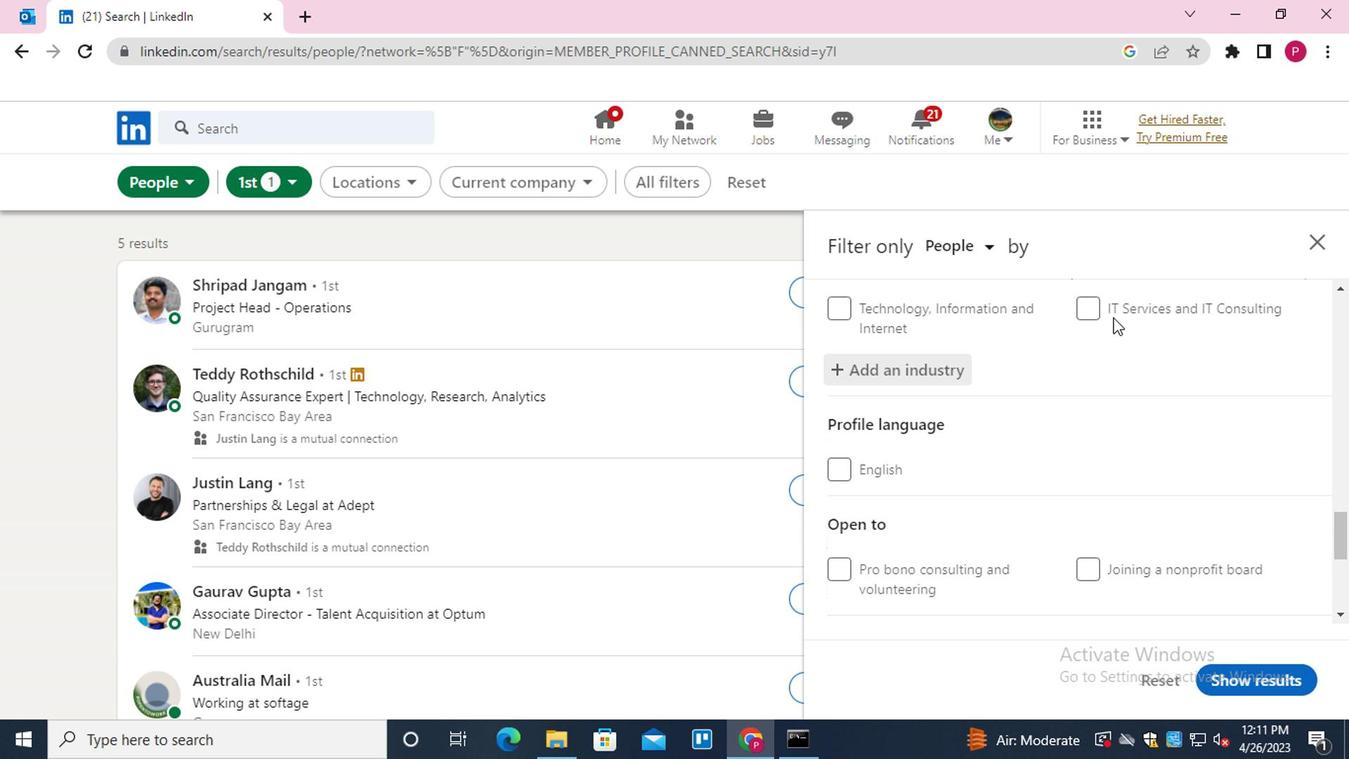 
Action: Mouse scrolled (985, 435) with delta (0, 0)
Screenshot: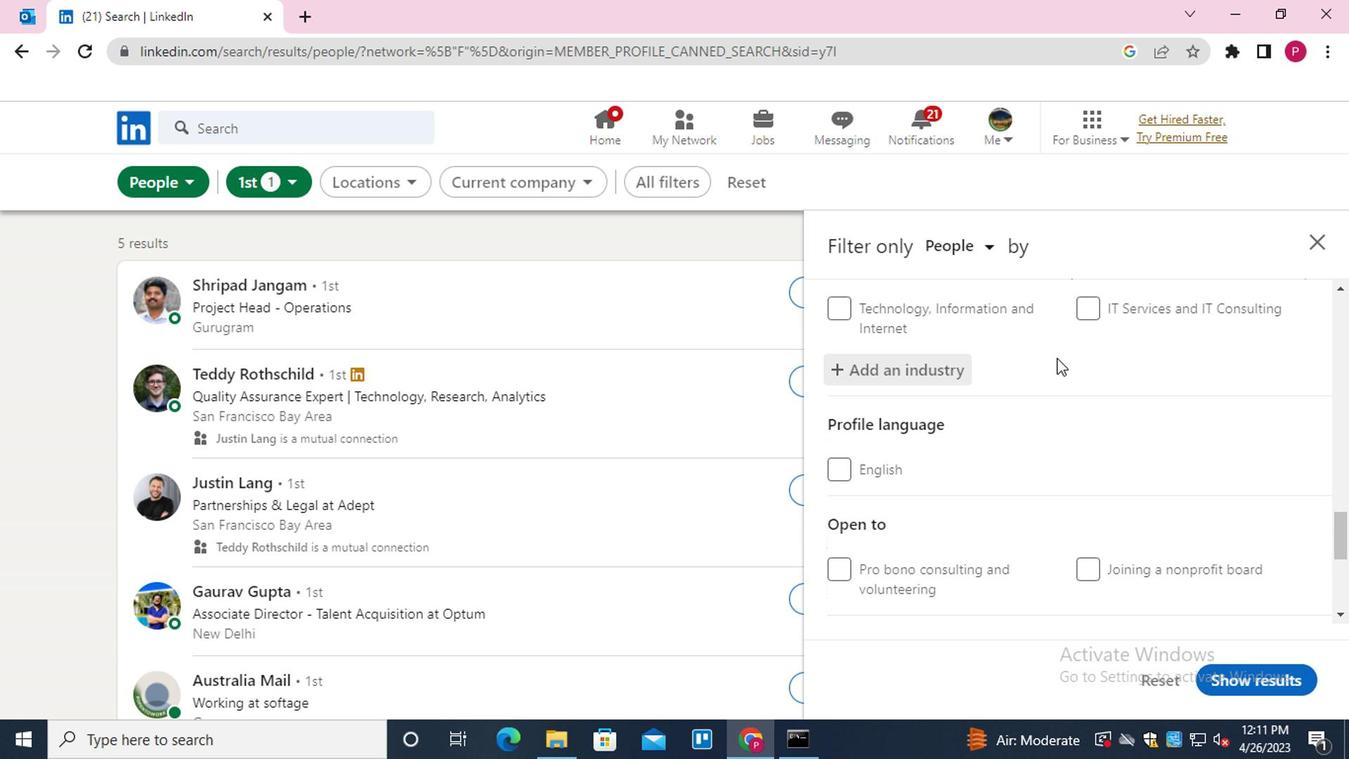 
Action: Mouse moved to (957, 421)
Screenshot: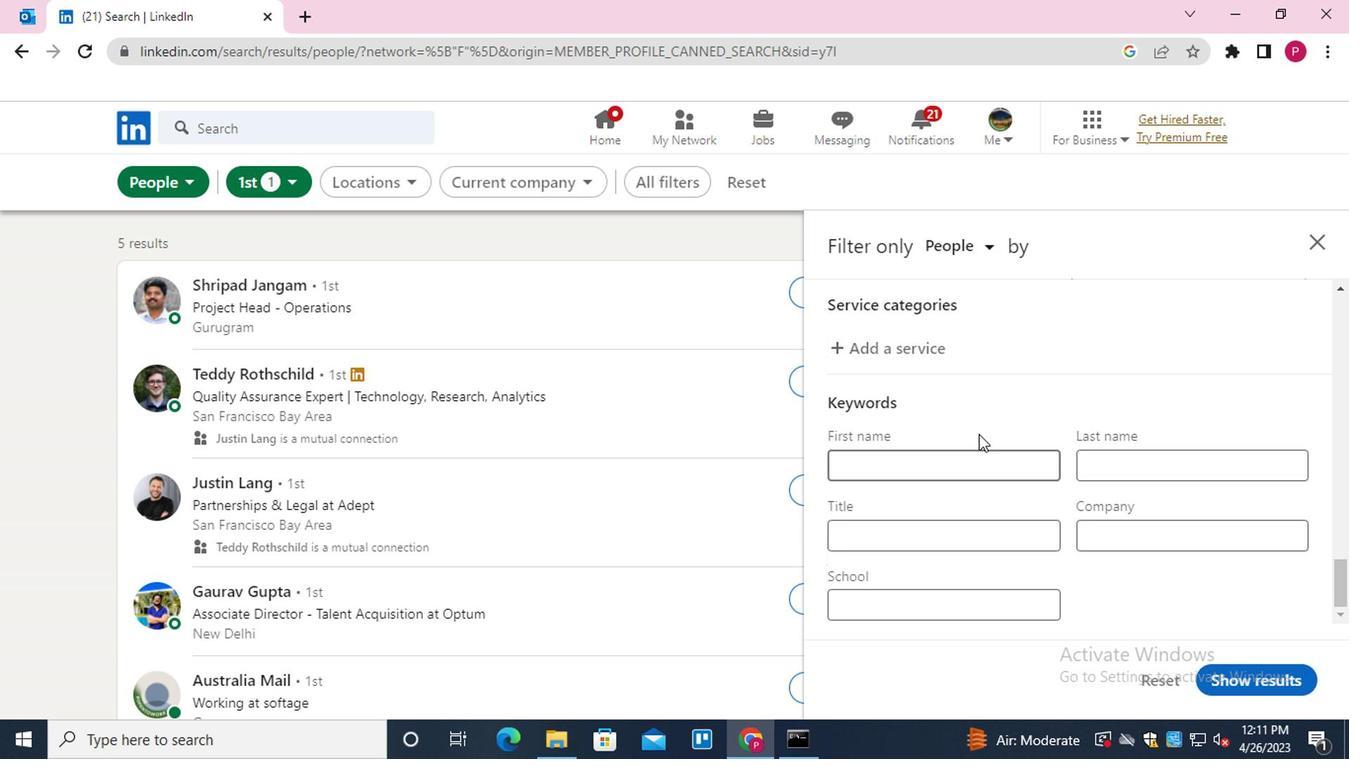 
Action: Mouse scrolled (957, 422) with delta (0, 1)
Screenshot: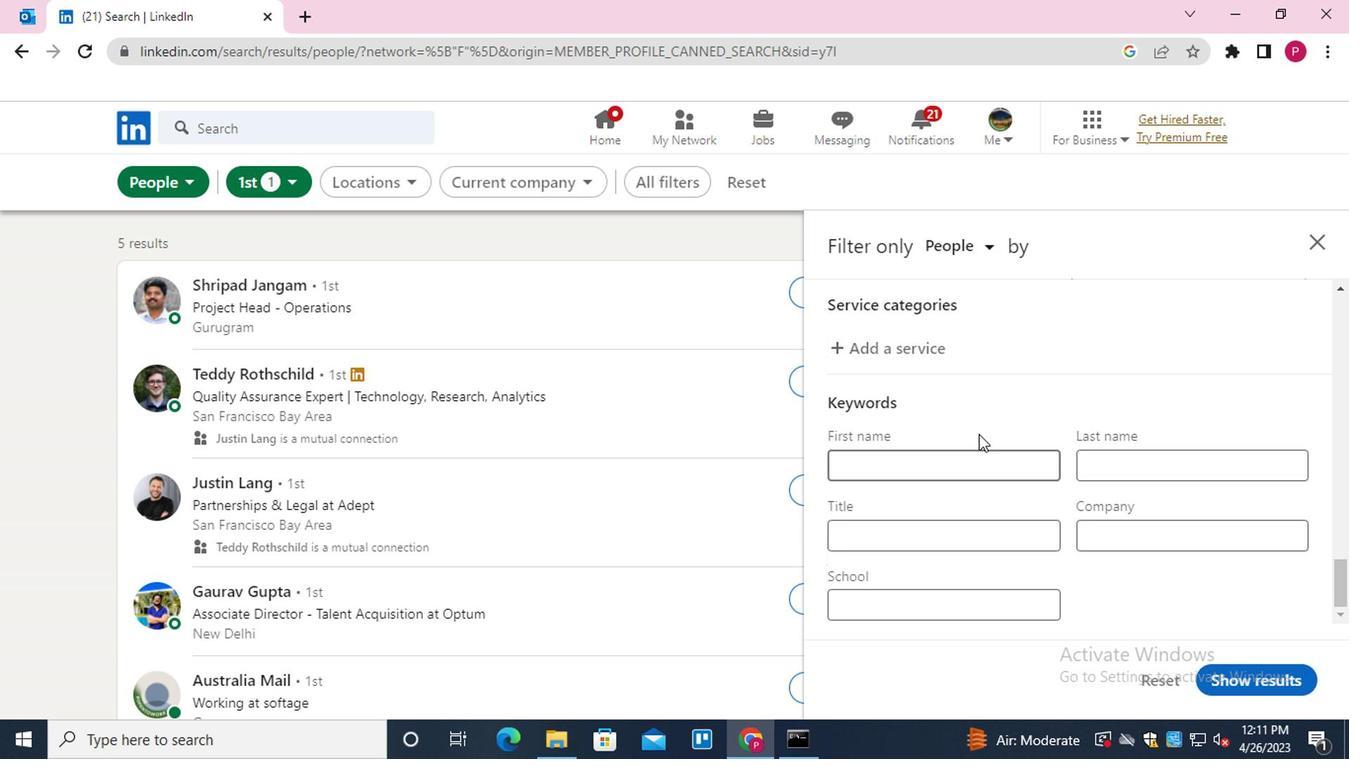 
Action: Mouse scrolled (957, 422) with delta (0, 1)
Screenshot: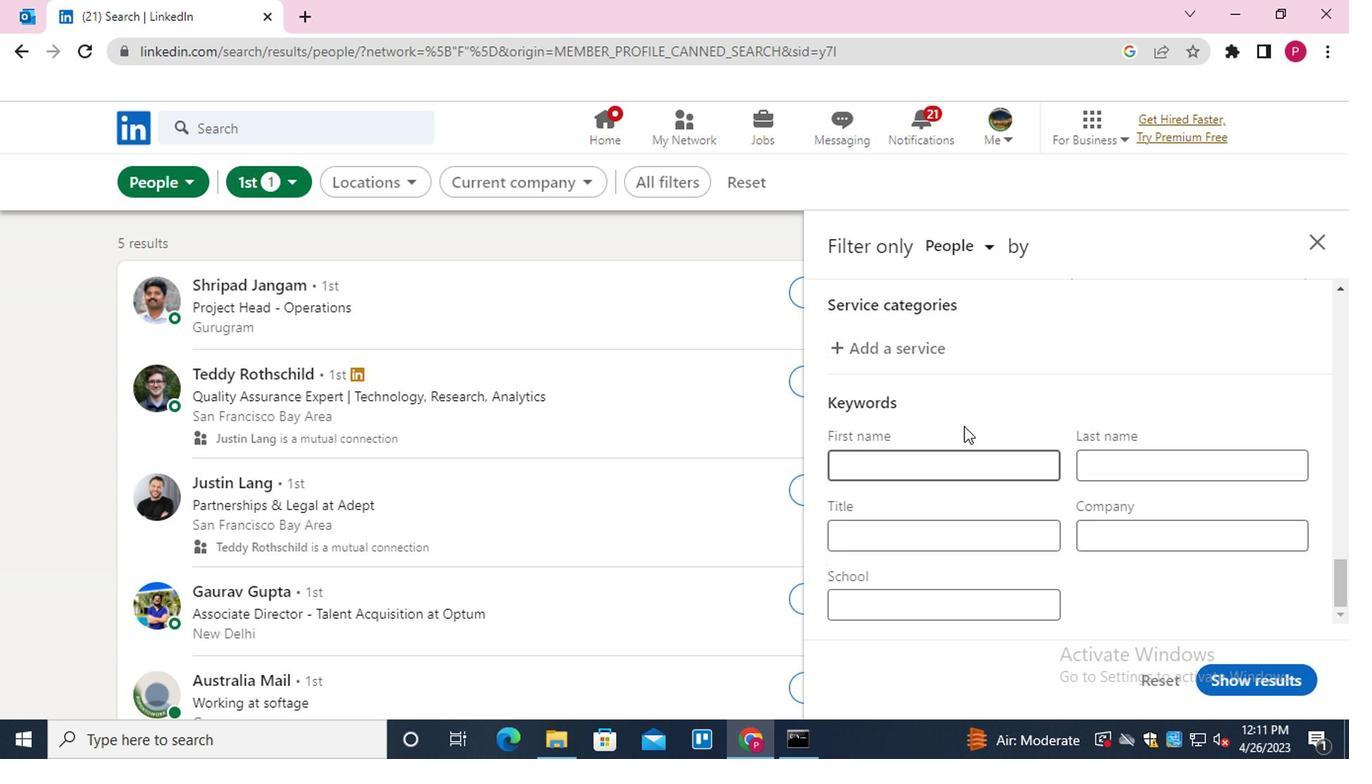 
Action: Mouse moved to (911, 412)
Screenshot: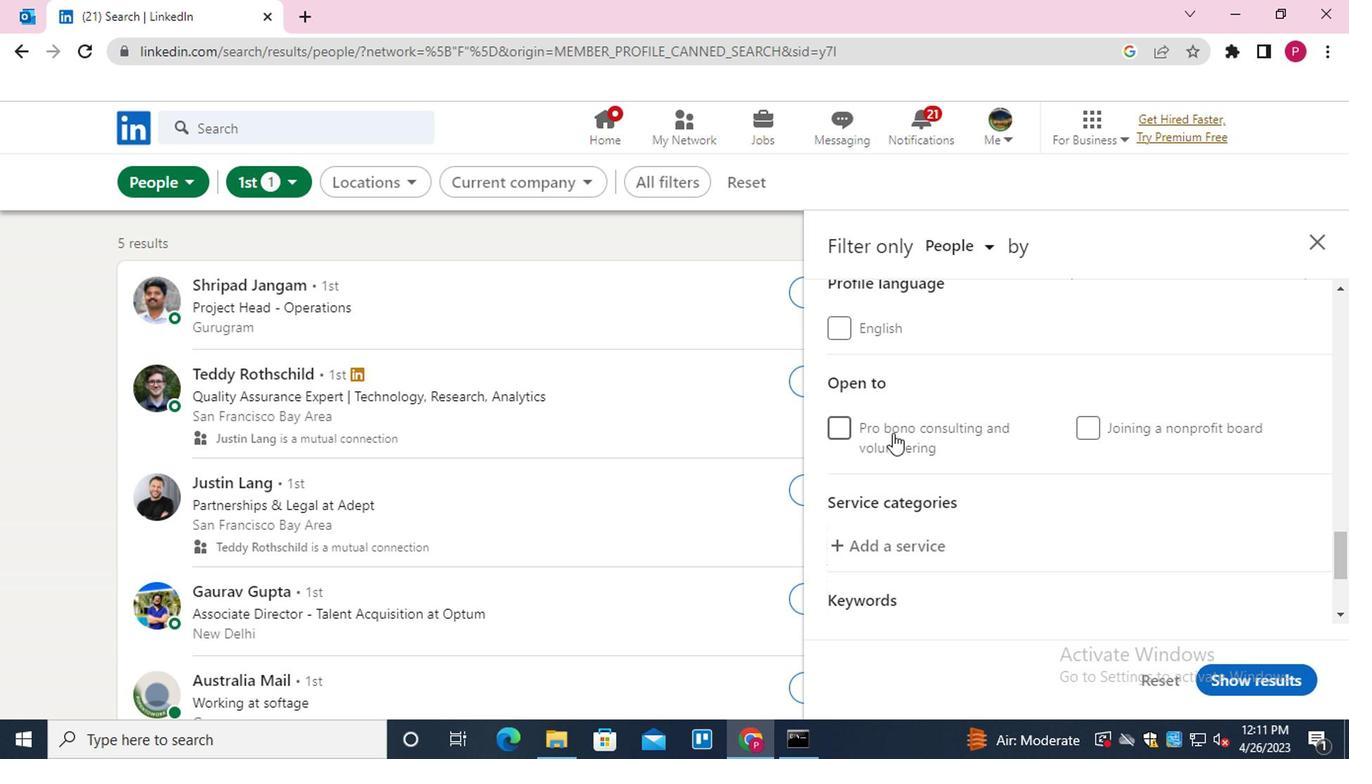 
Action: Mouse scrolled (911, 411) with delta (0, -1)
Screenshot: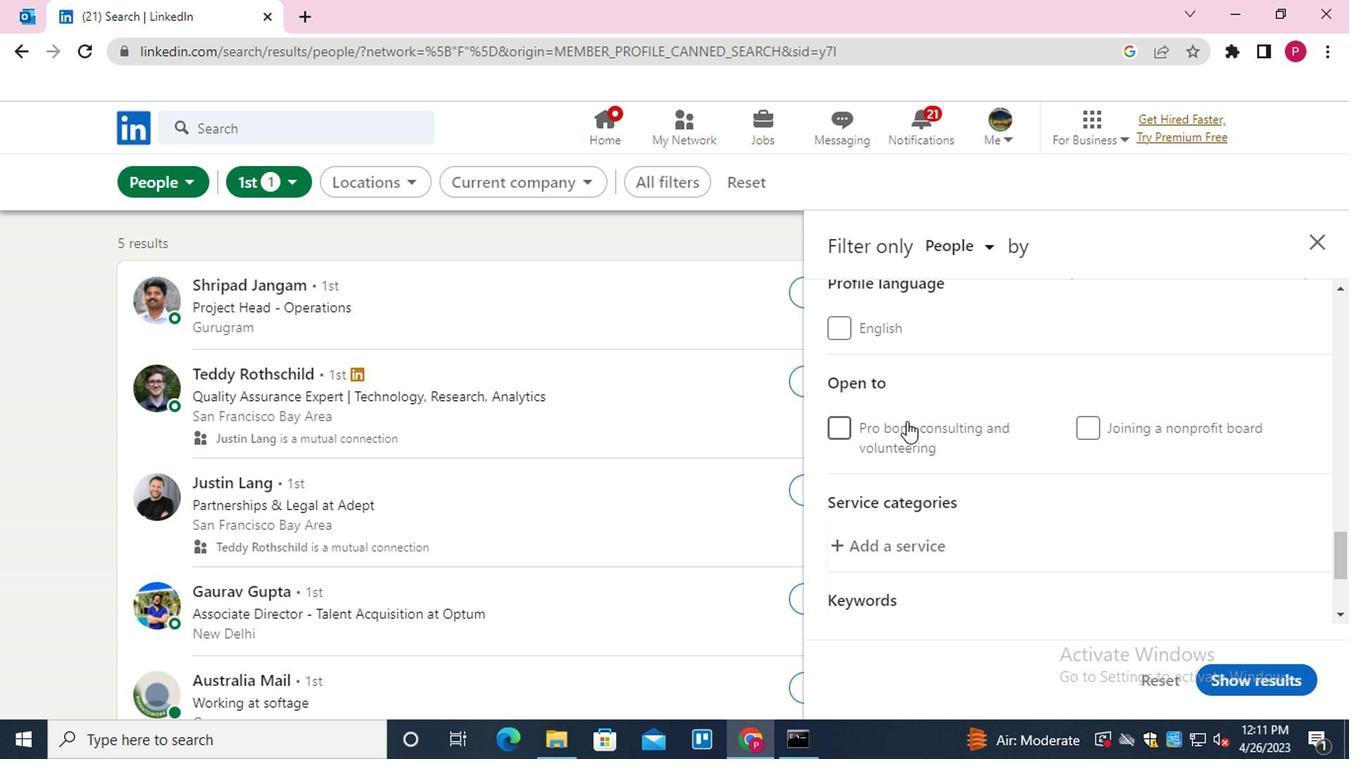 
Action: Mouse scrolled (911, 411) with delta (0, -1)
Screenshot: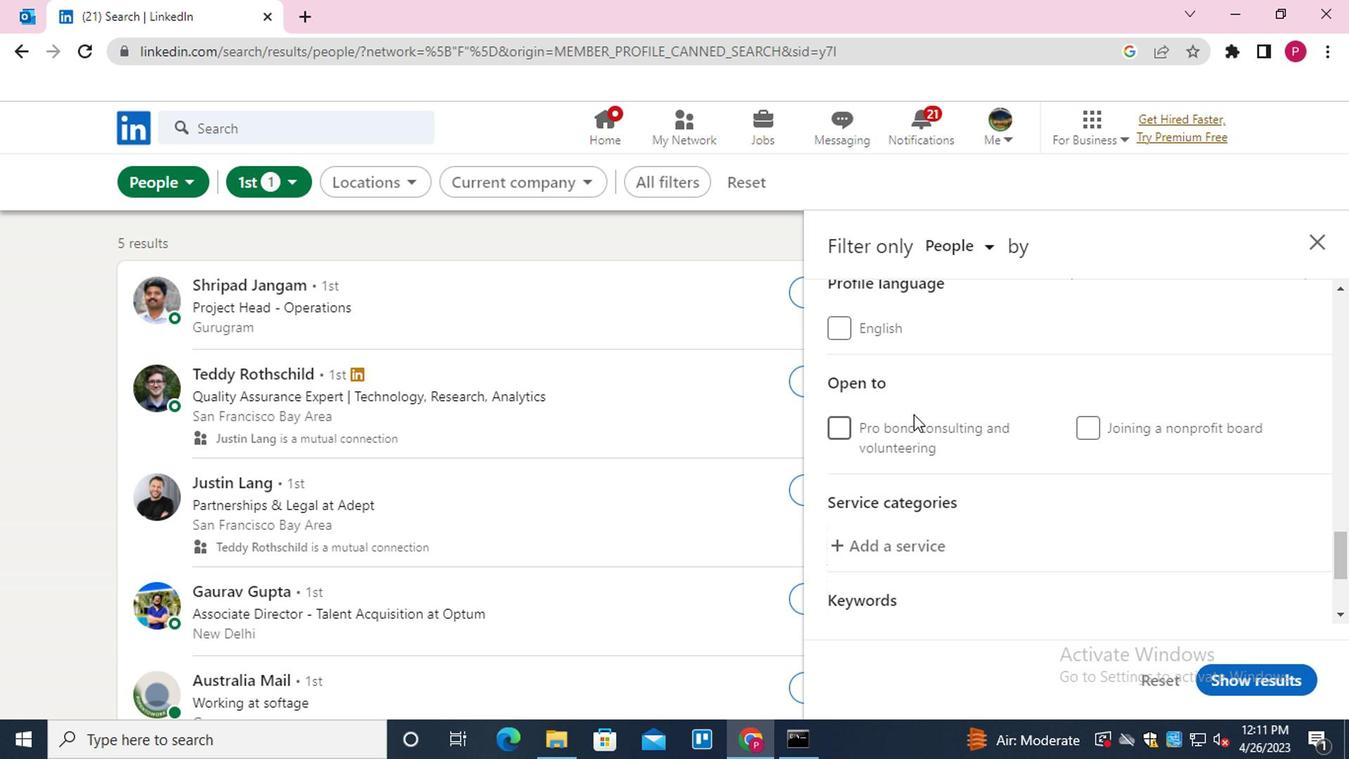 
Action: Mouse scrolled (911, 411) with delta (0, -1)
Screenshot: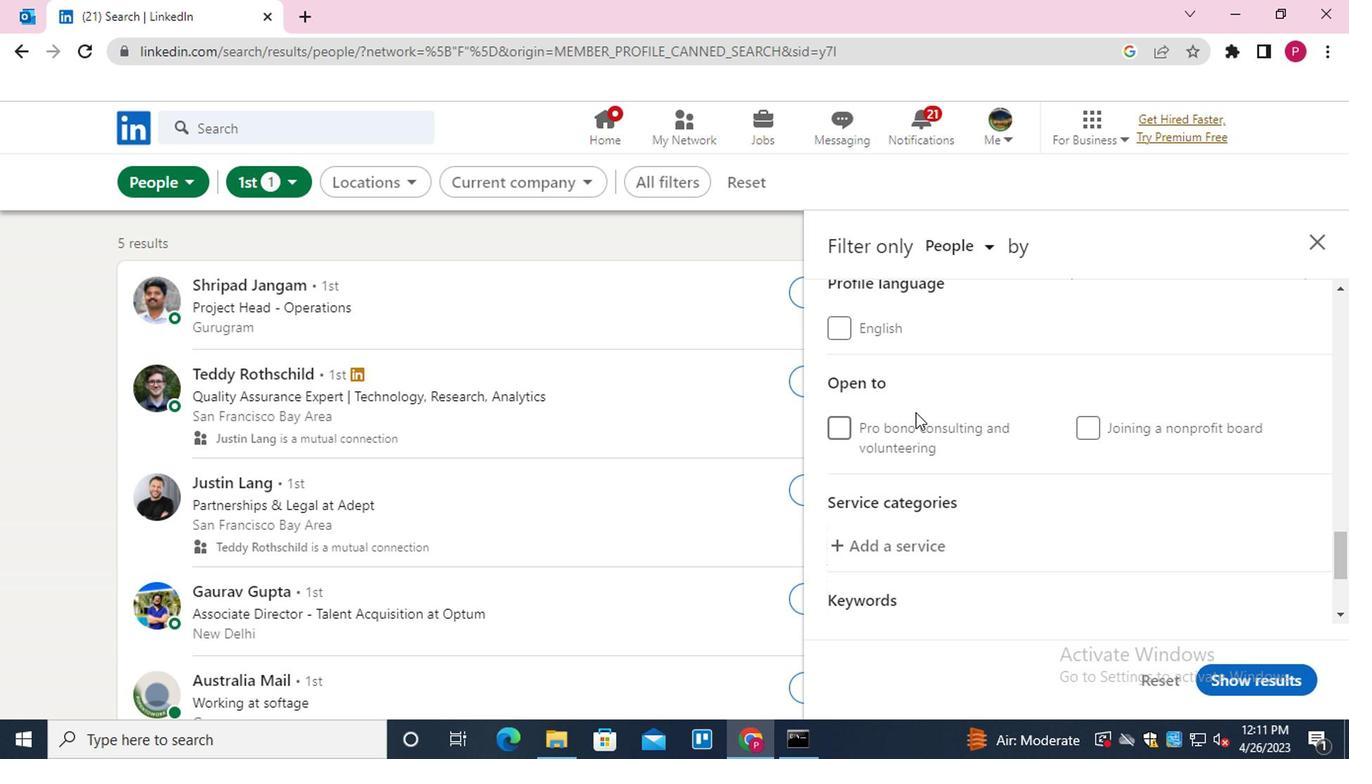 
Action: Mouse scrolled (911, 413) with delta (0, 0)
Screenshot: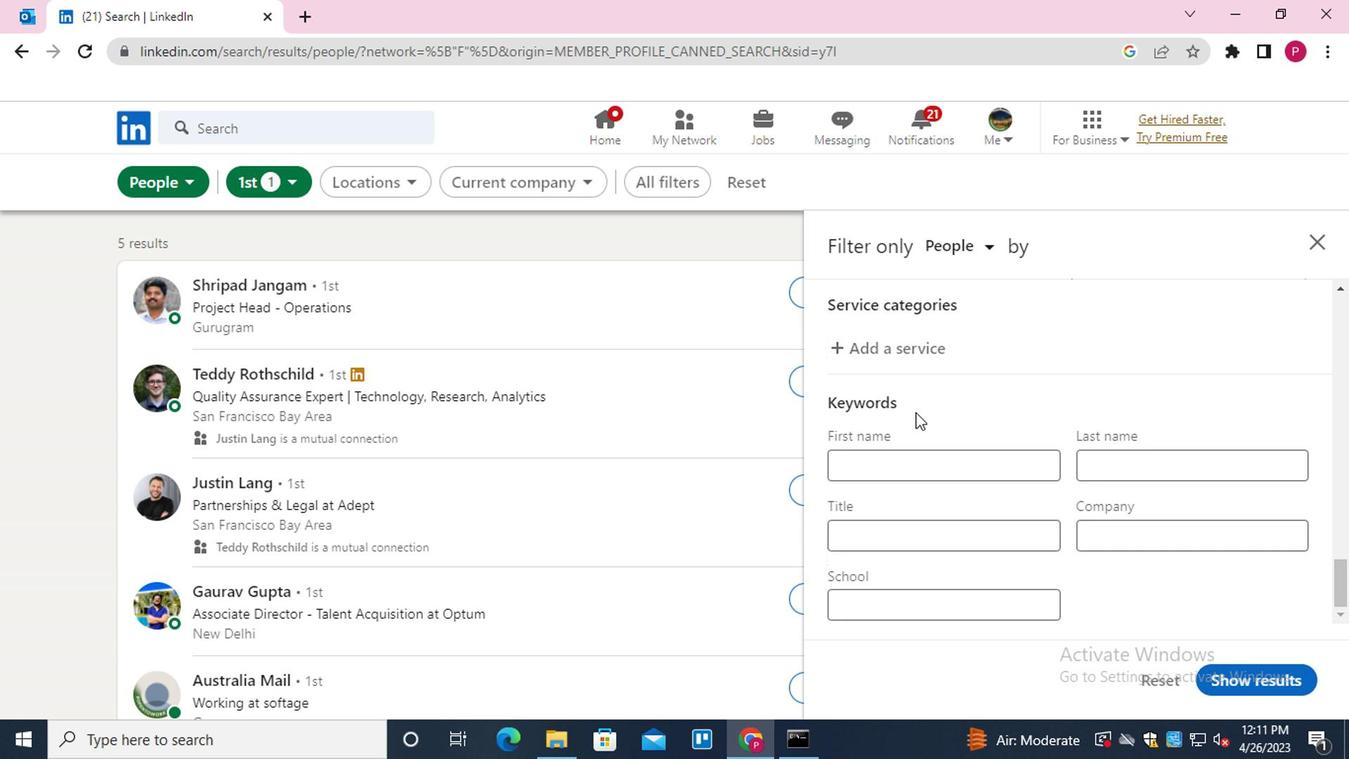 
Action: Mouse moved to (924, 445)
Screenshot: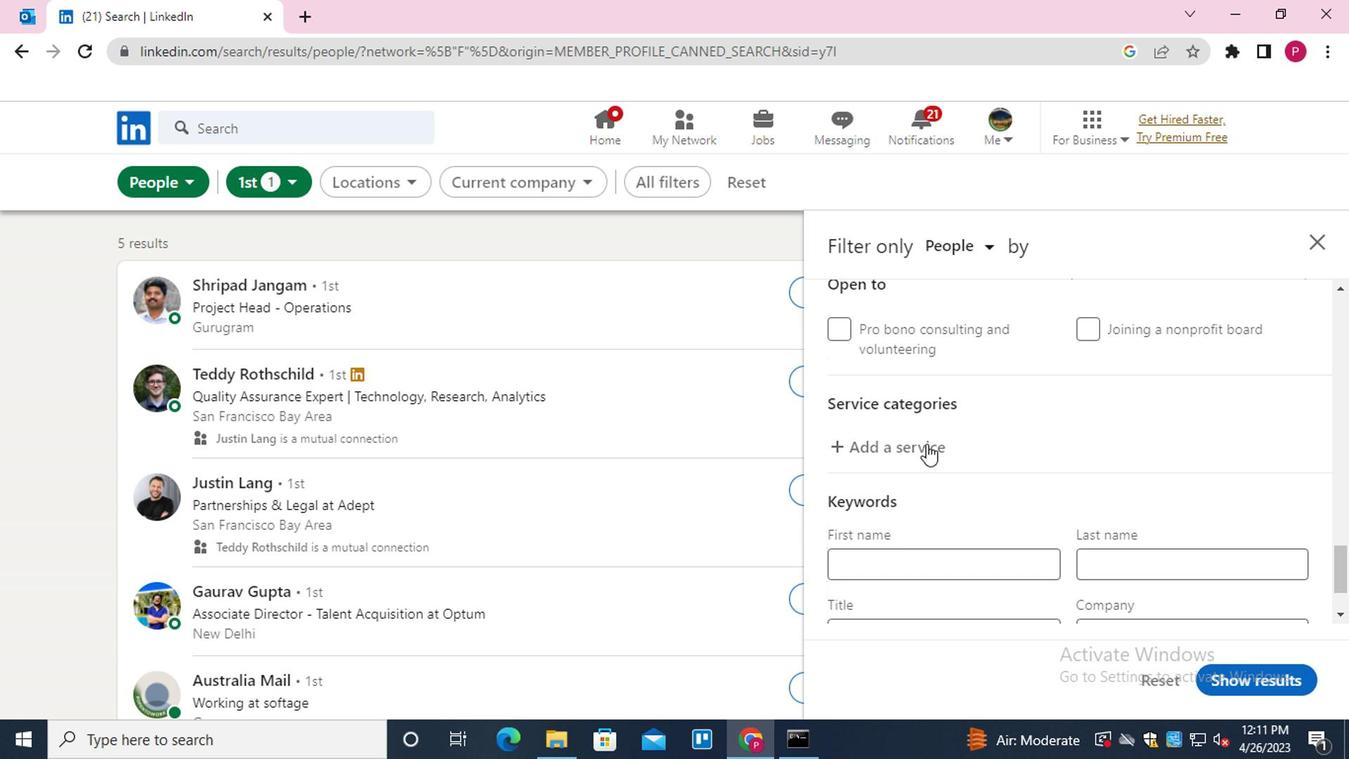 
Action: Mouse pressed left at (924, 445)
Screenshot: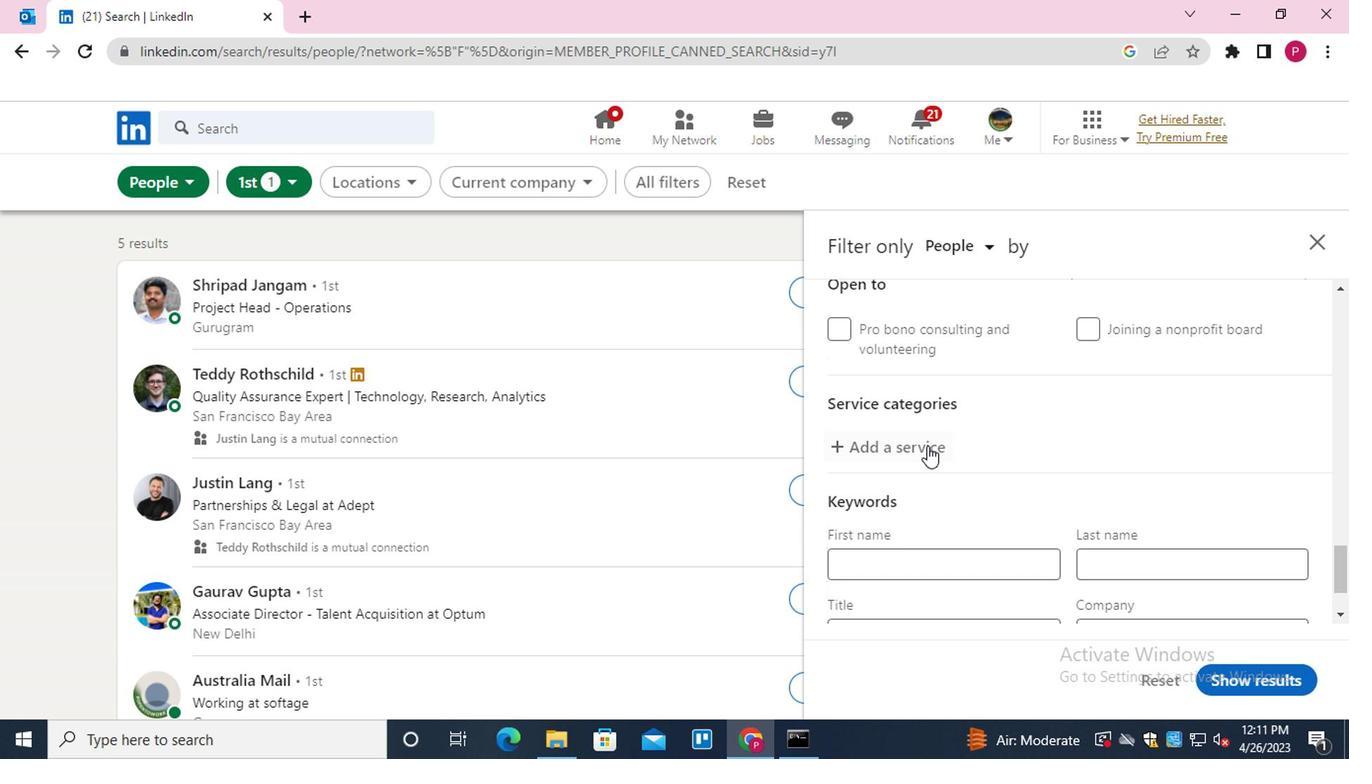 
Action: Key pressed <Key.shift>DUI<Key.down><Key.enter>
Screenshot: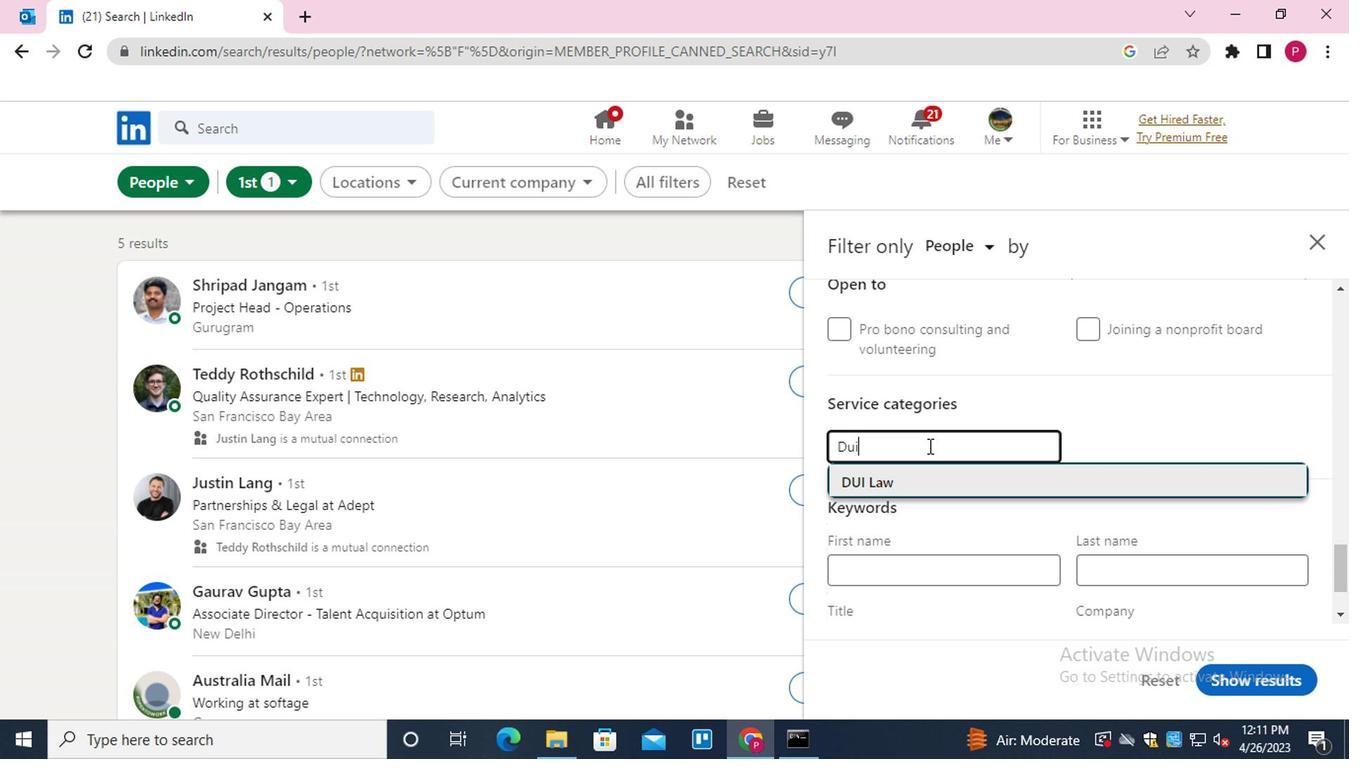 
Action: Mouse scrolled (924, 444) with delta (0, 0)
Screenshot: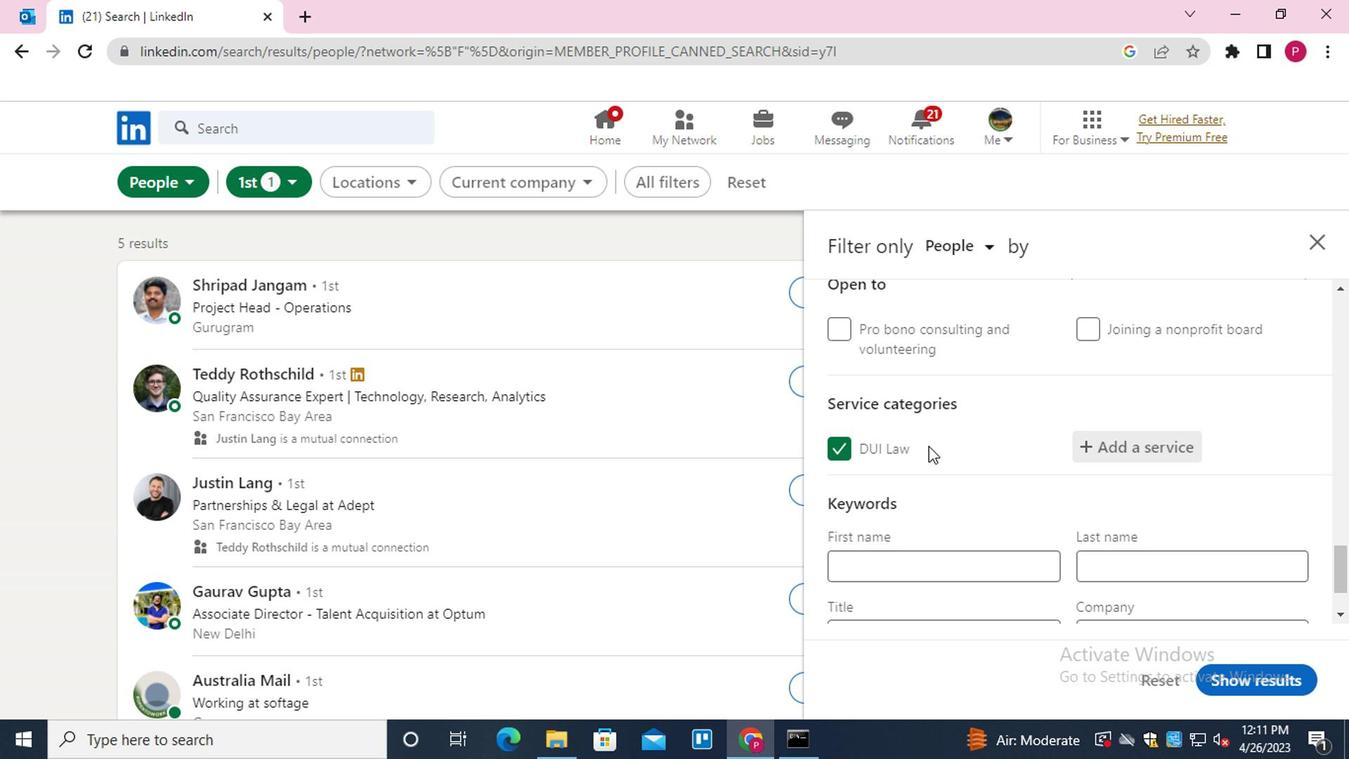 
Action: Mouse scrolled (924, 444) with delta (0, 0)
Screenshot: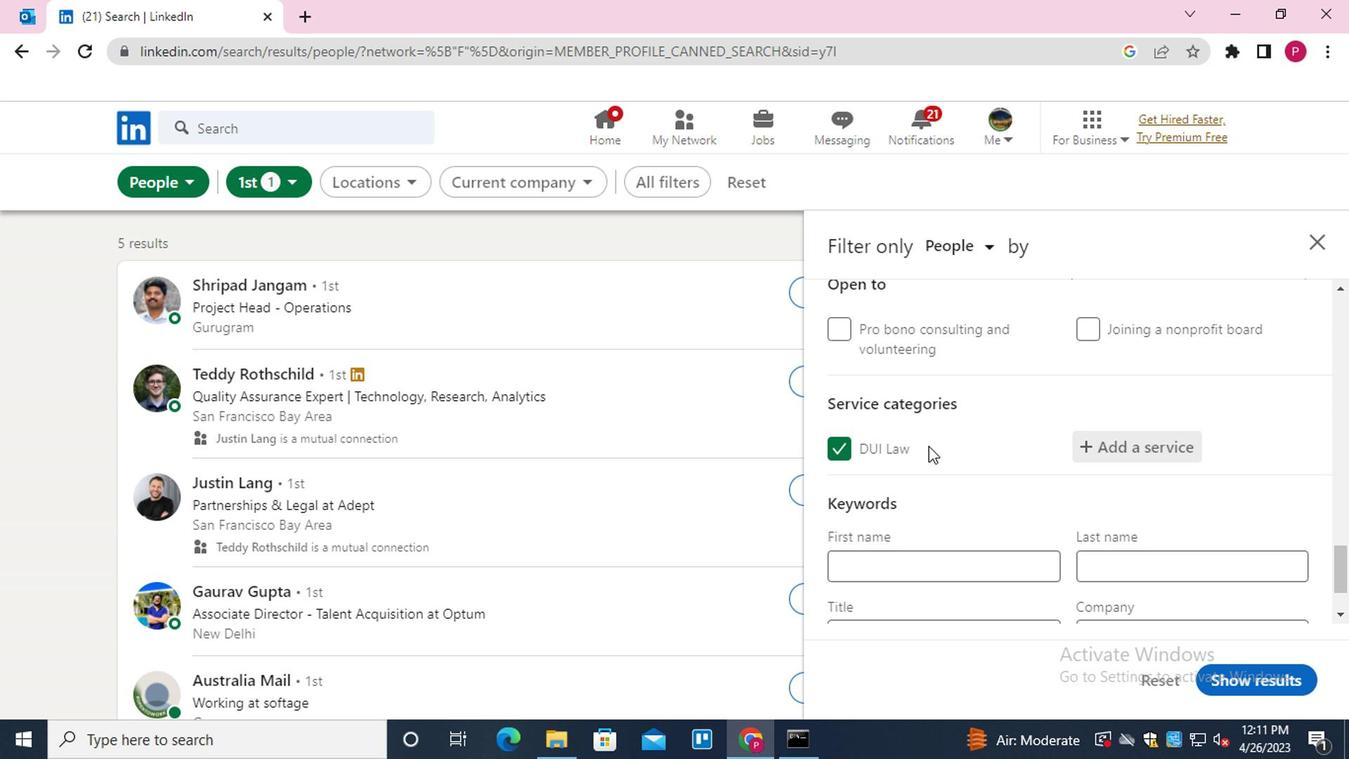 
Action: Mouse scrolled (924, 444) with delta (0, 0)
Screenshot: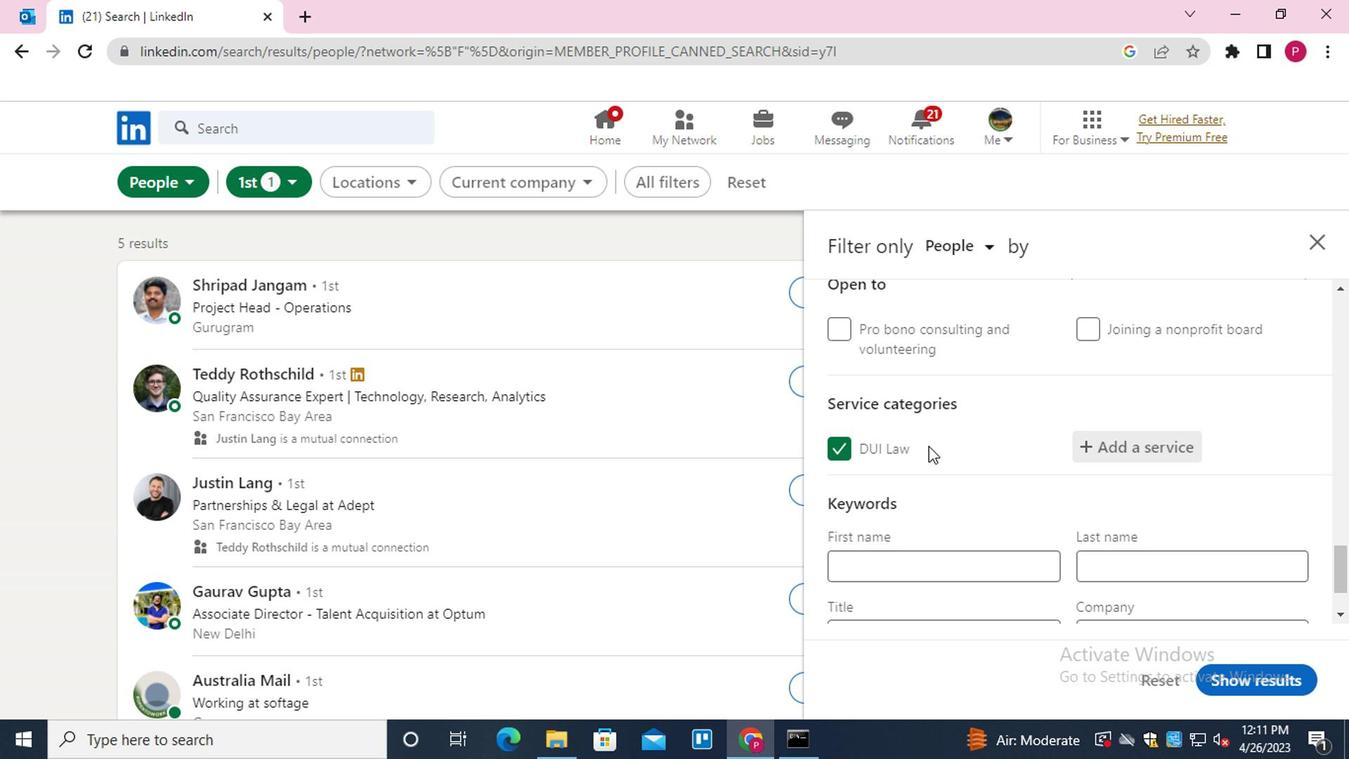 
Action: Mouse moved to (952, 542)
Screenshot: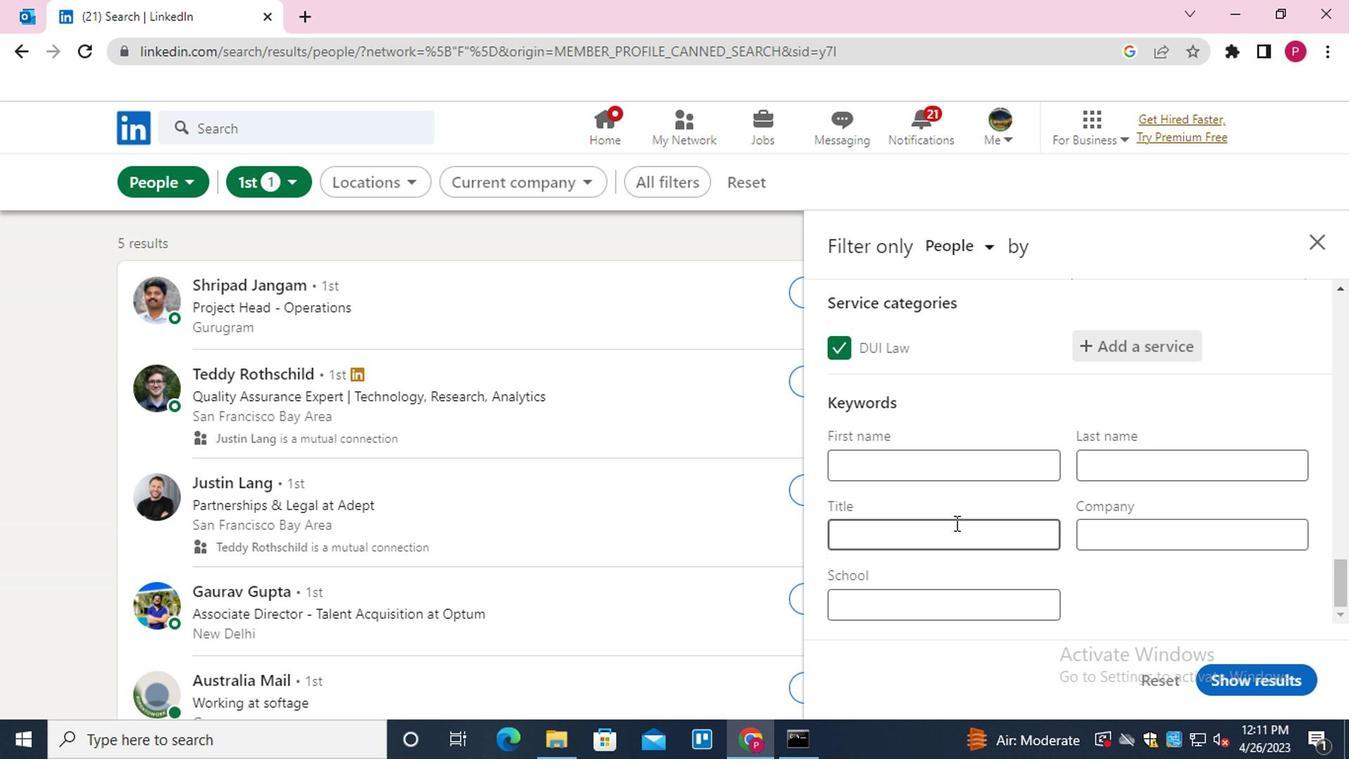 
Action: Mouse pressed left at (952, 542)
Screenshot: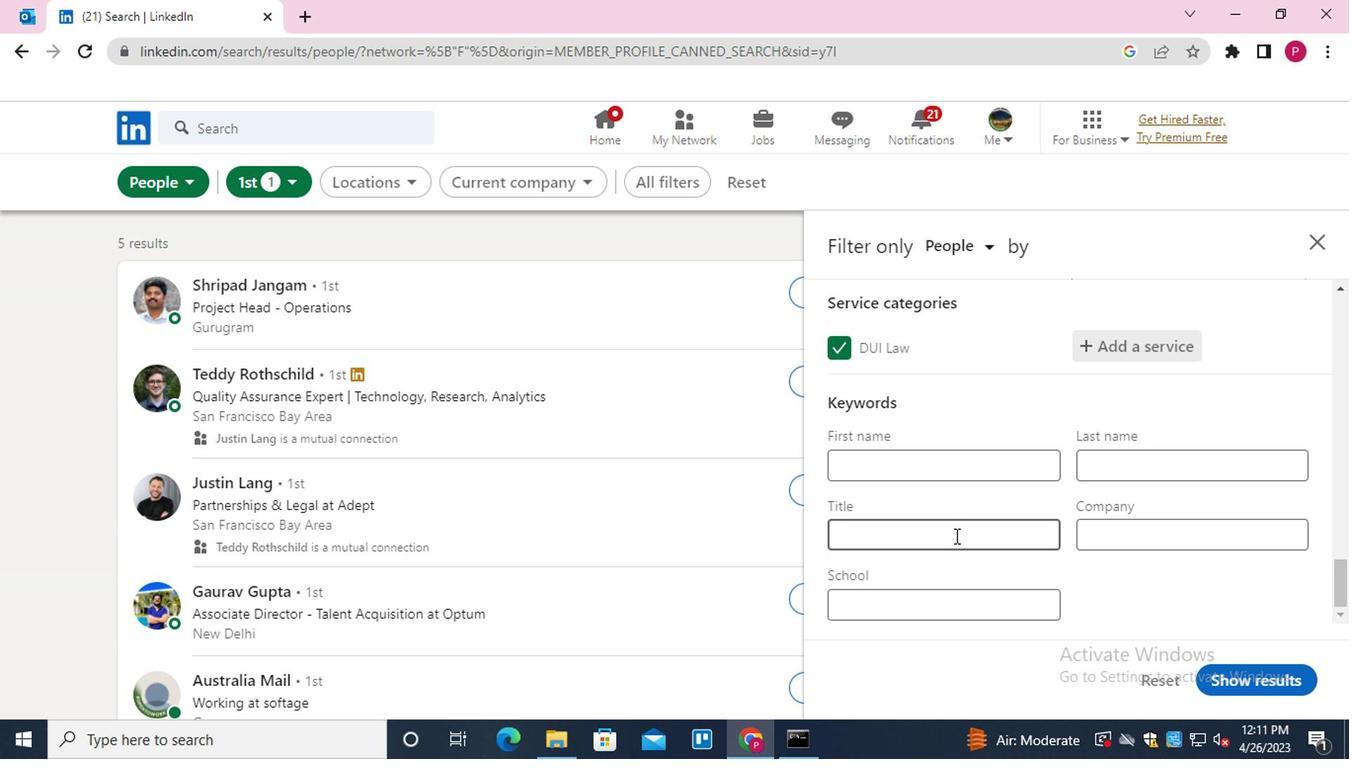 
Action: Mouse moved to (948, 508)
Screenshot: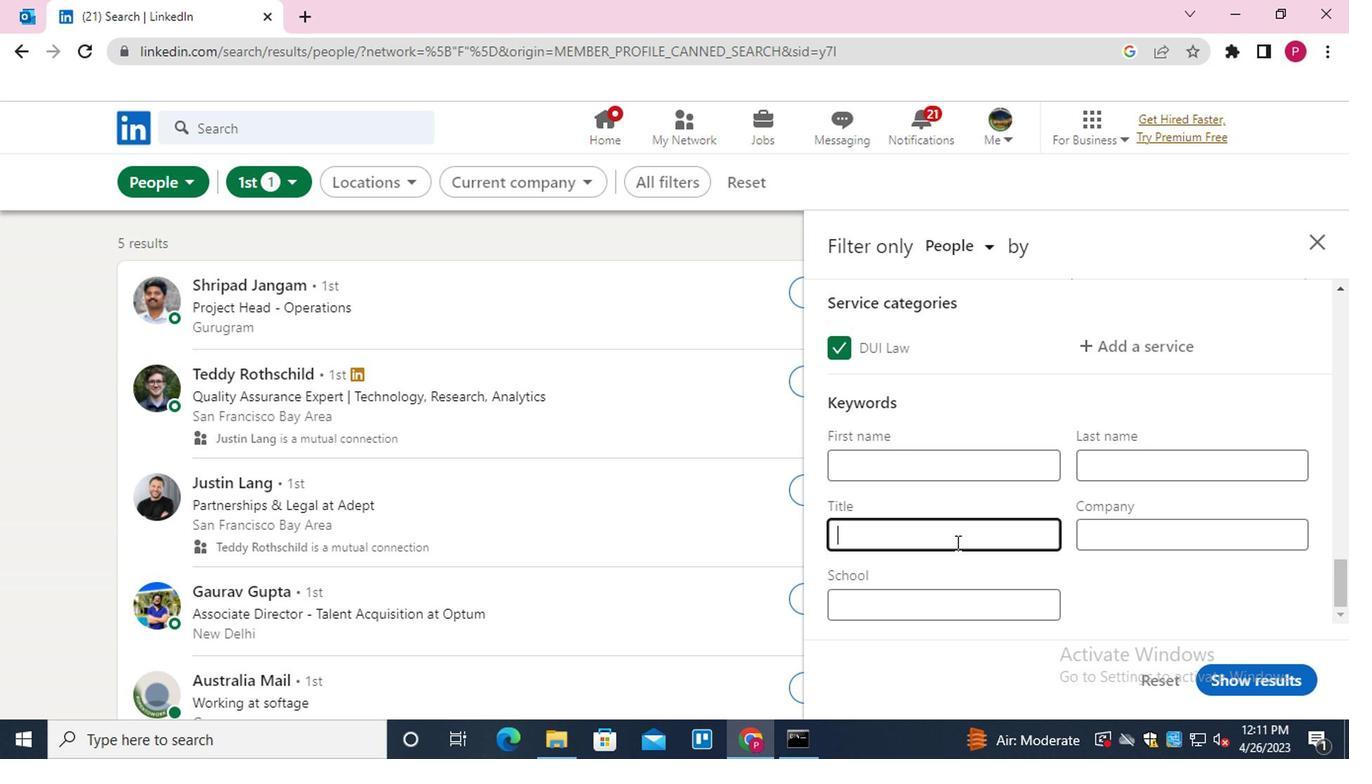 
Action: Key pressed <Key.shift><Key.shift><Key.shift>MUSICIAN
Screenshot: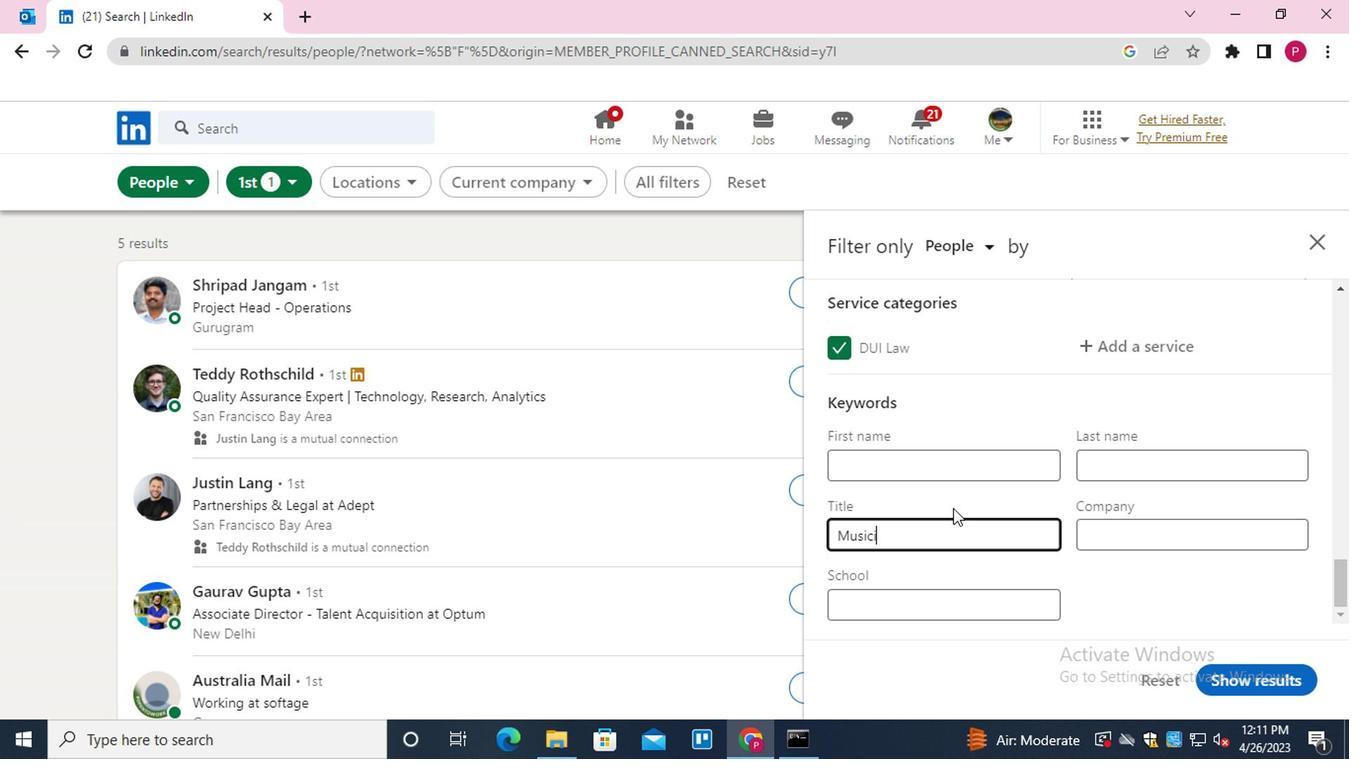 
Action: Mouse moved to (1273, 683)
Screenshot: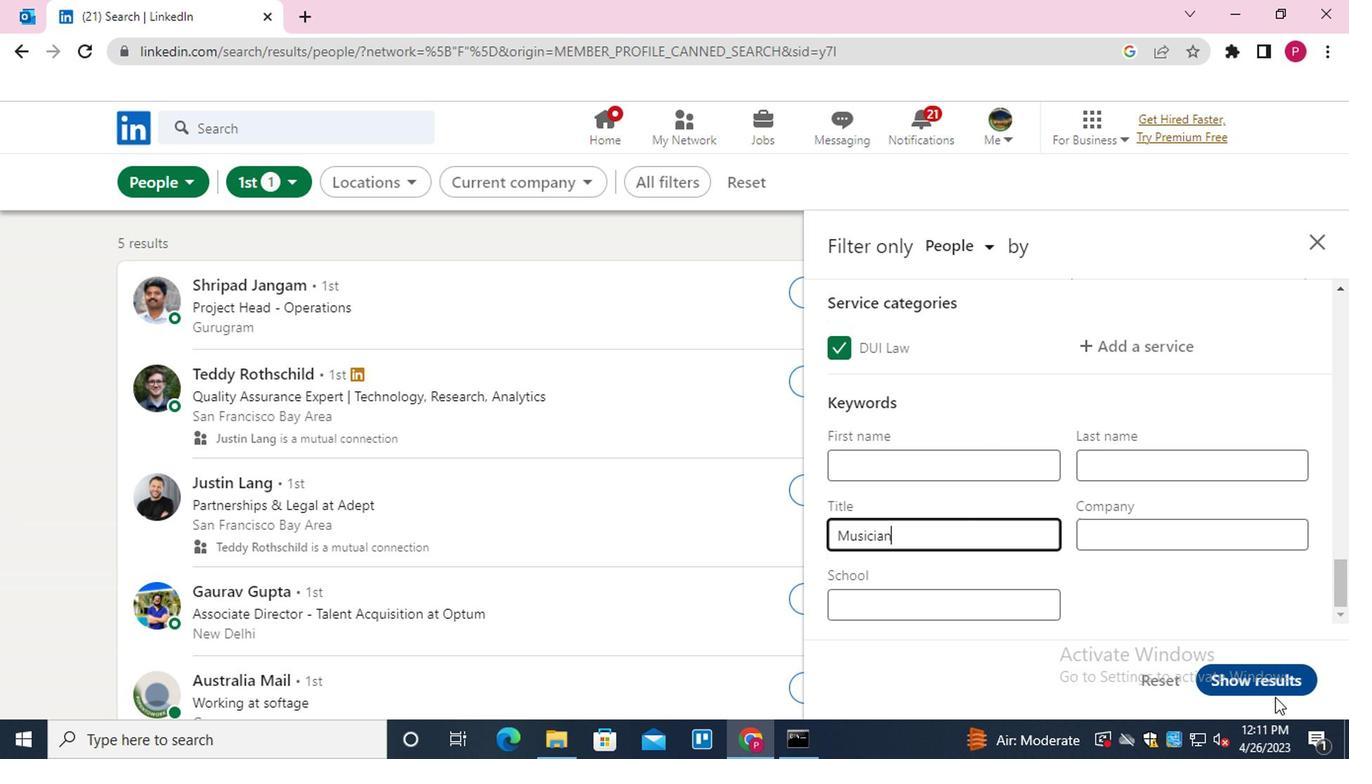 
Action: Mouse pressed left at (1273, 683)
Screenshot: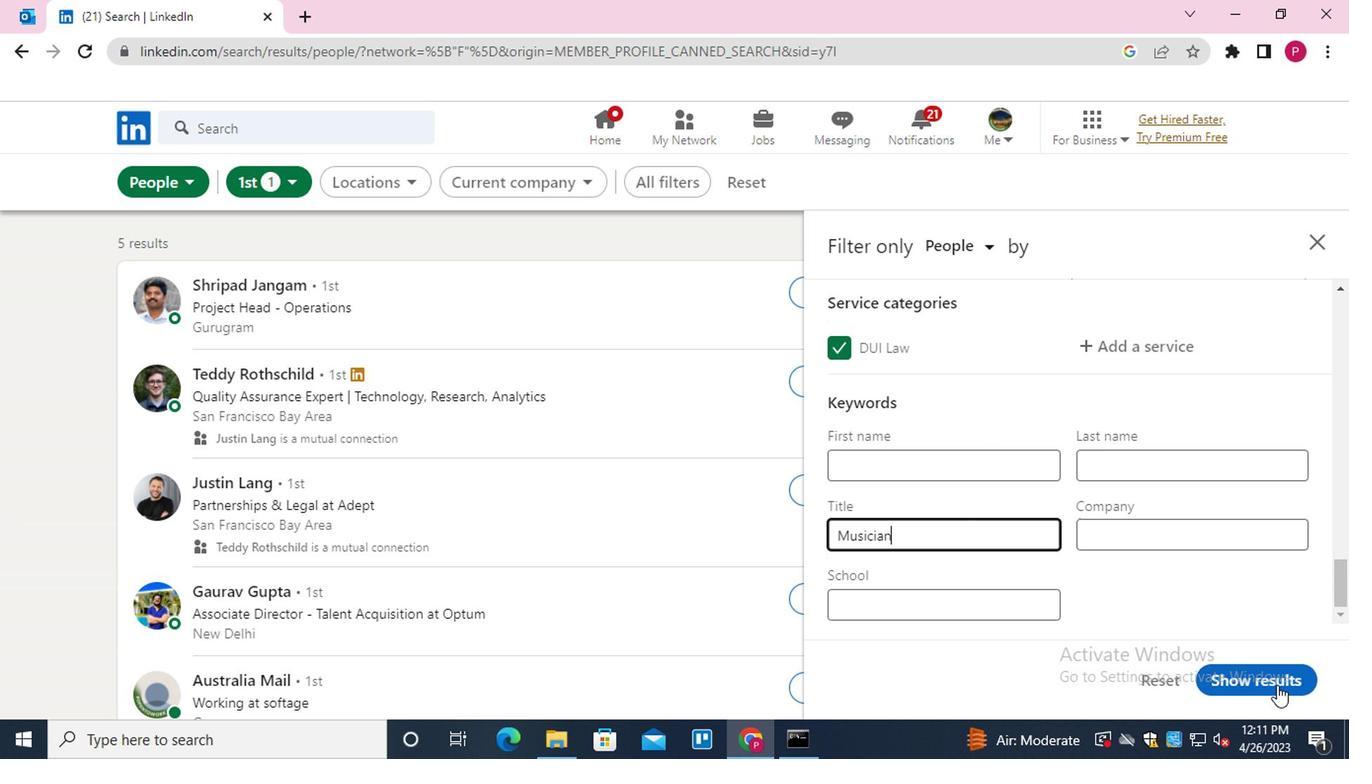 
Action: Mouse moved to (551, 504)
Screenshot: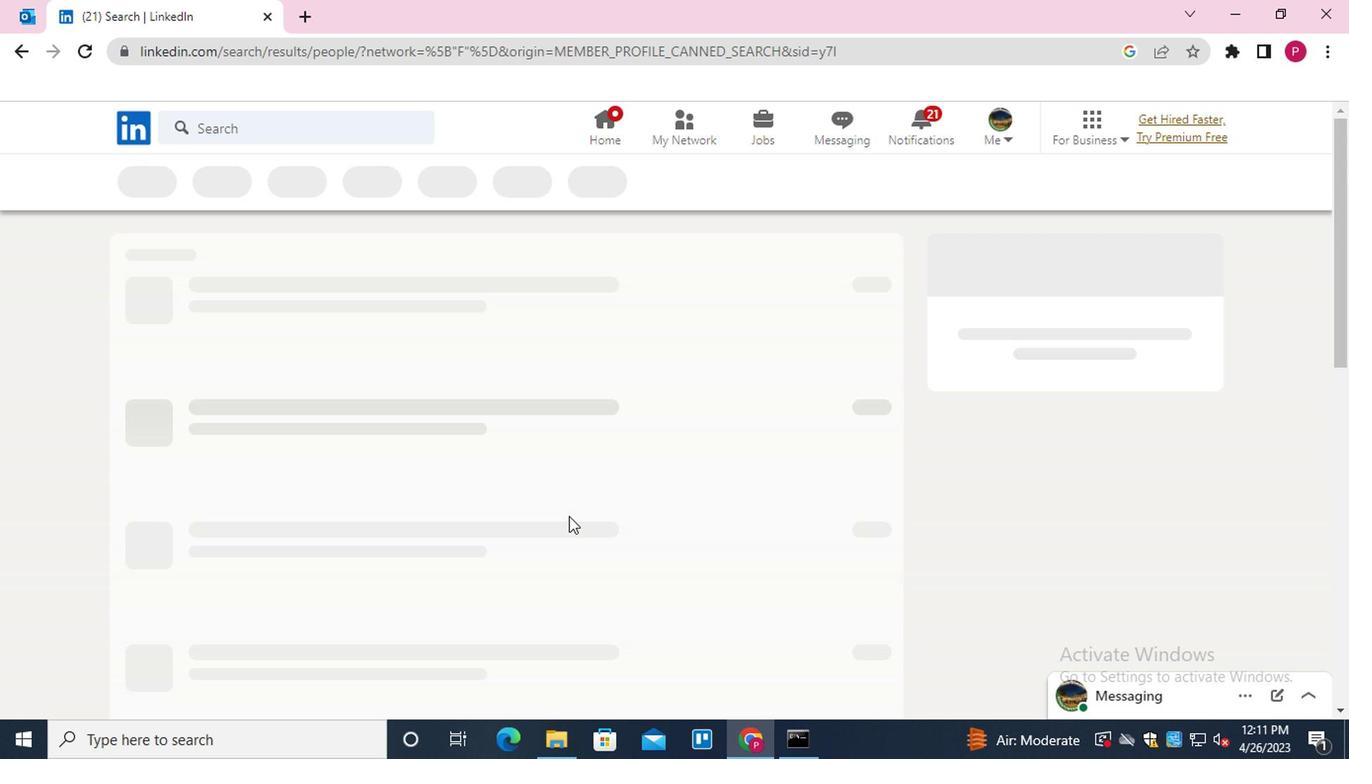 
